 Task: Create a due date automation trigger when advanced on, on the tuesday of the week a card is due add fields without custom field "Resume" set to a number lower or equal to 1 and lower than 10 at 11:00 AM.
Action: Mouse moved to (966, 404)
Screenshot: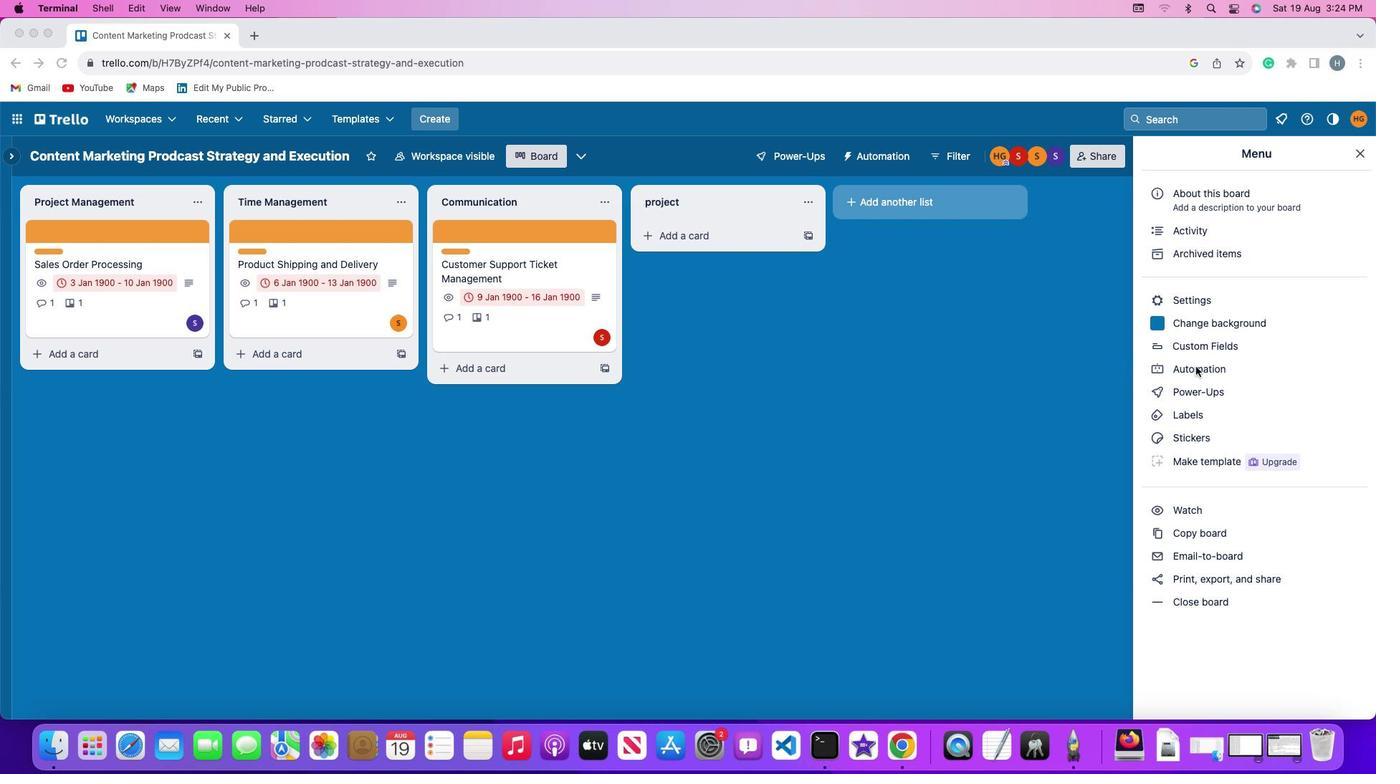 
Action: Mouse pressed left at (966, 404)
Screenshot: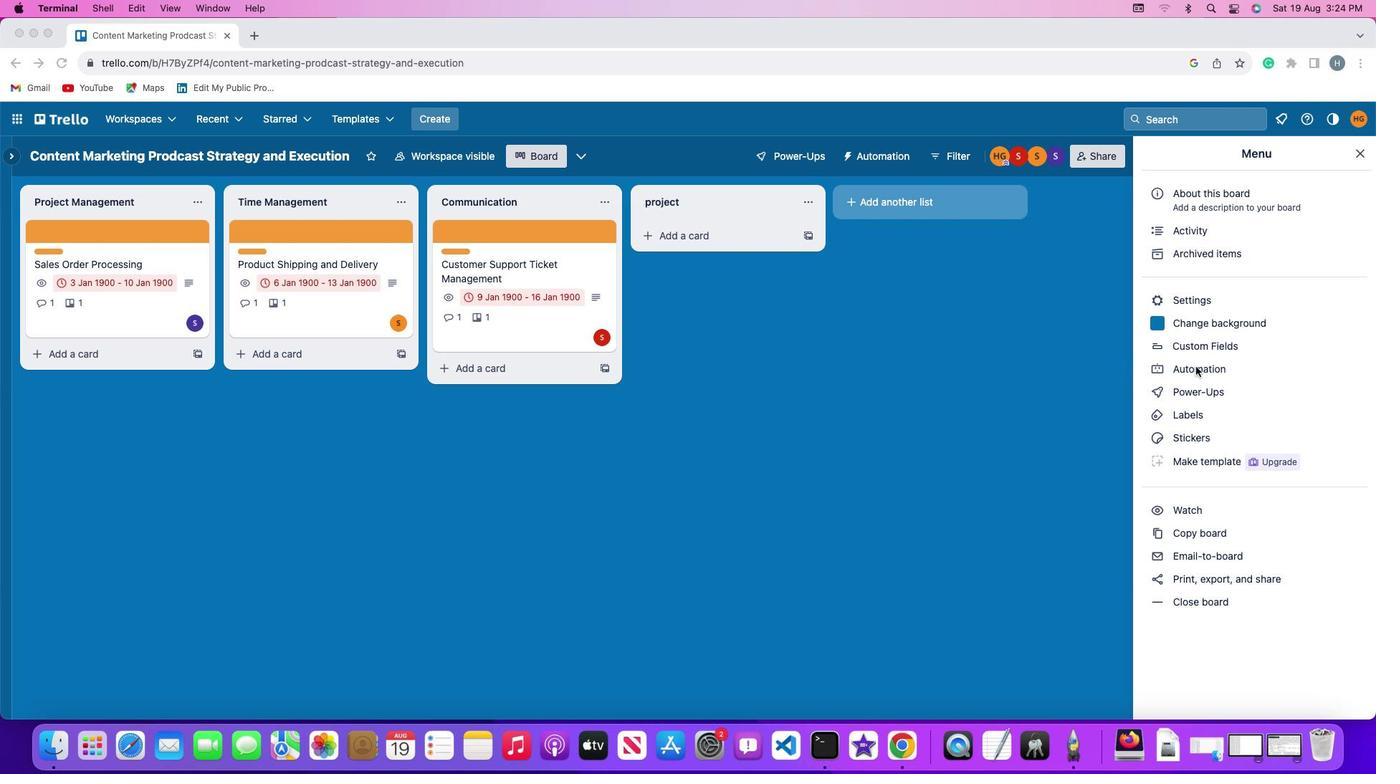 
Action: Mouse moved to (967, 404)
Screenshot: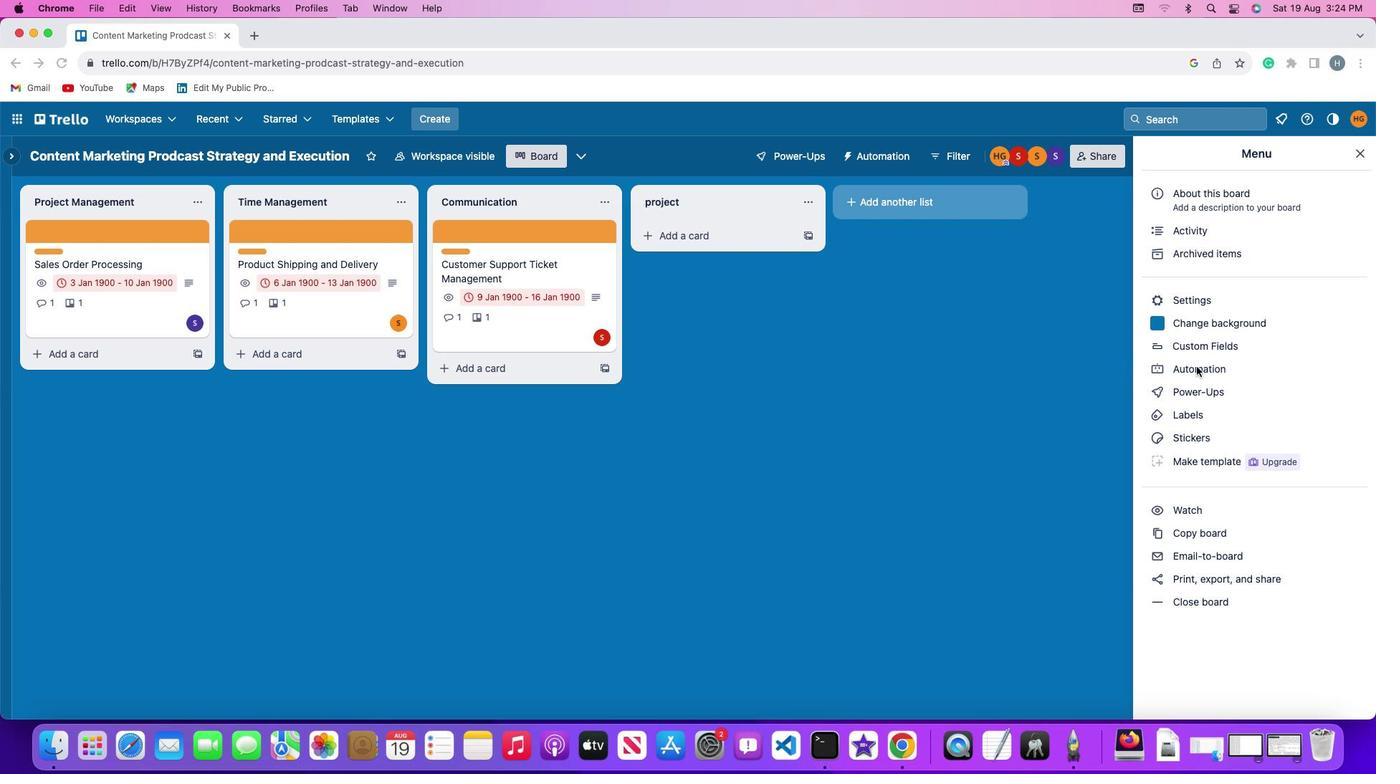 
Action: Mouse pressed left at (967, 404)
Screenshot: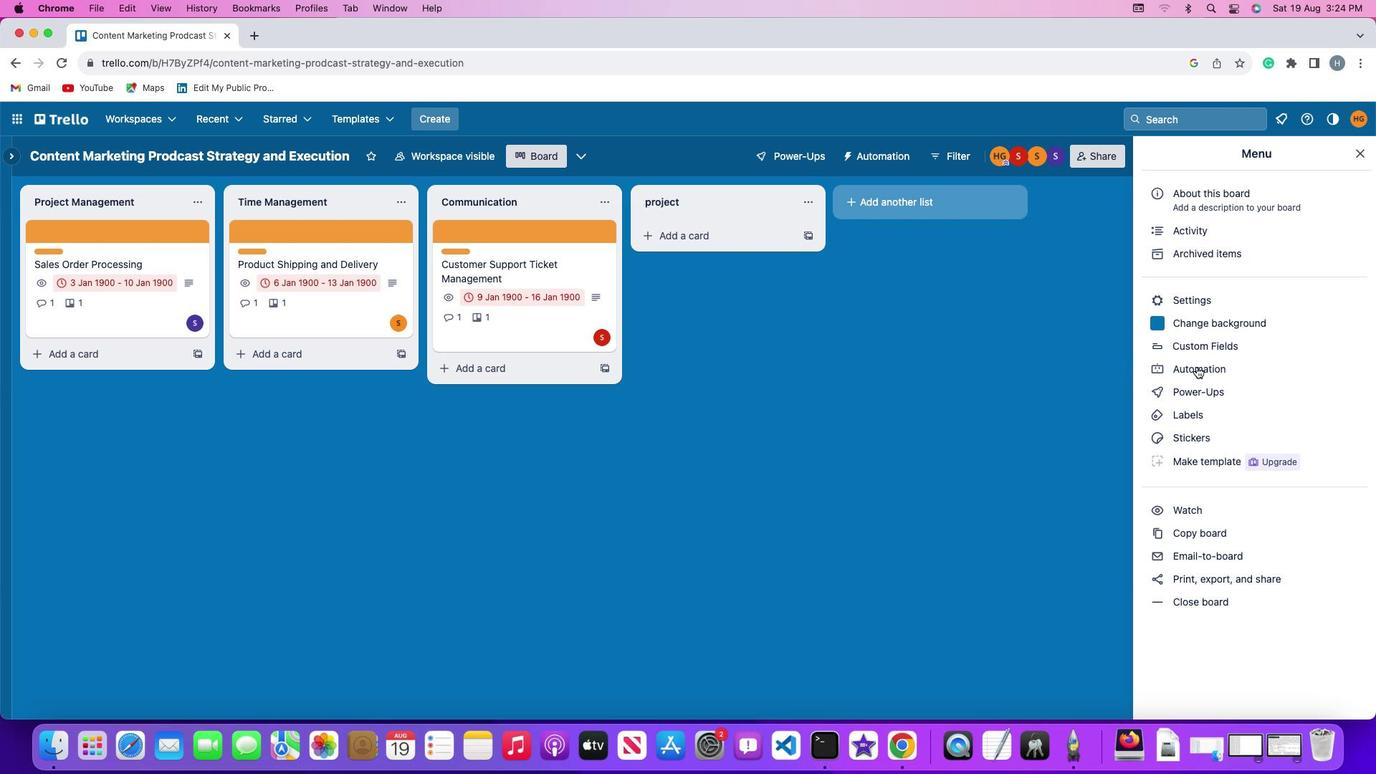 
Action: Mouse moved to (159, 379)
Screenshot: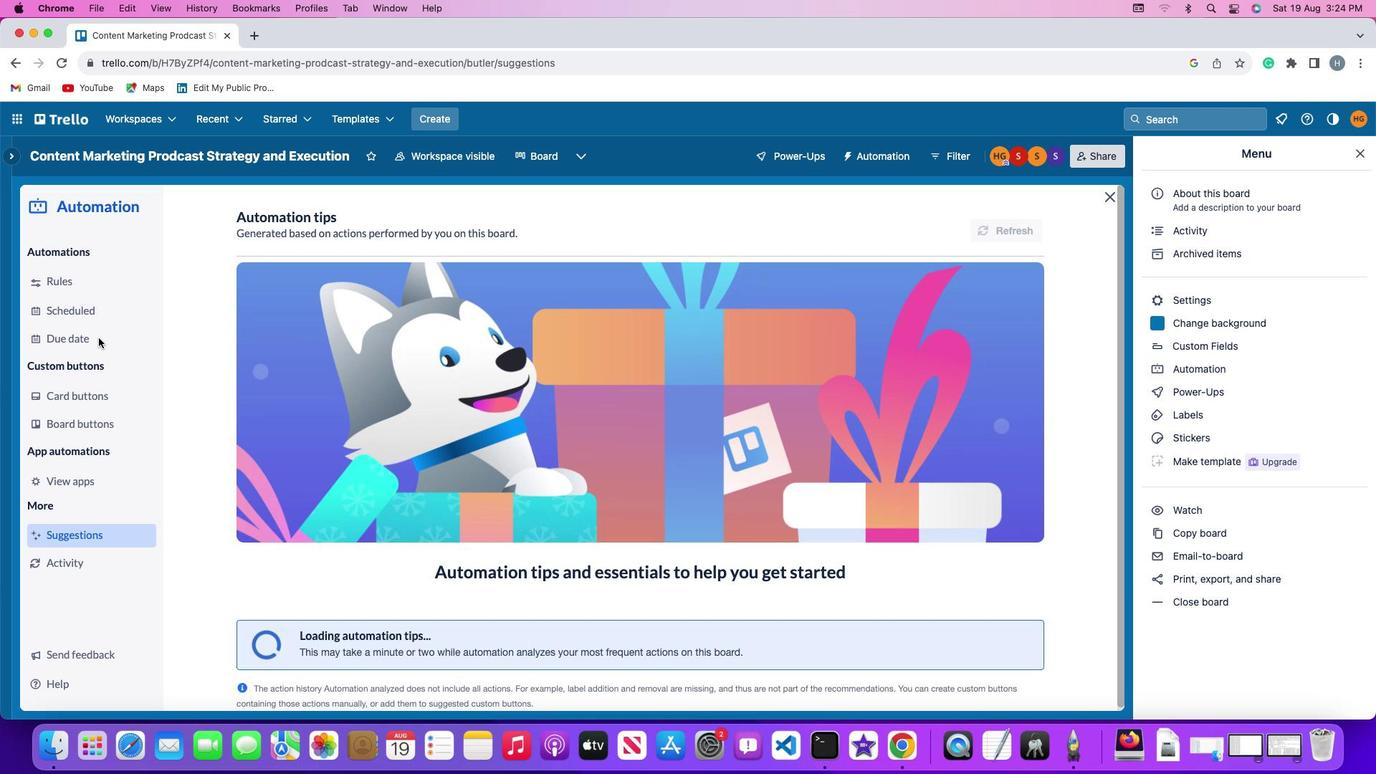 
Action: Mouse pressed left at (159, 379)
Screenshot: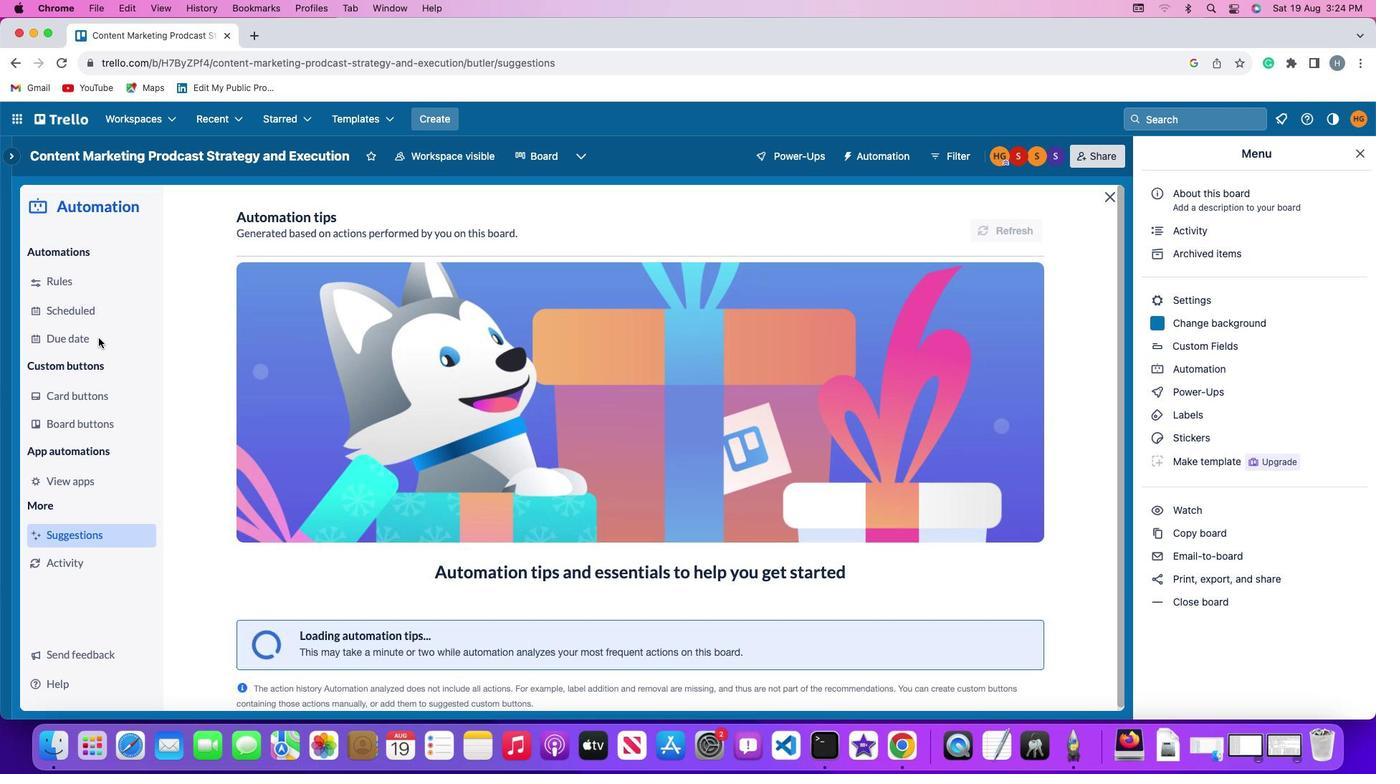 
Action: Mouse moved to (814, 278)
Screenshot: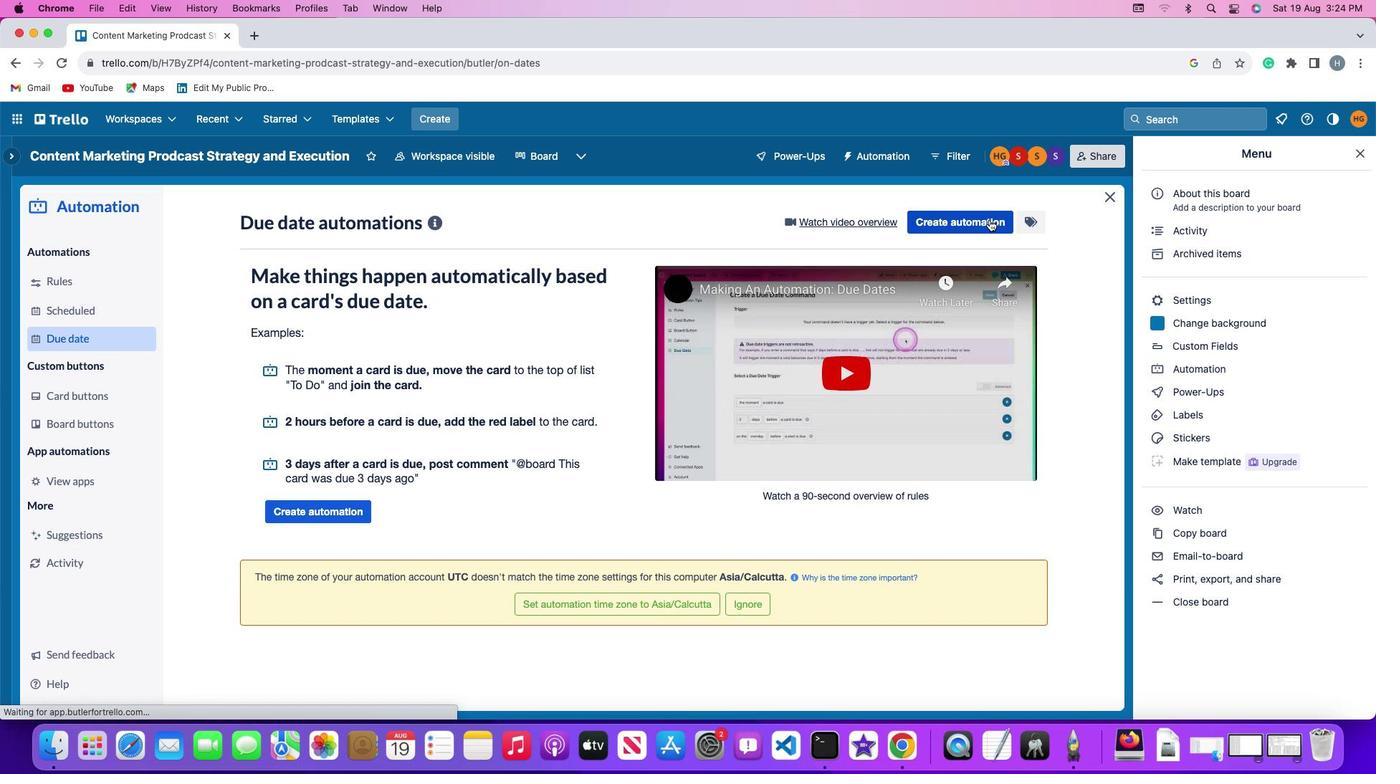 
Action: Mouse pressed left at (814, 278)
Screenshot: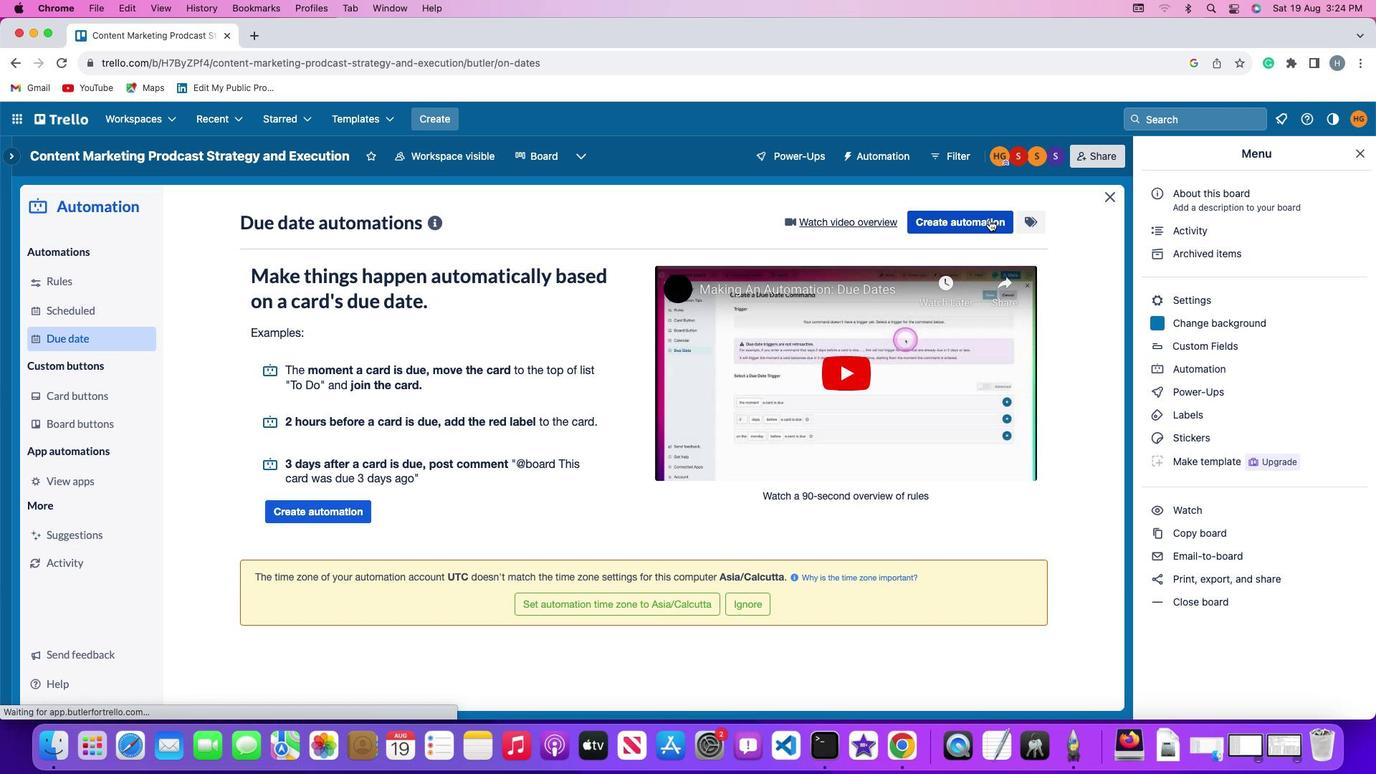 
Action: Mouse moved to (309, 395)
Screenshot: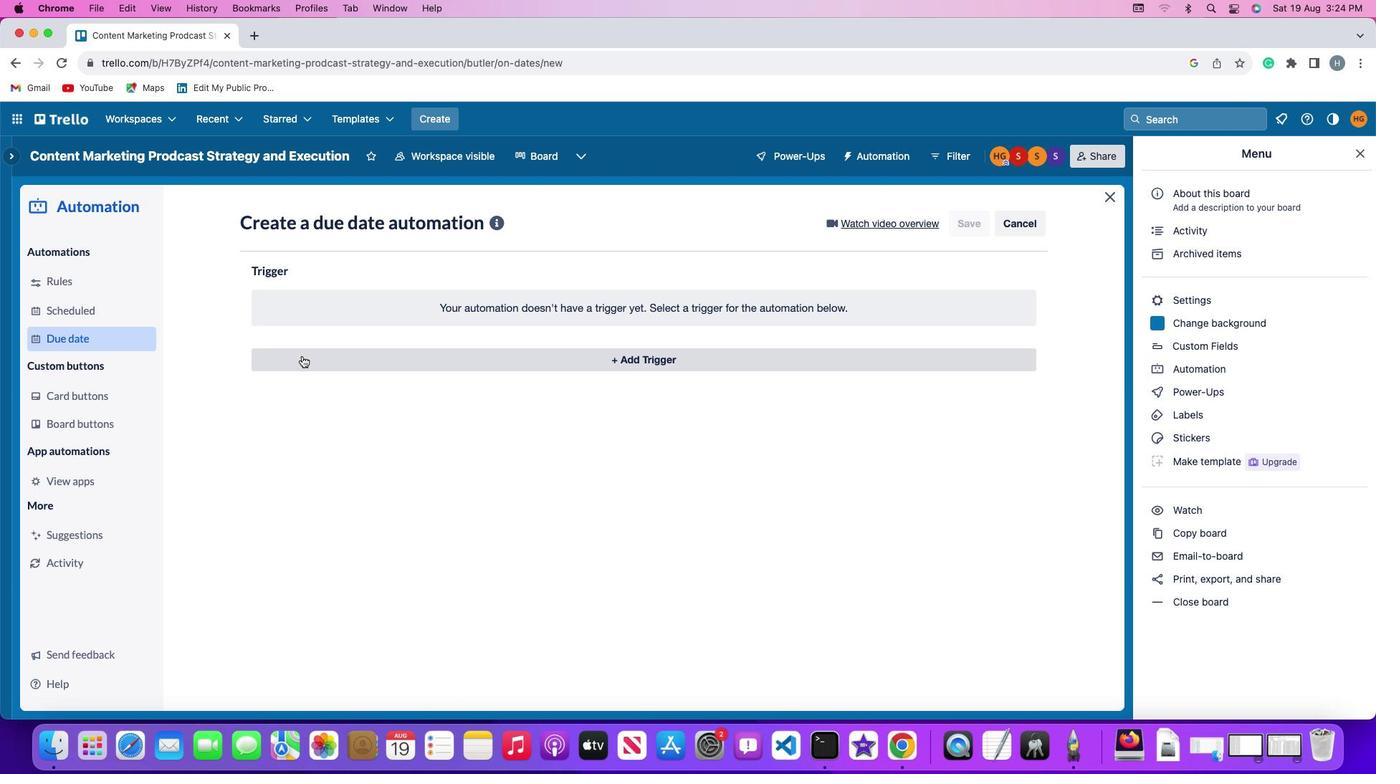 
Action: Mouse pressed left at (309, 395)
Screenshot: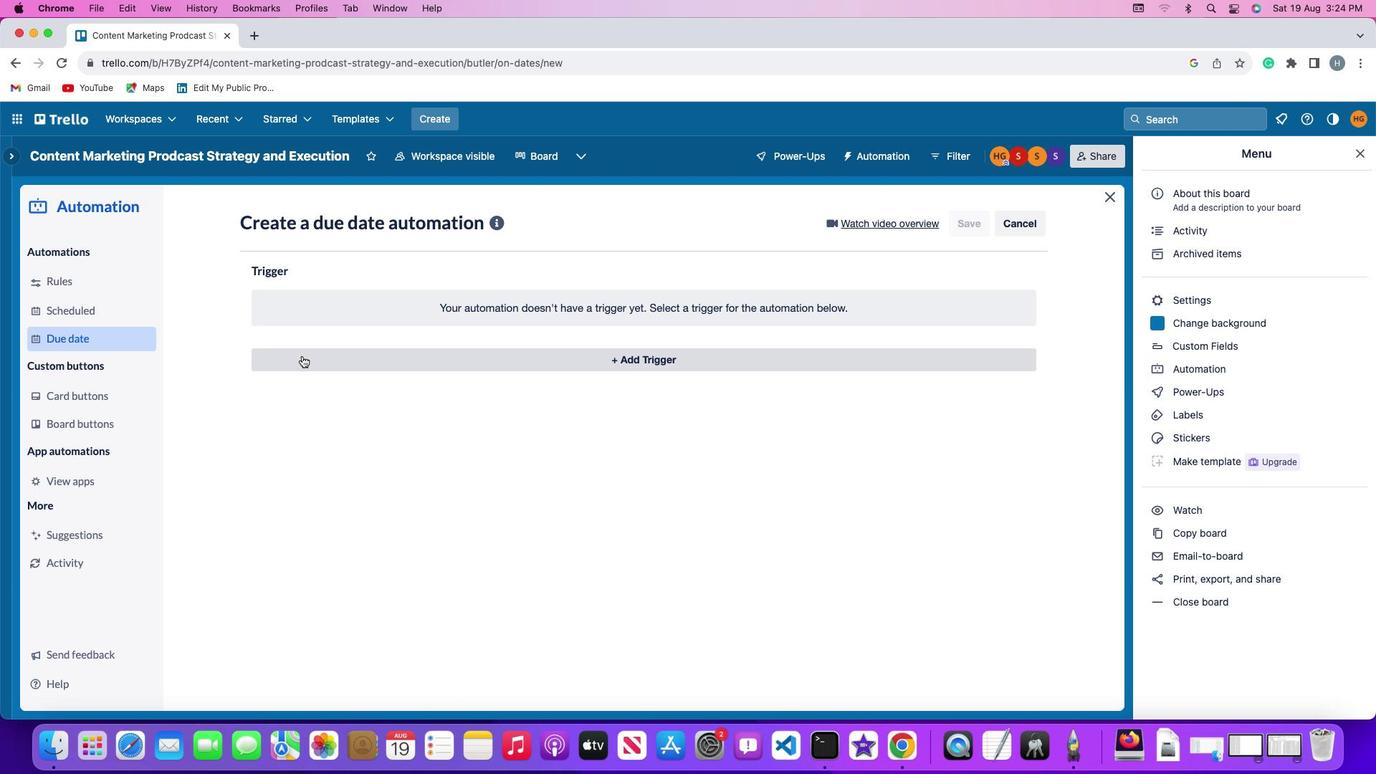 
Action: Mouse moved to (314, 620)
Screenshot: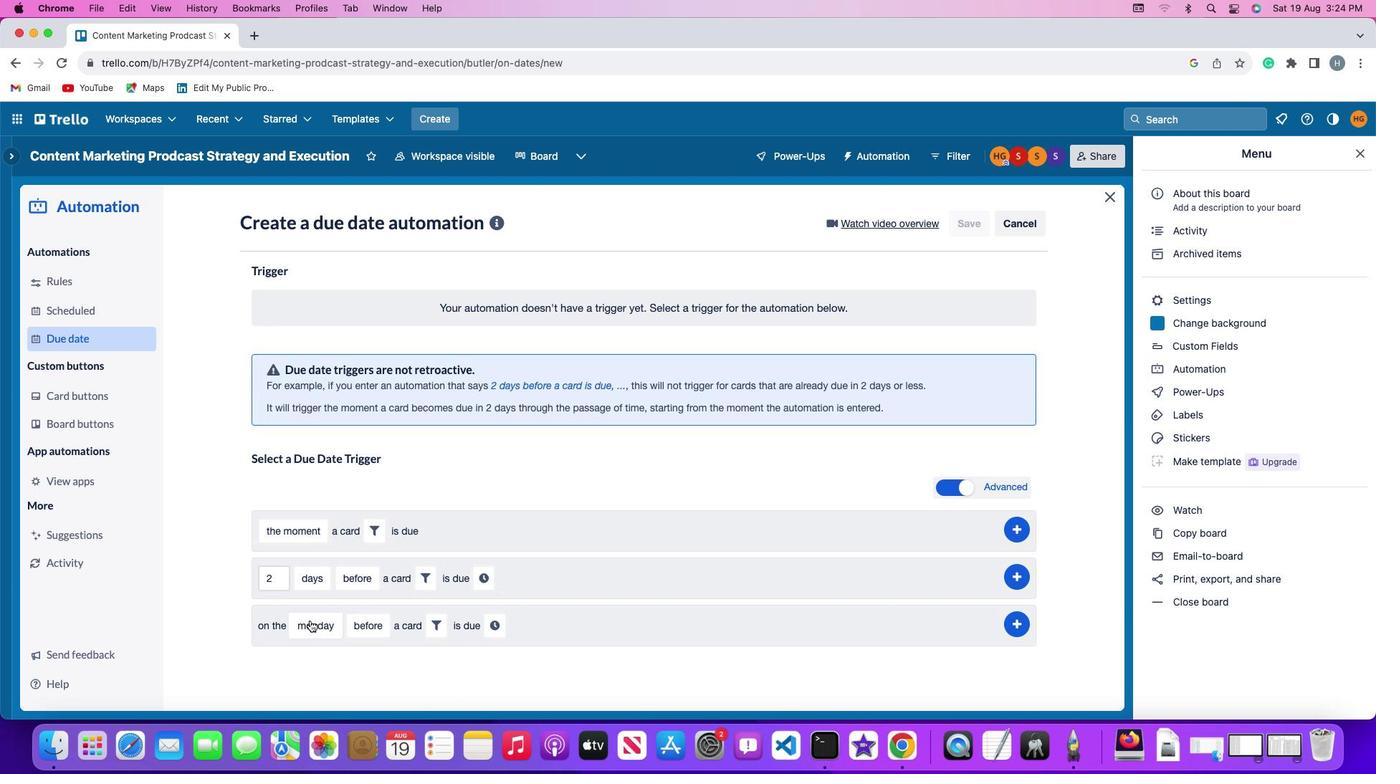 
Action: Mouse pressed left at (314, 620)
Screenshot: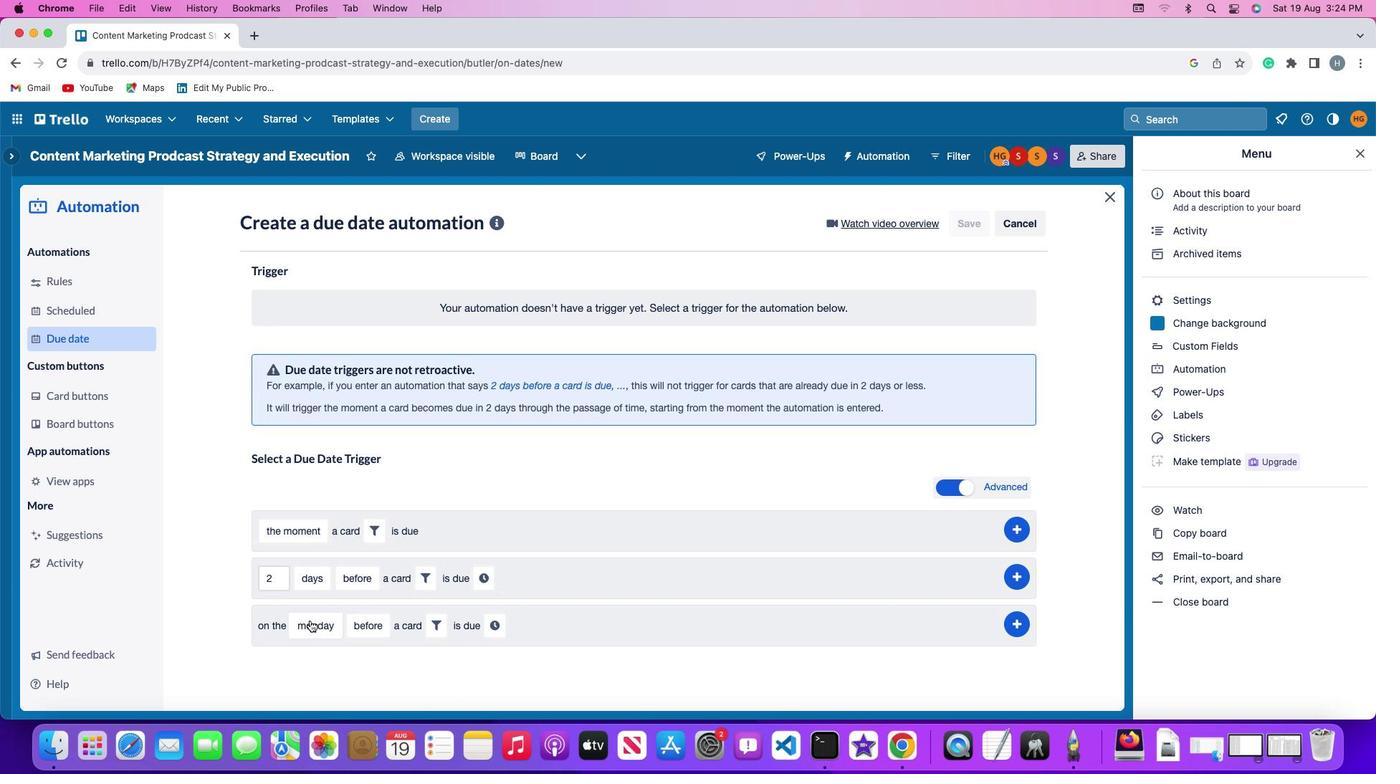 
Action: Mouse moved to (335, 478)
Screenshot: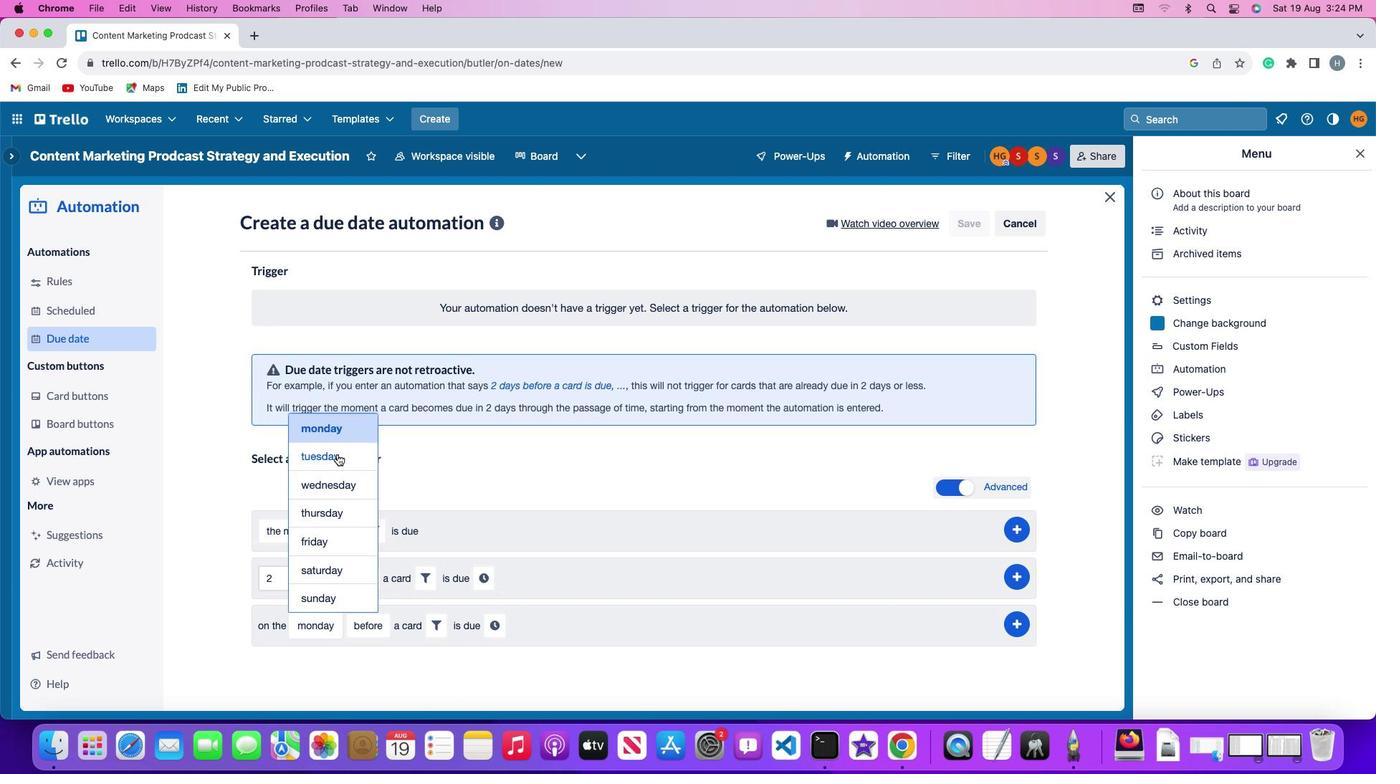 
Action: Mouse pressed left at (335, 478)
Screenshot: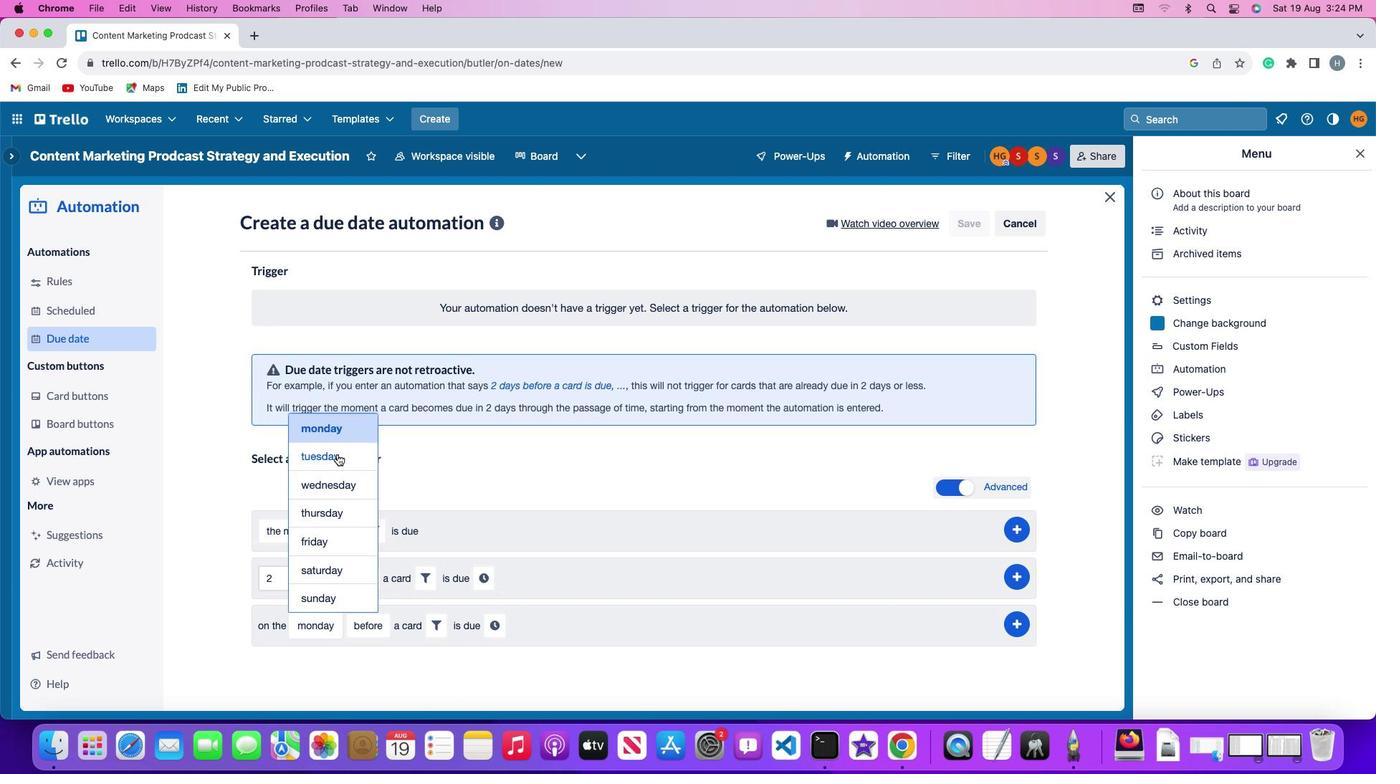 
Action: Mouse moved to (358, 620)
Screenshot: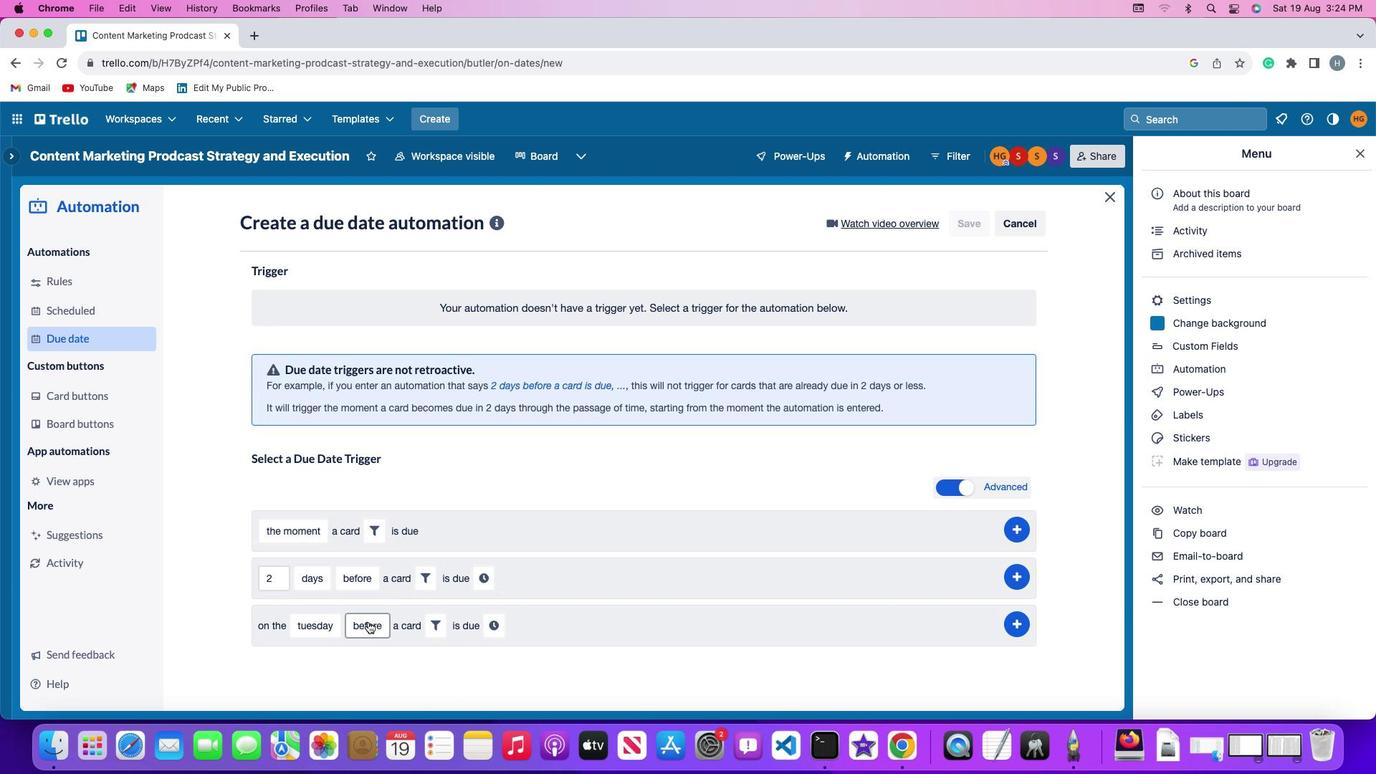 
Action: Mouse pressed left at (358, 620)
Screenshot: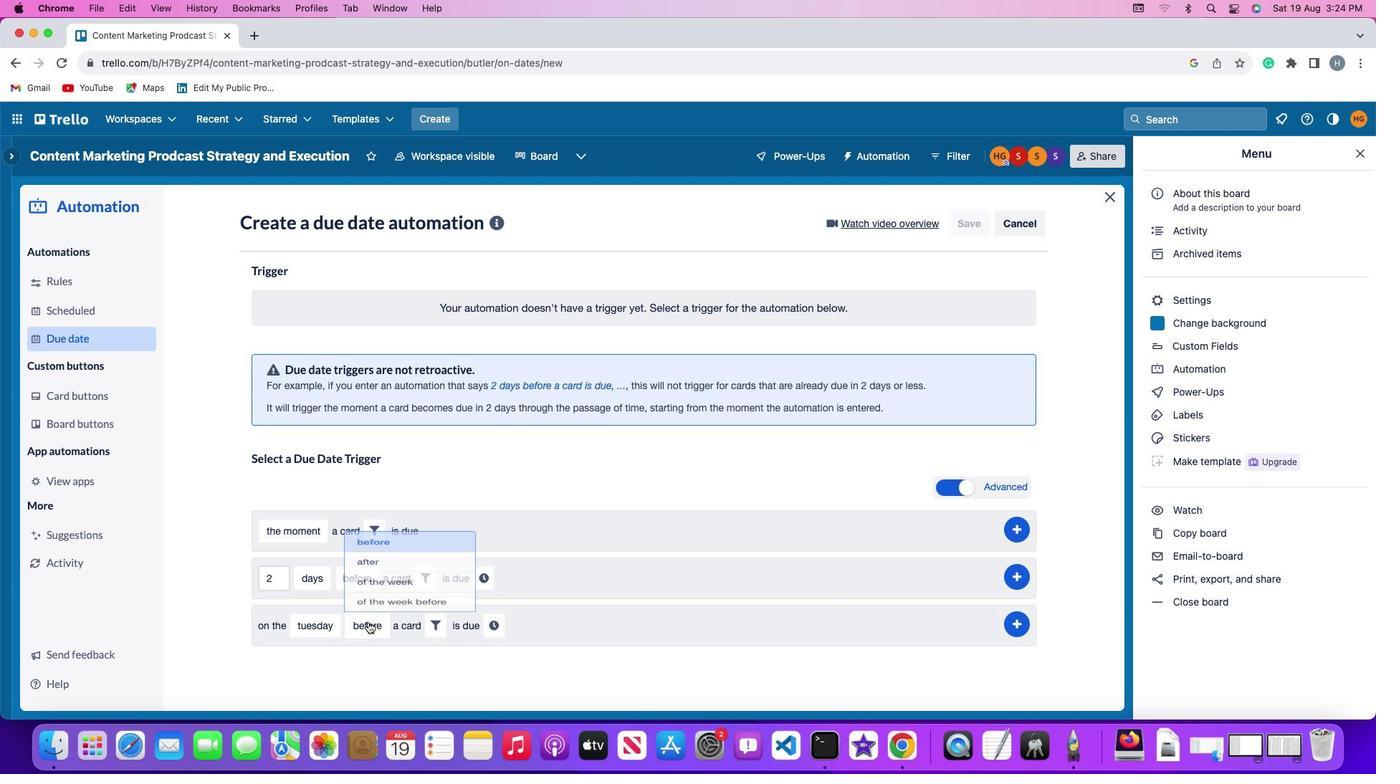 
Action: Mouse moved to (374, 579)
Screenshot: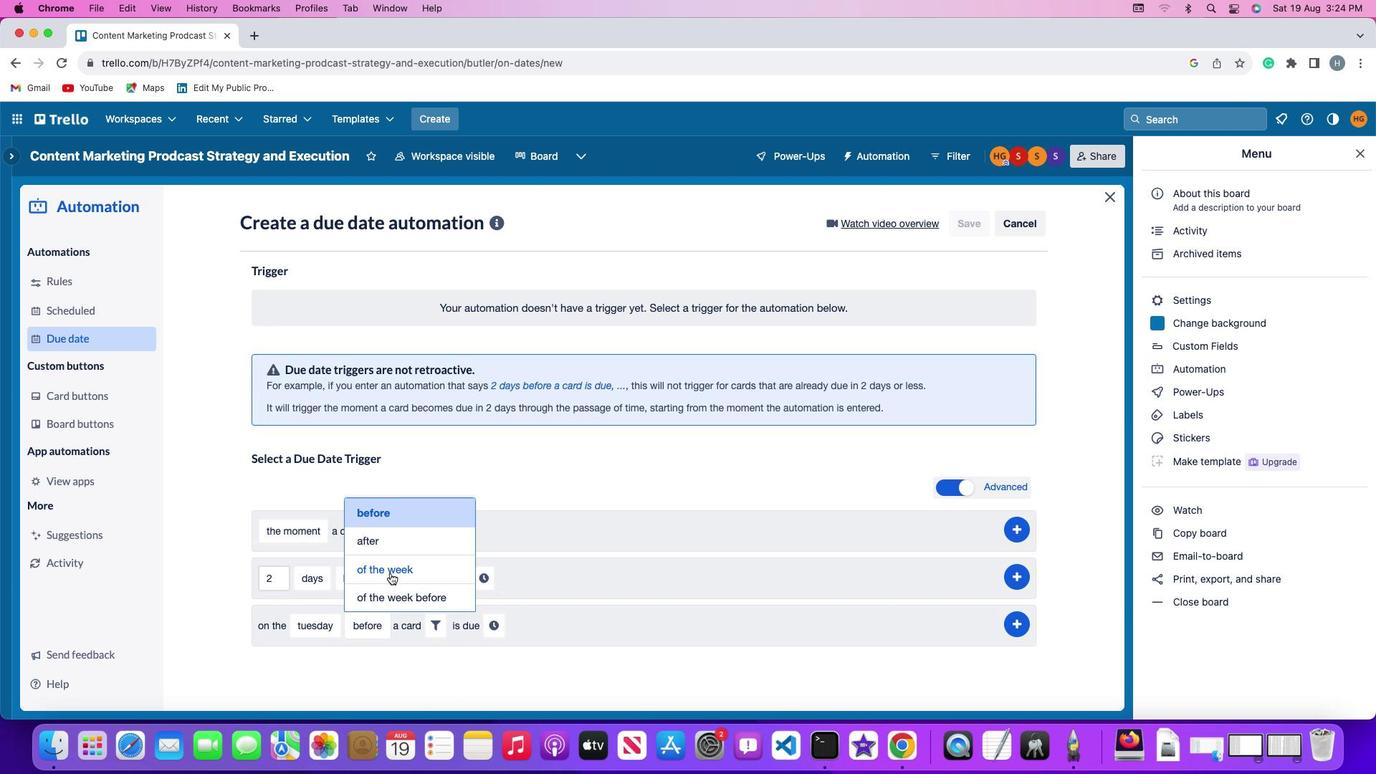 
Action: Mouse pressed left at (374, 579)
Screenshot: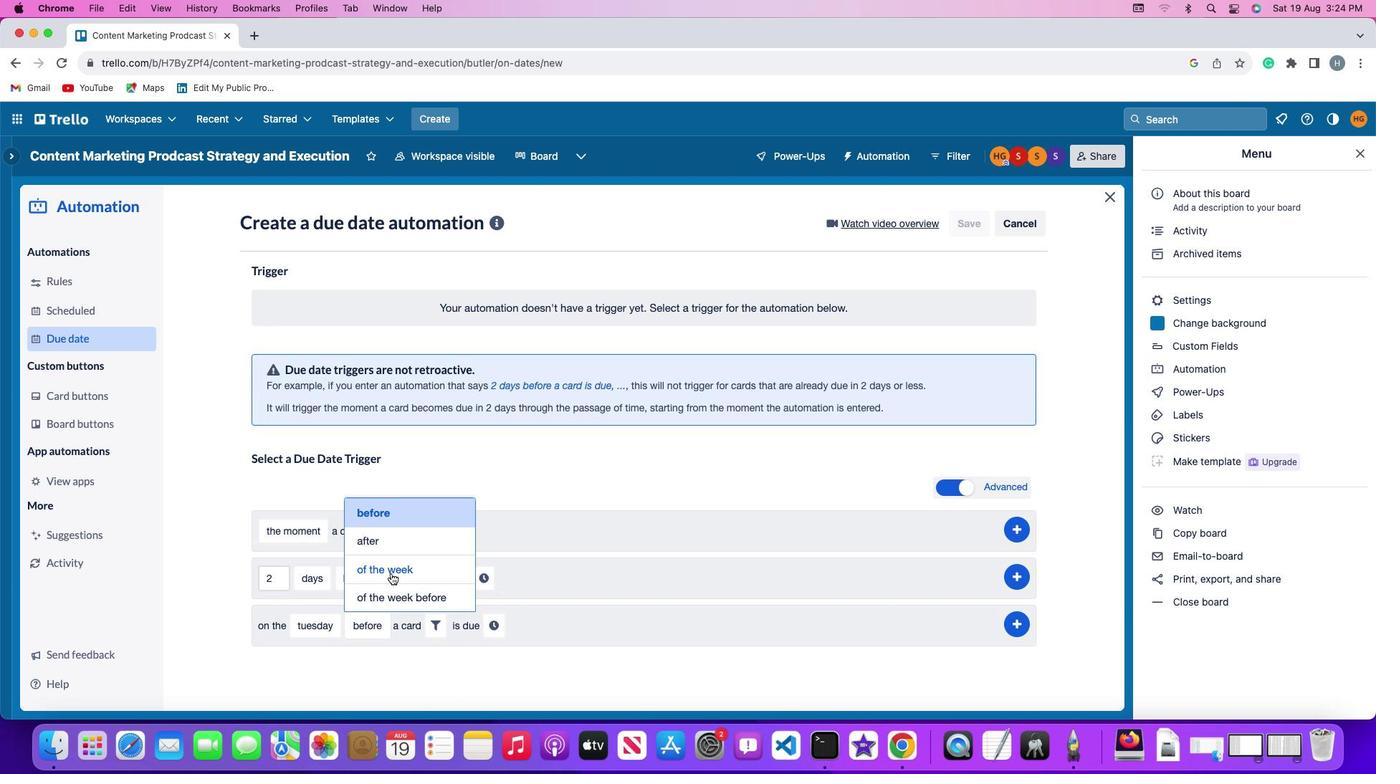 
Action: Mouse moved to (430, 619)
Screenshot: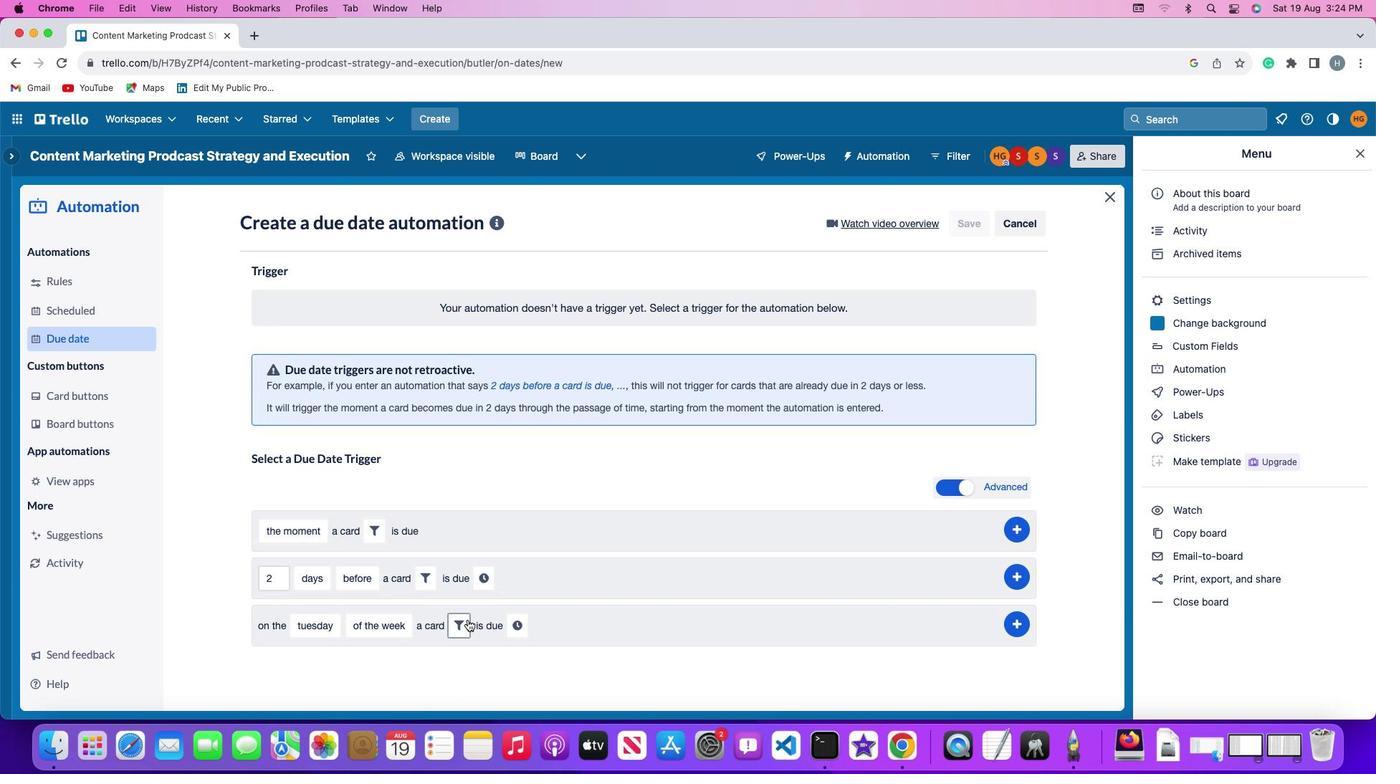 
Action: Mouse pressed left at (430, 619)
Screenshot: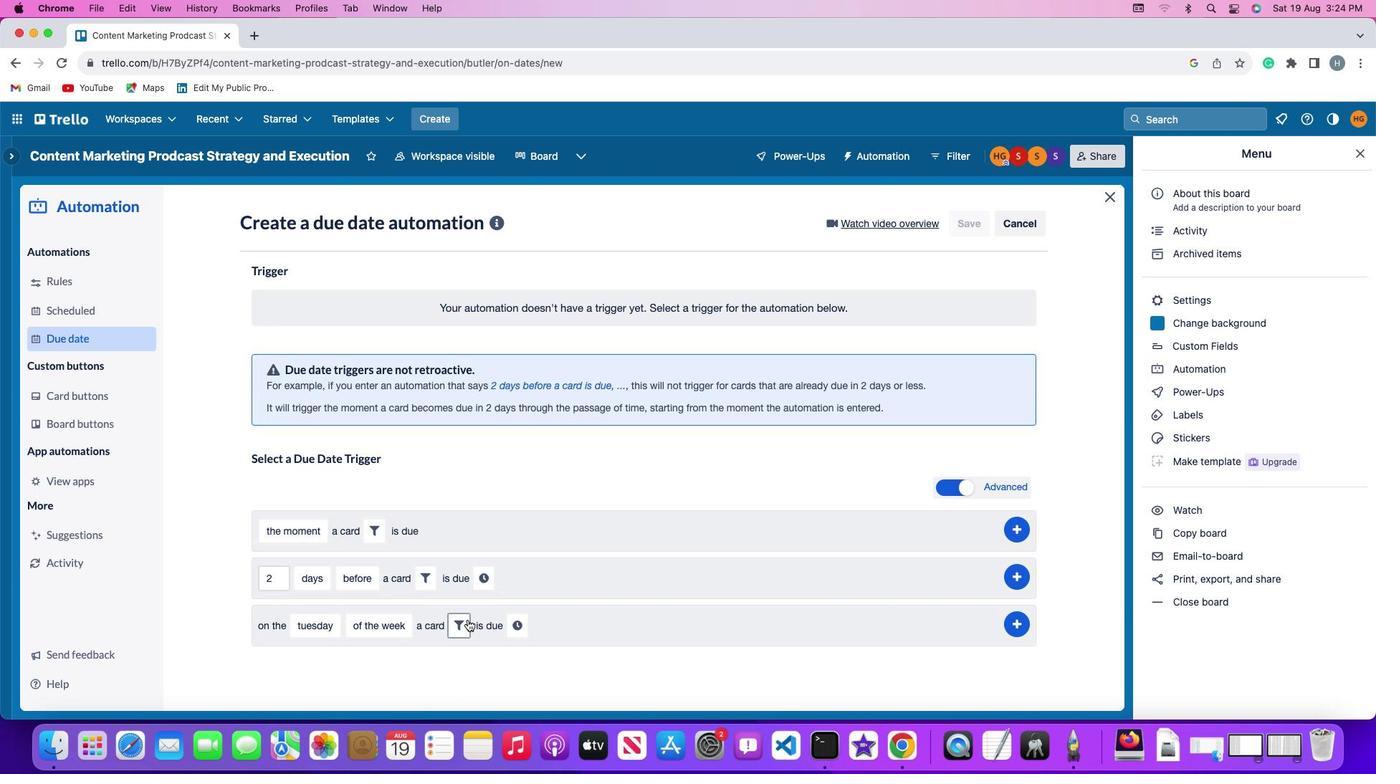 
Action: Mouse moved to (590, 664)
Screenshot: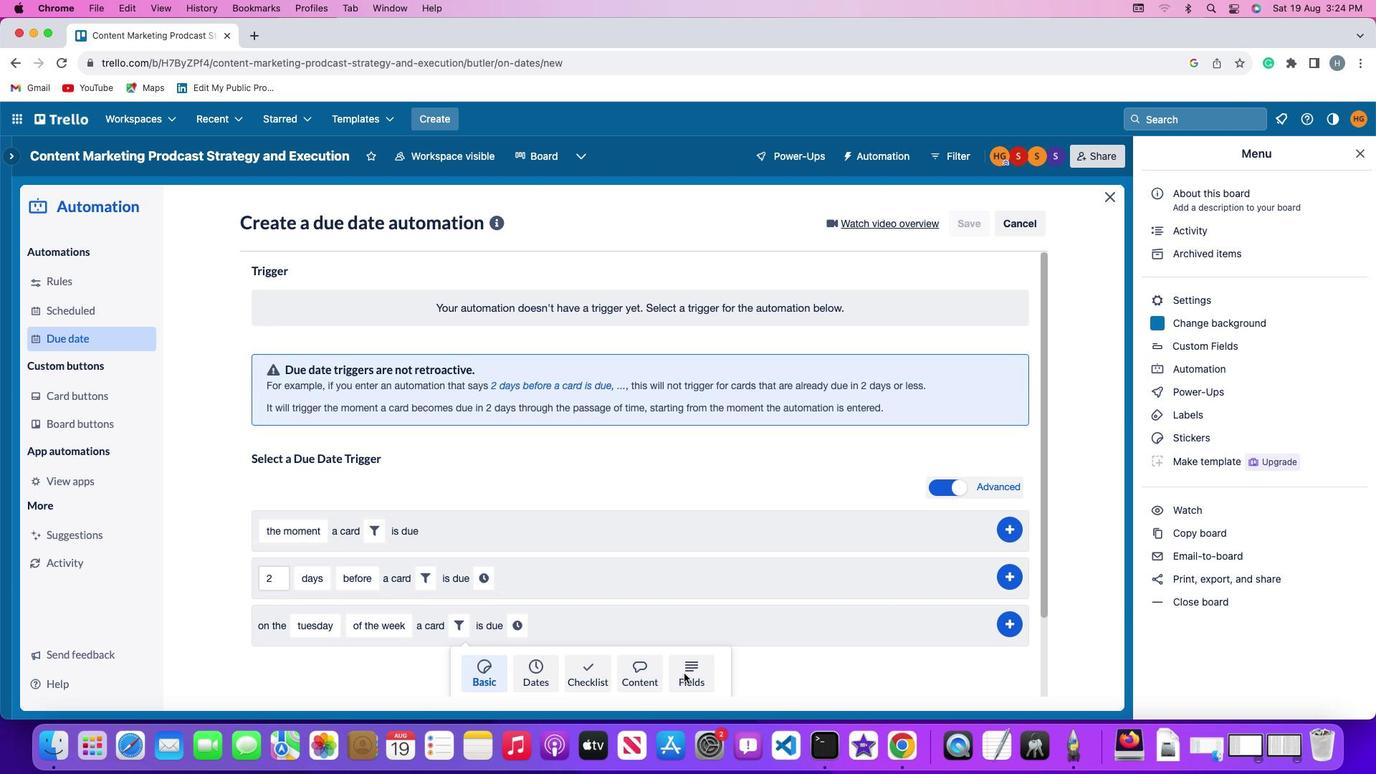 
Action: Mouse pressed left at (590, 664)
Screenshot: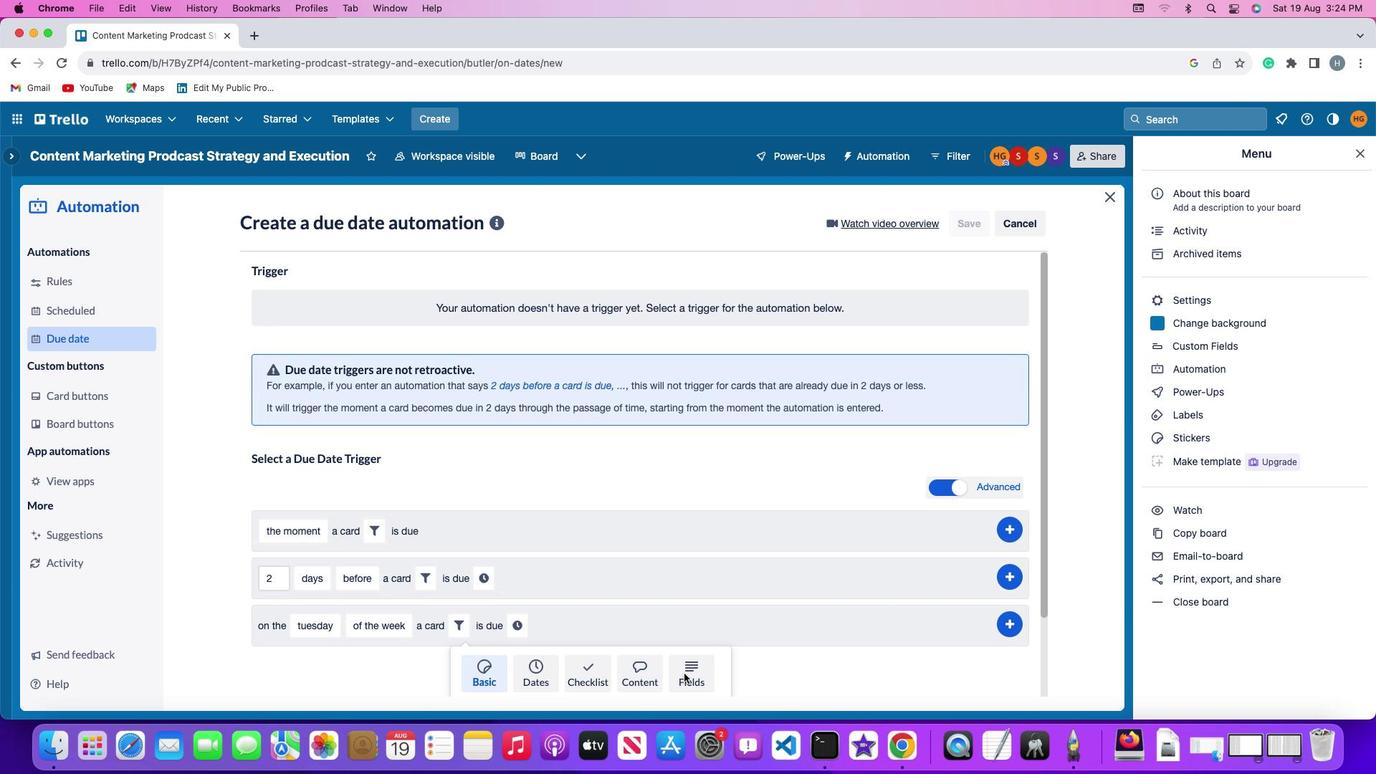
Action: Mouse moved to (389, 655)
Screenshot: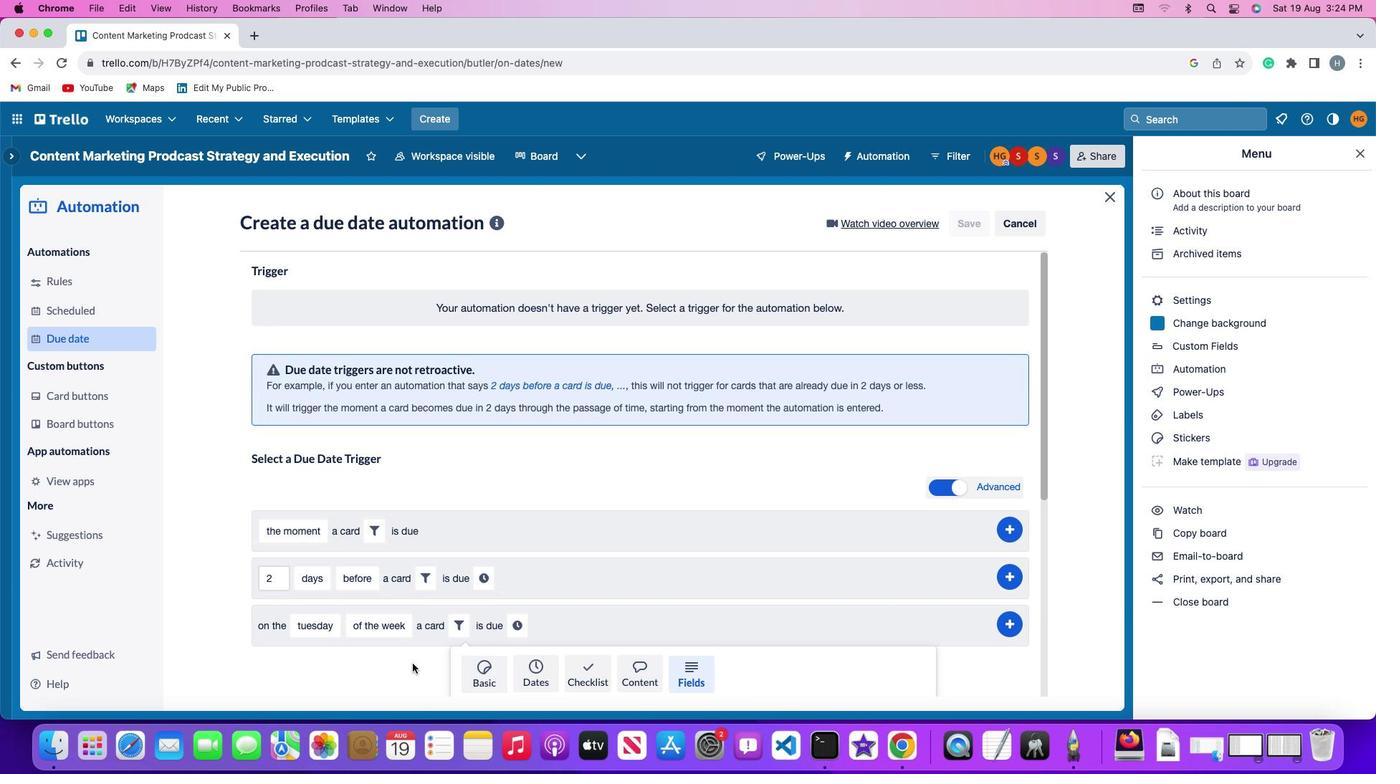 
Action: Mouse scrolled (389, 655) with delta (87, 91)
Screenshot: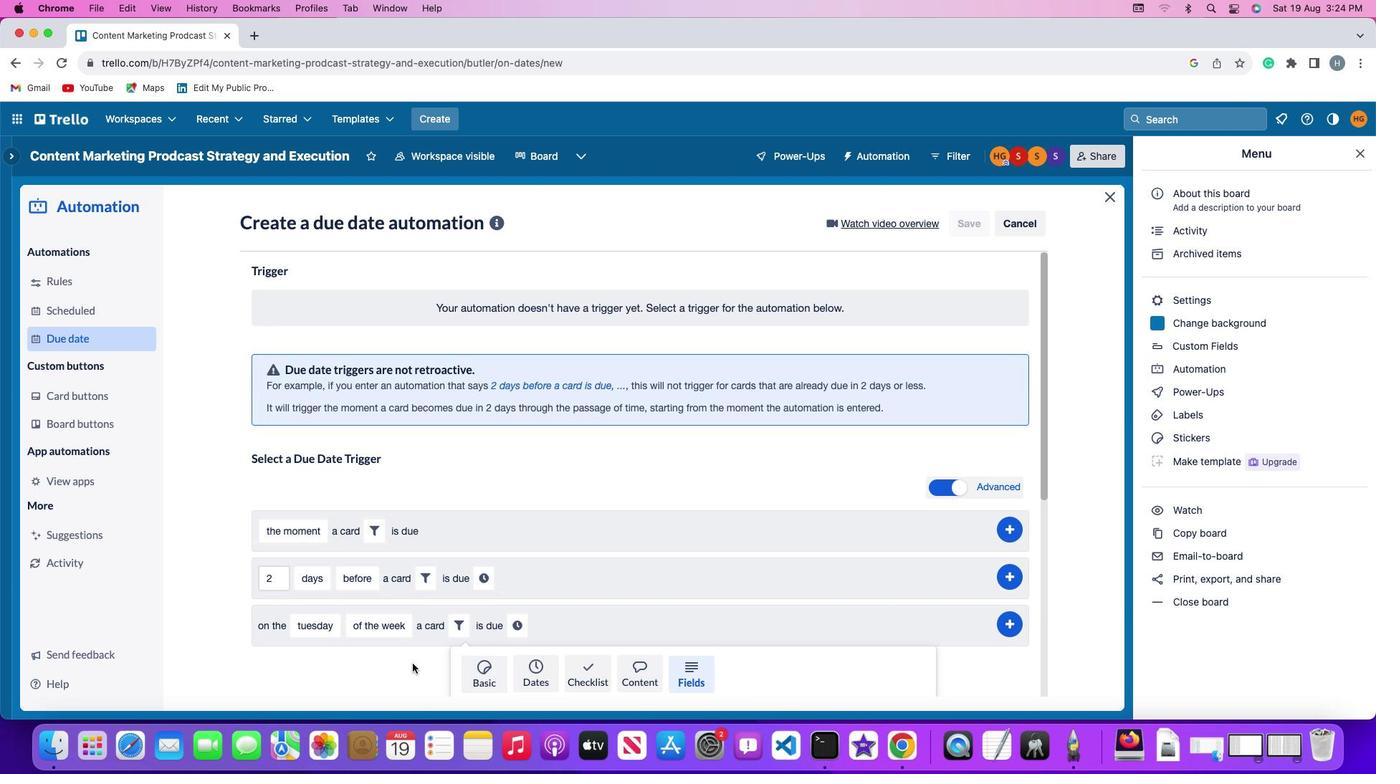
Action: Mouse scrolled (389, 655) with delta (87, 91)
Screenshot: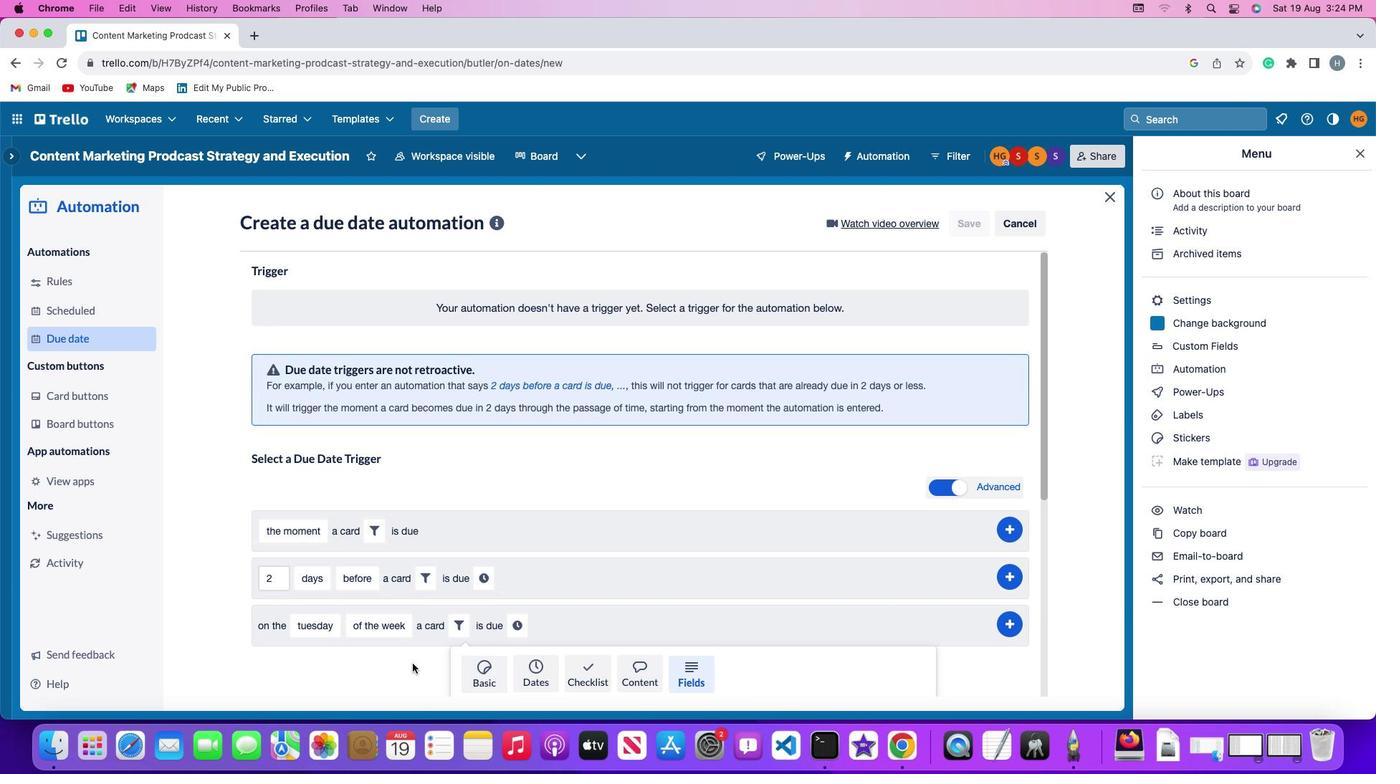 
Action: Mouse scrolled (389, 655) with delta (87, 90)
Screenshot: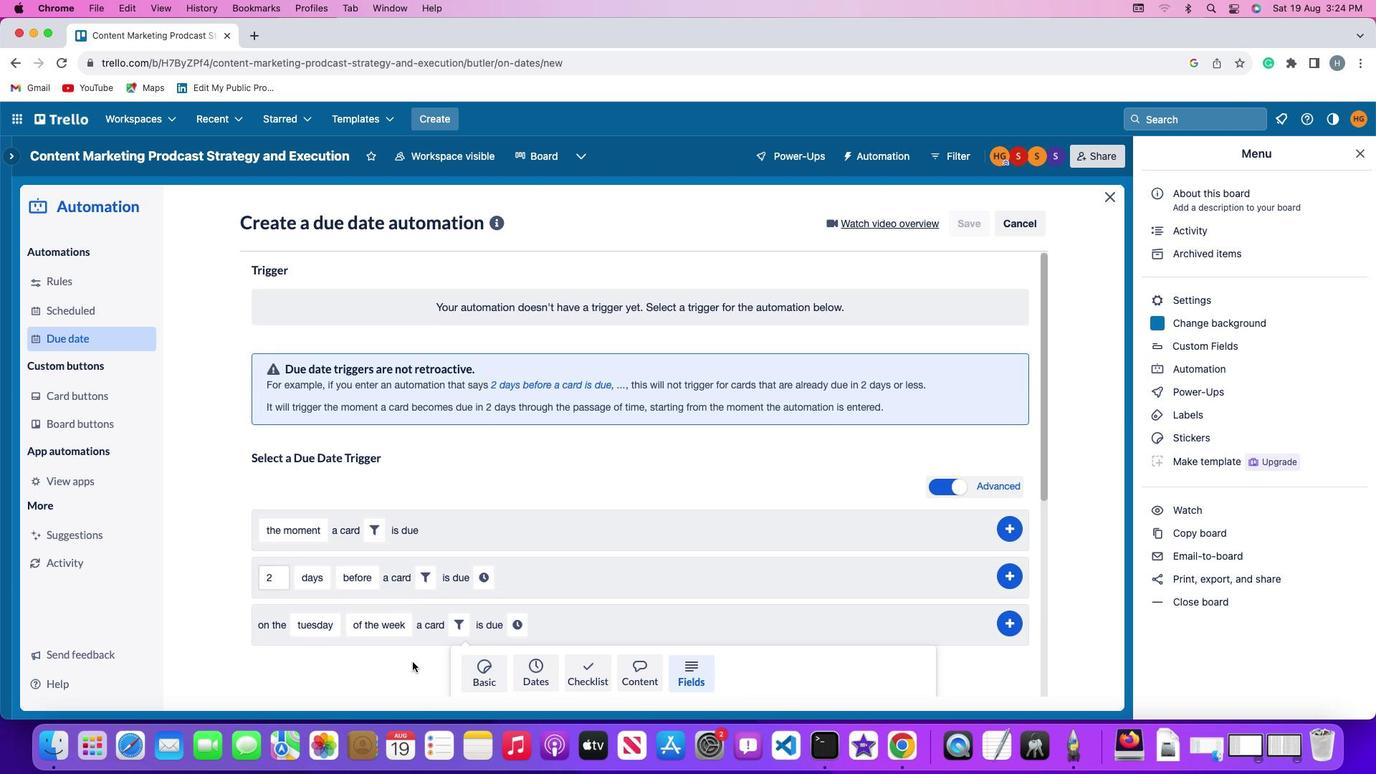 
Action: Mouse moved to (389, 655)
Screenshot: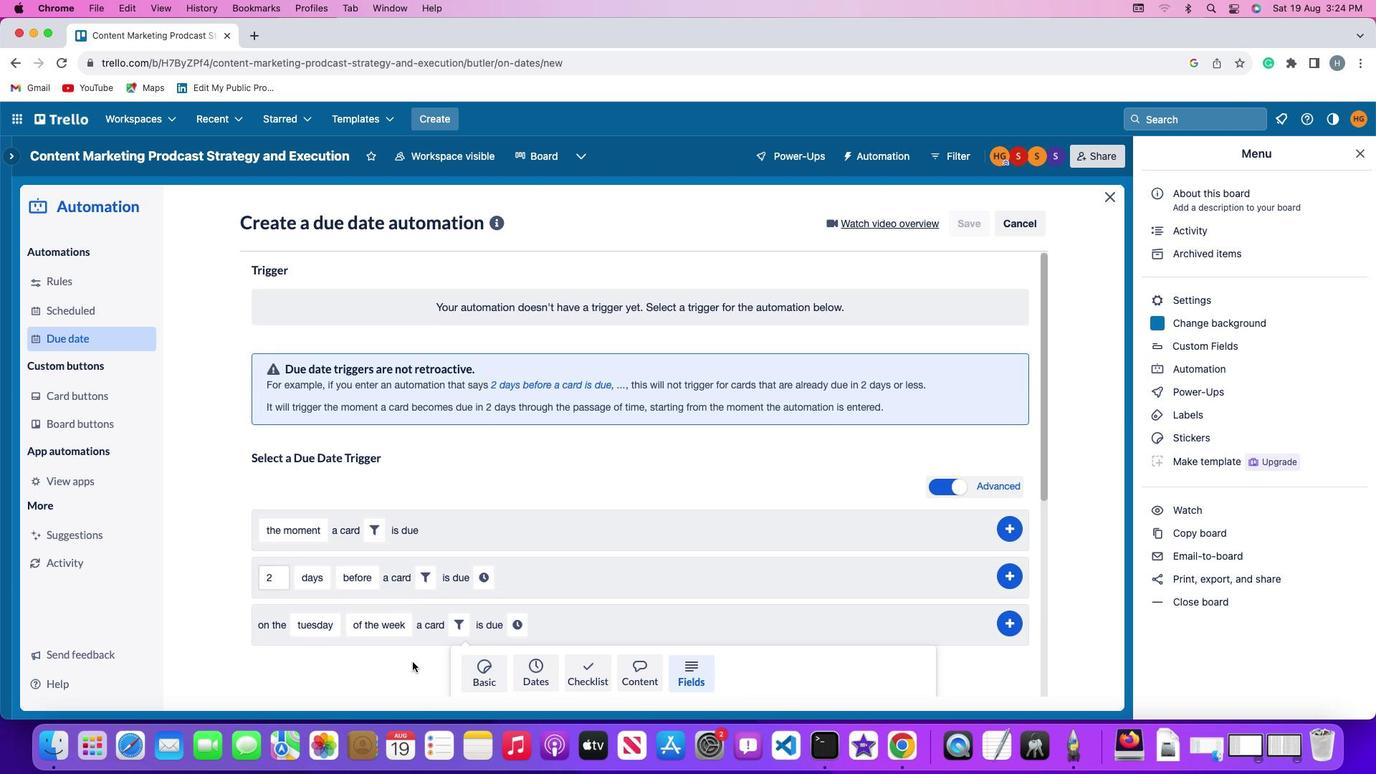 
Action: Mouse scrolled (389, 655) with delta (87, 89)
Screenshot: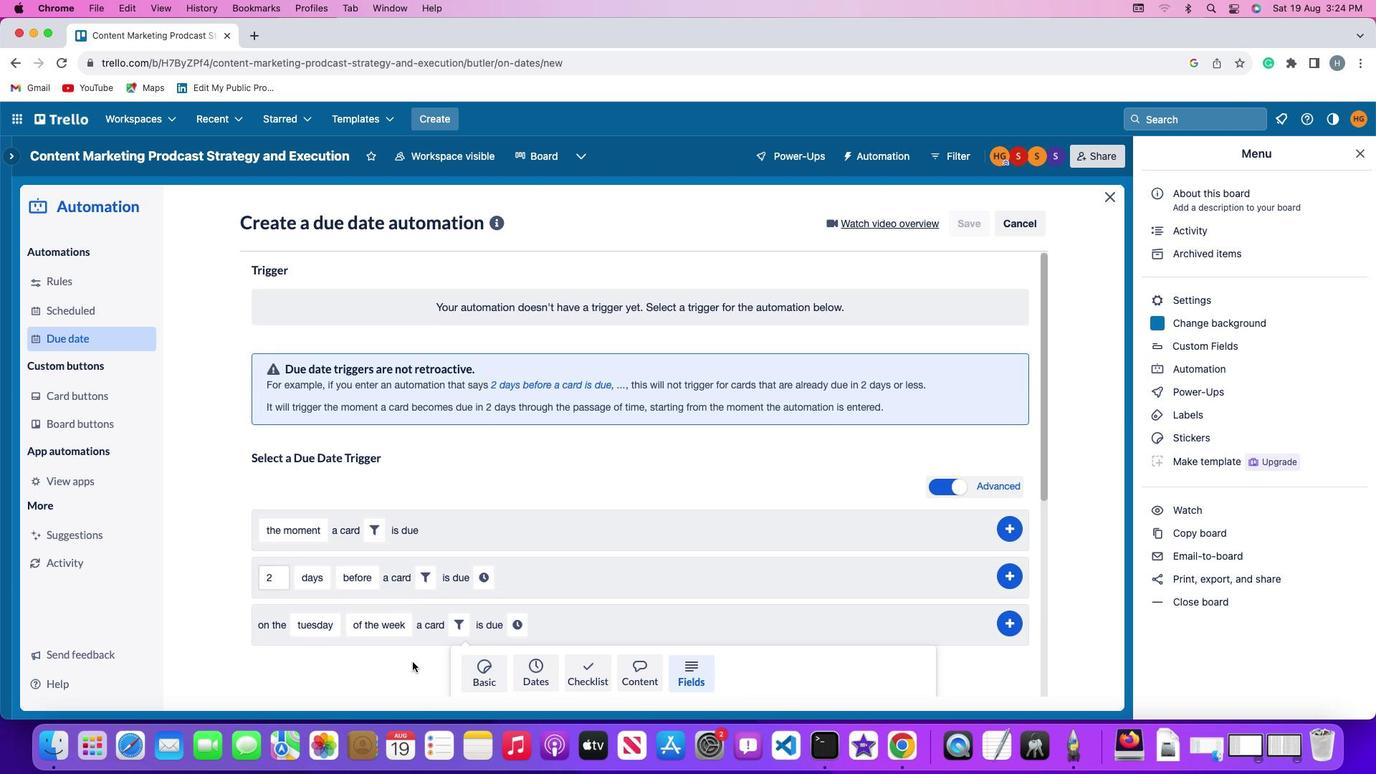 
Action: Mouse moved to (389, 653)
Screenshot: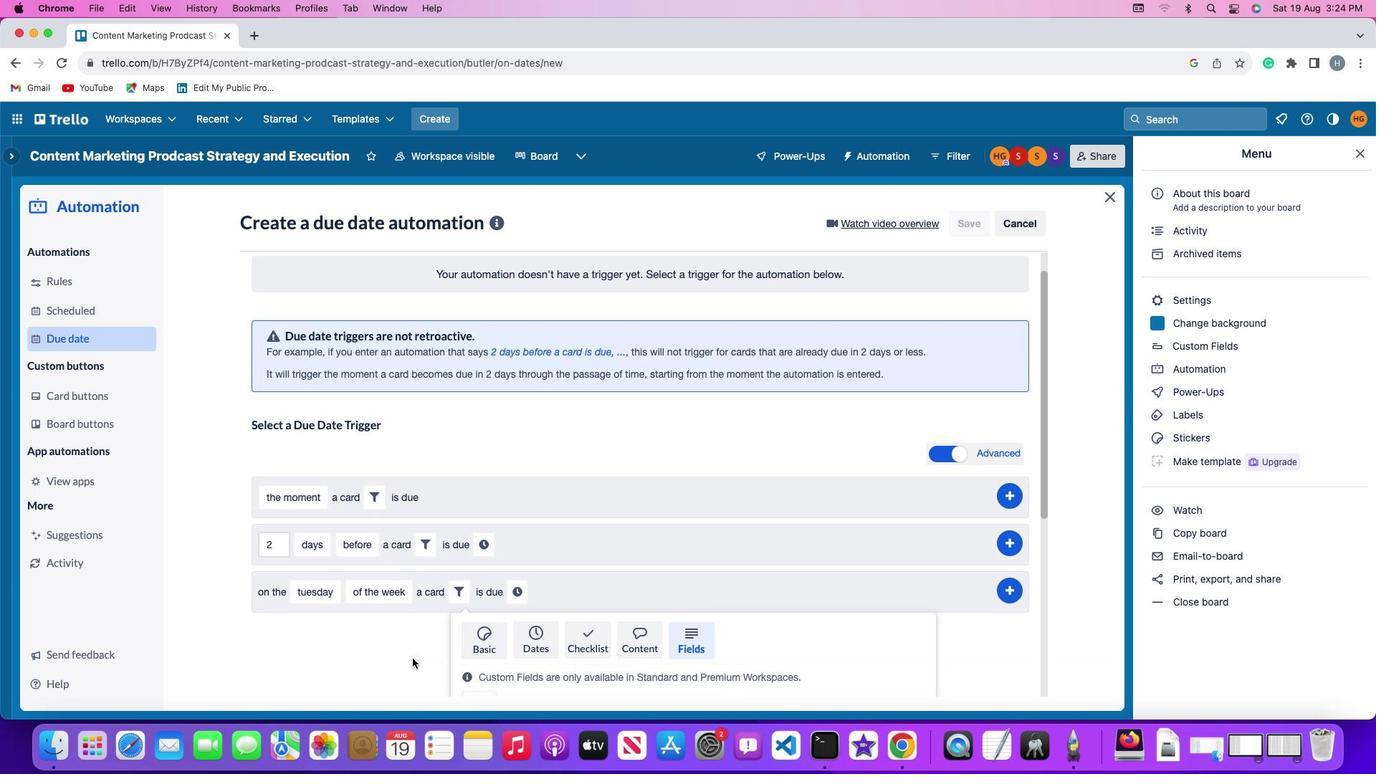 
Action: Mouse scrolled (389, 653) with delta (87, 88)
Screenshot: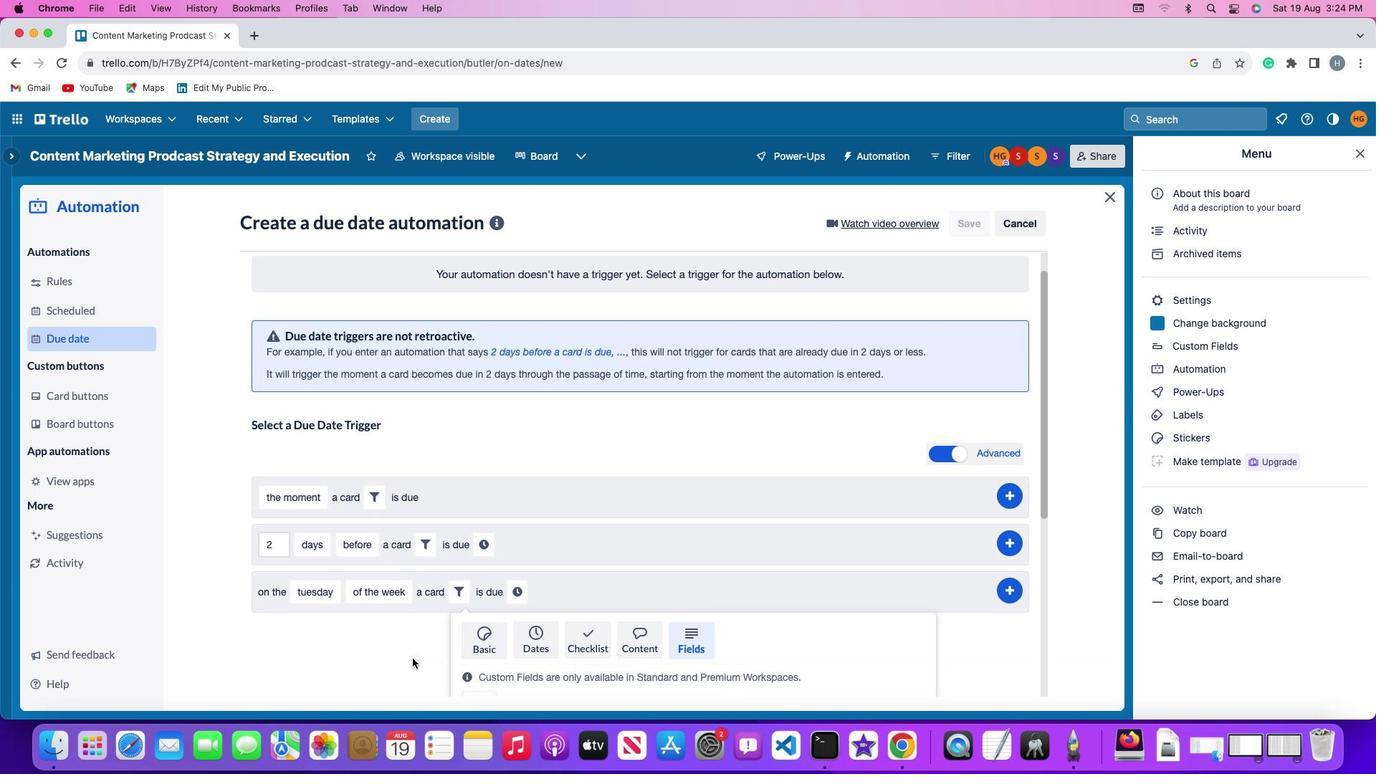 
Action: Mouse moved to (389, 650)
Screenshot: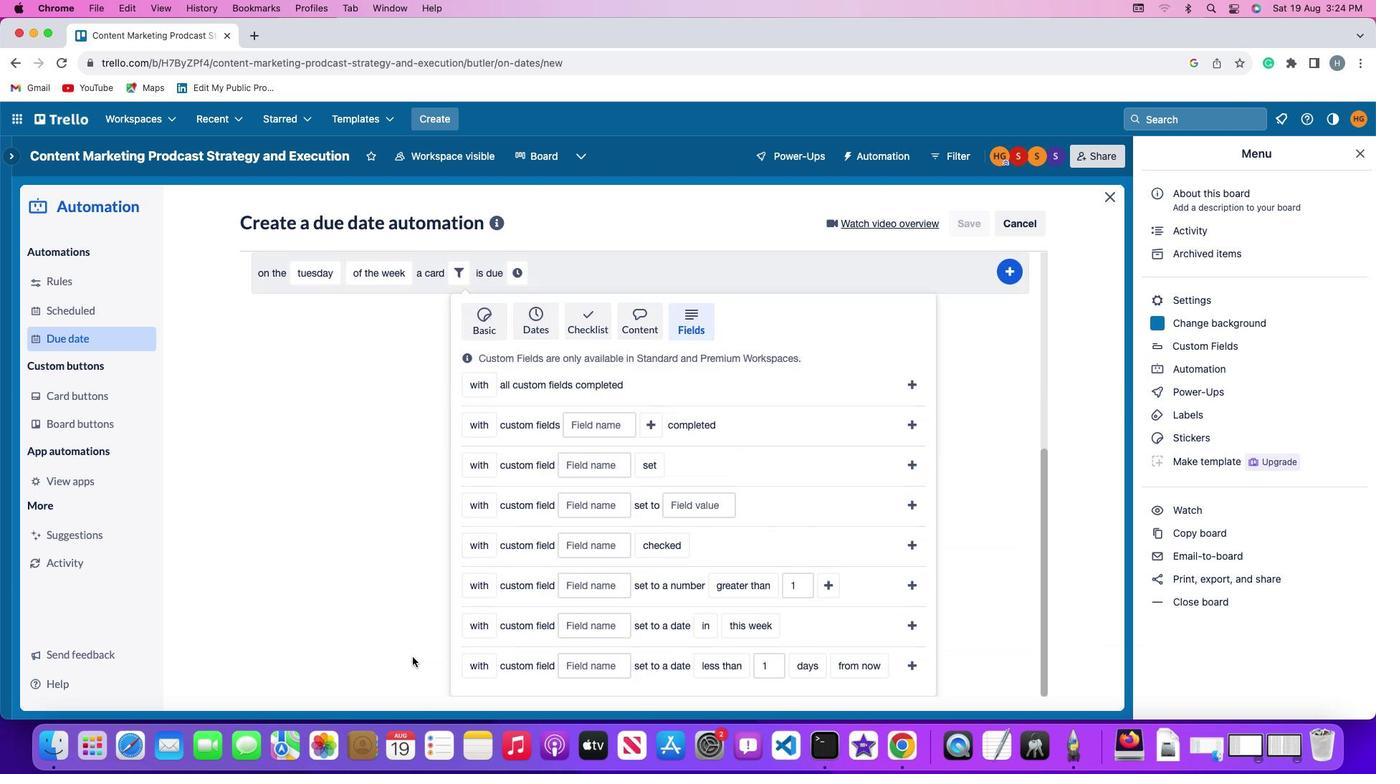 
Action: Mouse scrolled (389, 650) with delta (87, 91)
Screenshot: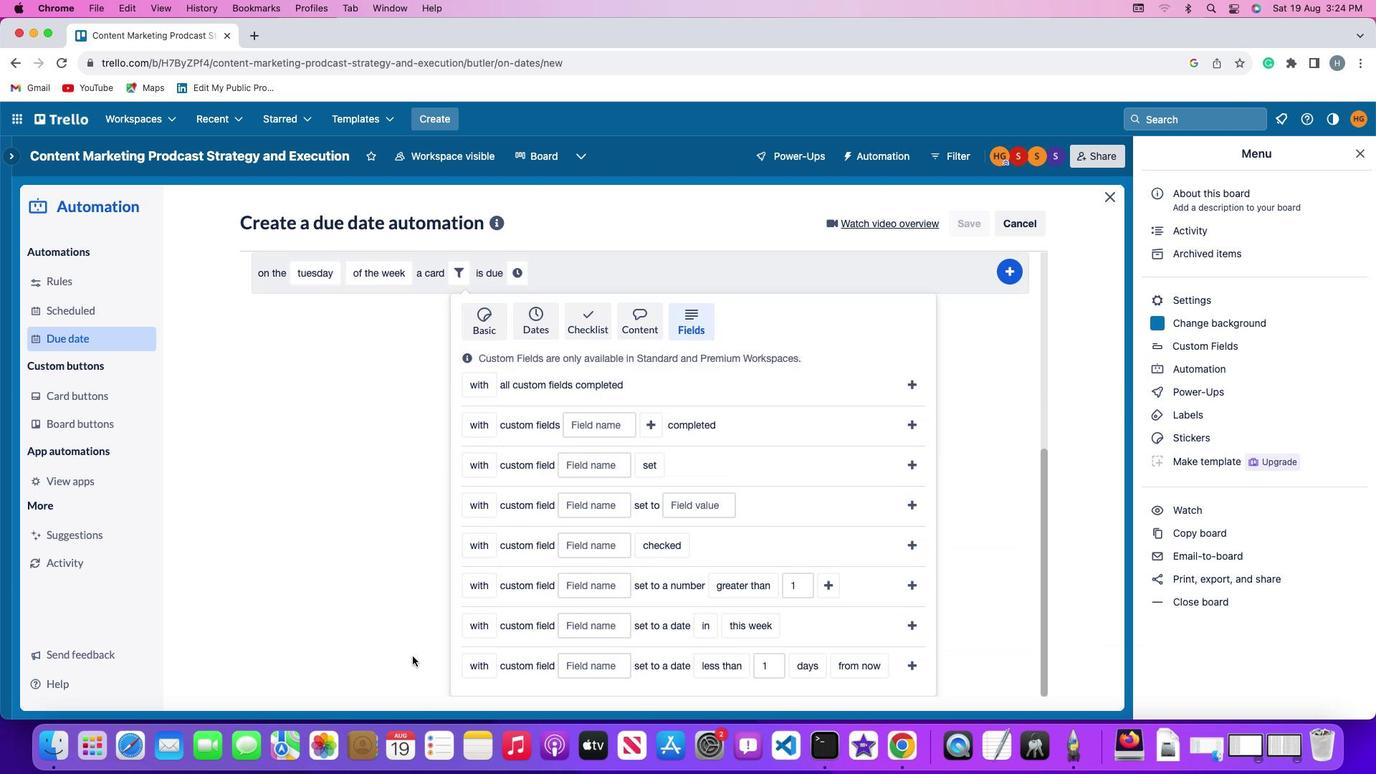 
Action: Mouse scrolled (389, 650) with delta (87, 91)
Screenshot: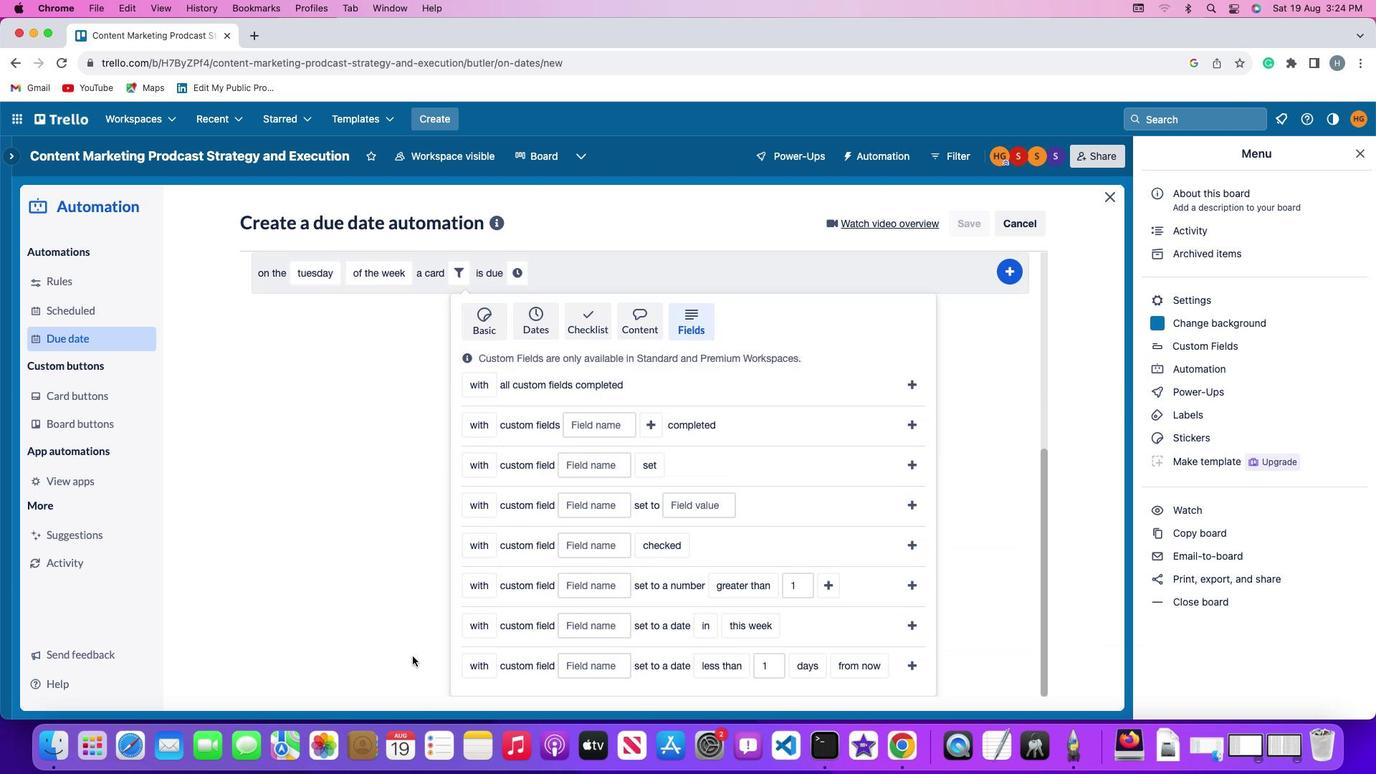 
Action: Mouse moved to (389, 650)
Screenshot: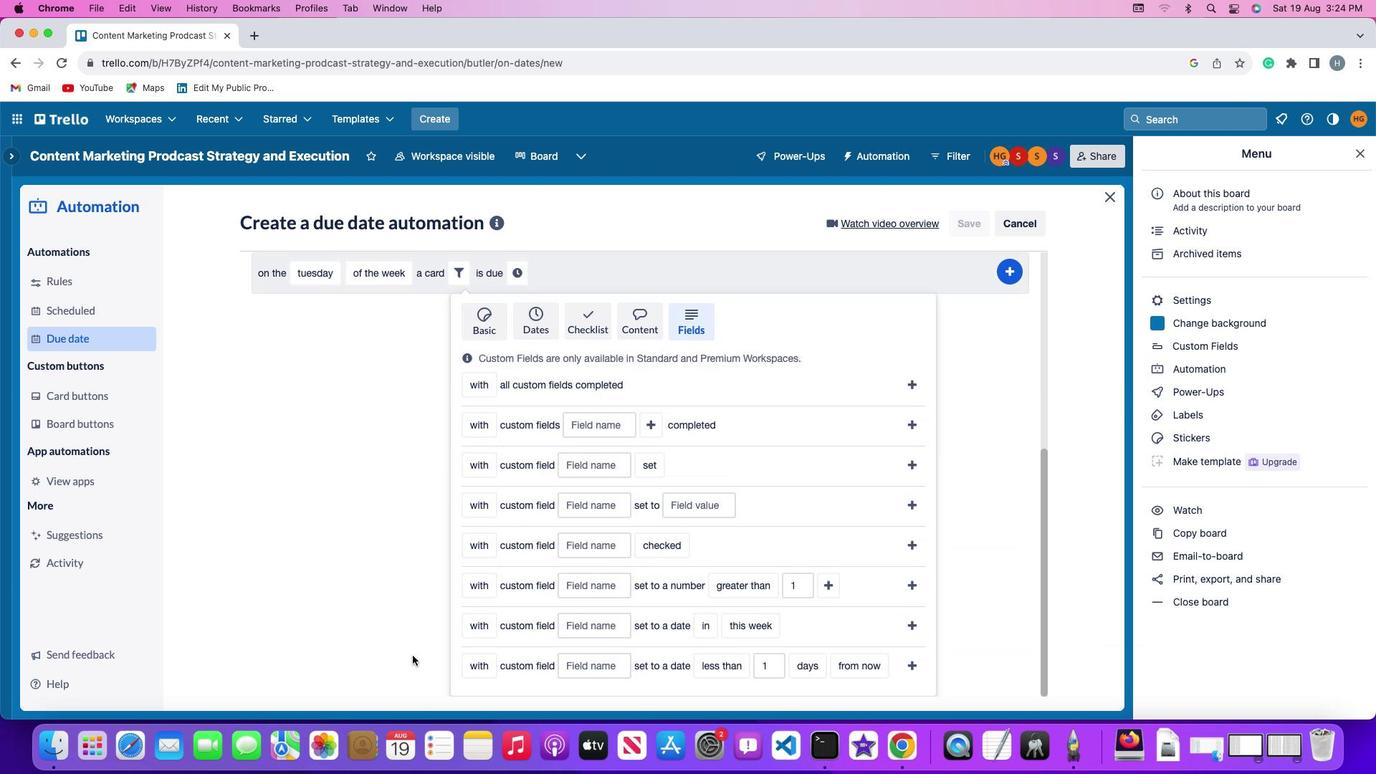
Action: Mouse scrolled (389, 650) with delta (87, 91)
Screenshot: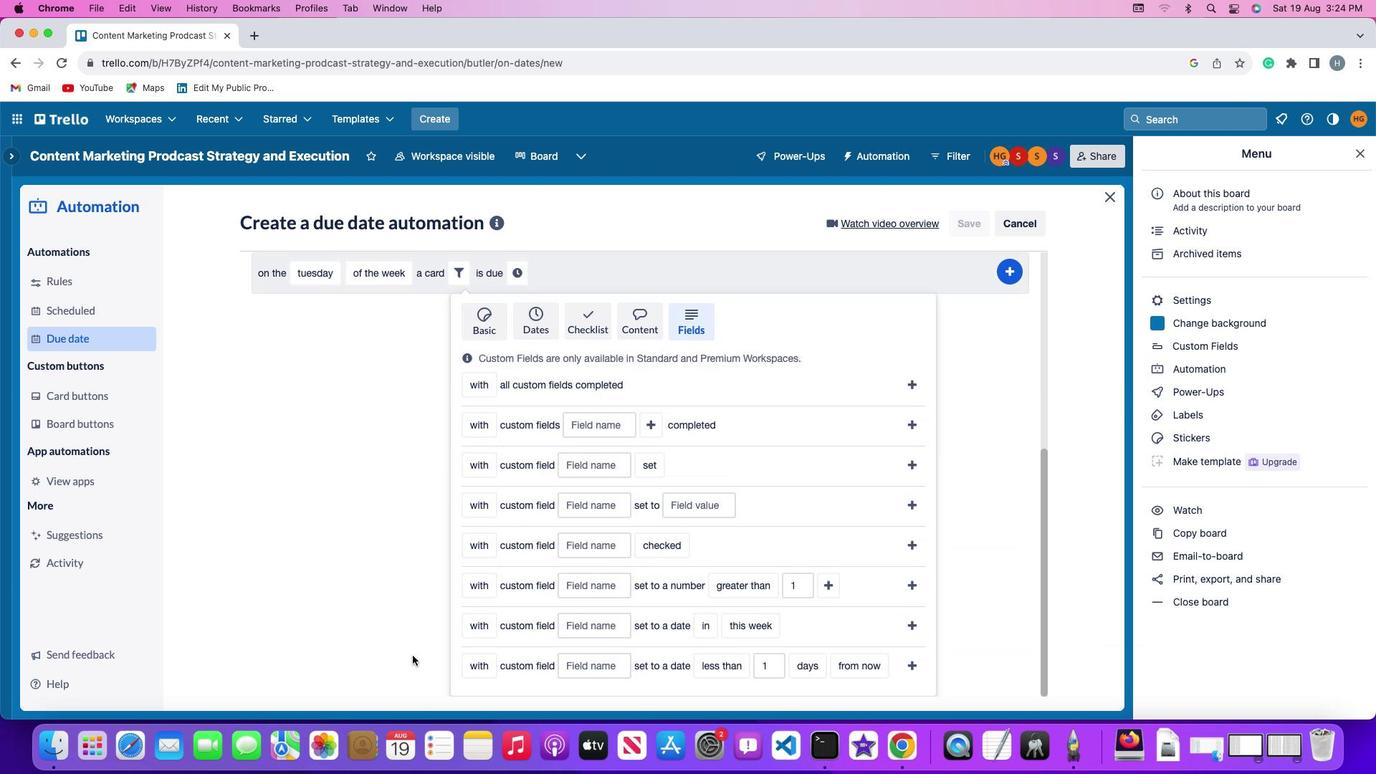
Action: Mouse moved to (389, 650)
Screenshot: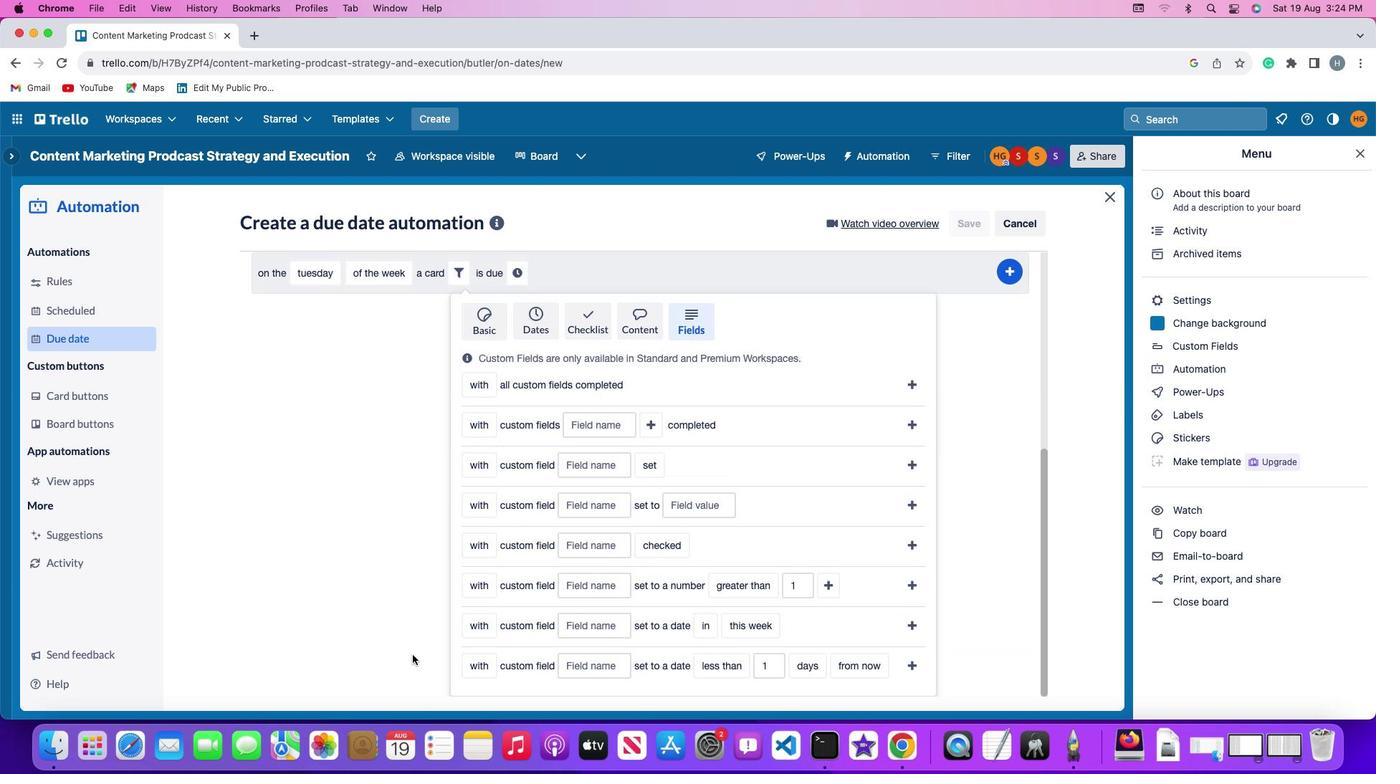 
Action: Mouse scrolled (389, 650) with delta (87, 89)
Screenshot: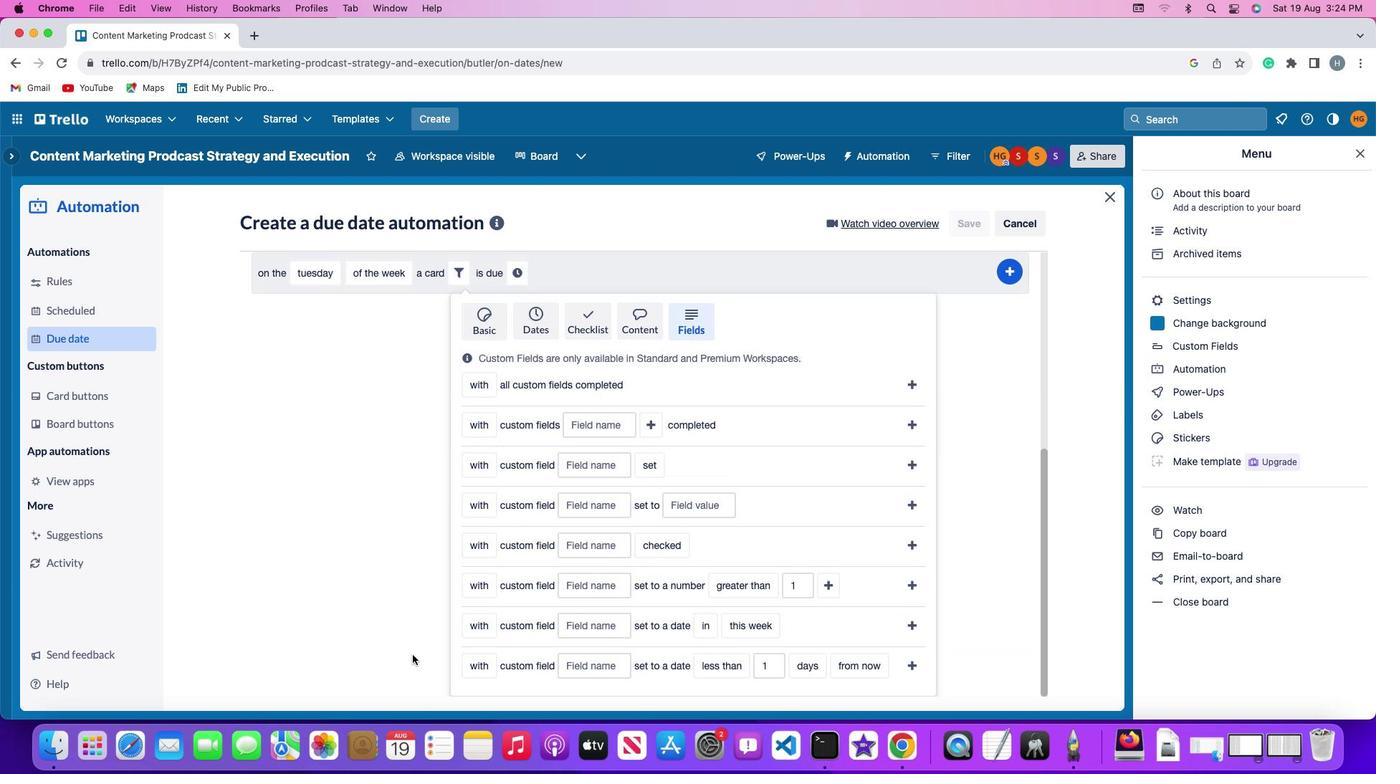 
Action: Mouse moved to (389, 649)
Screenshot: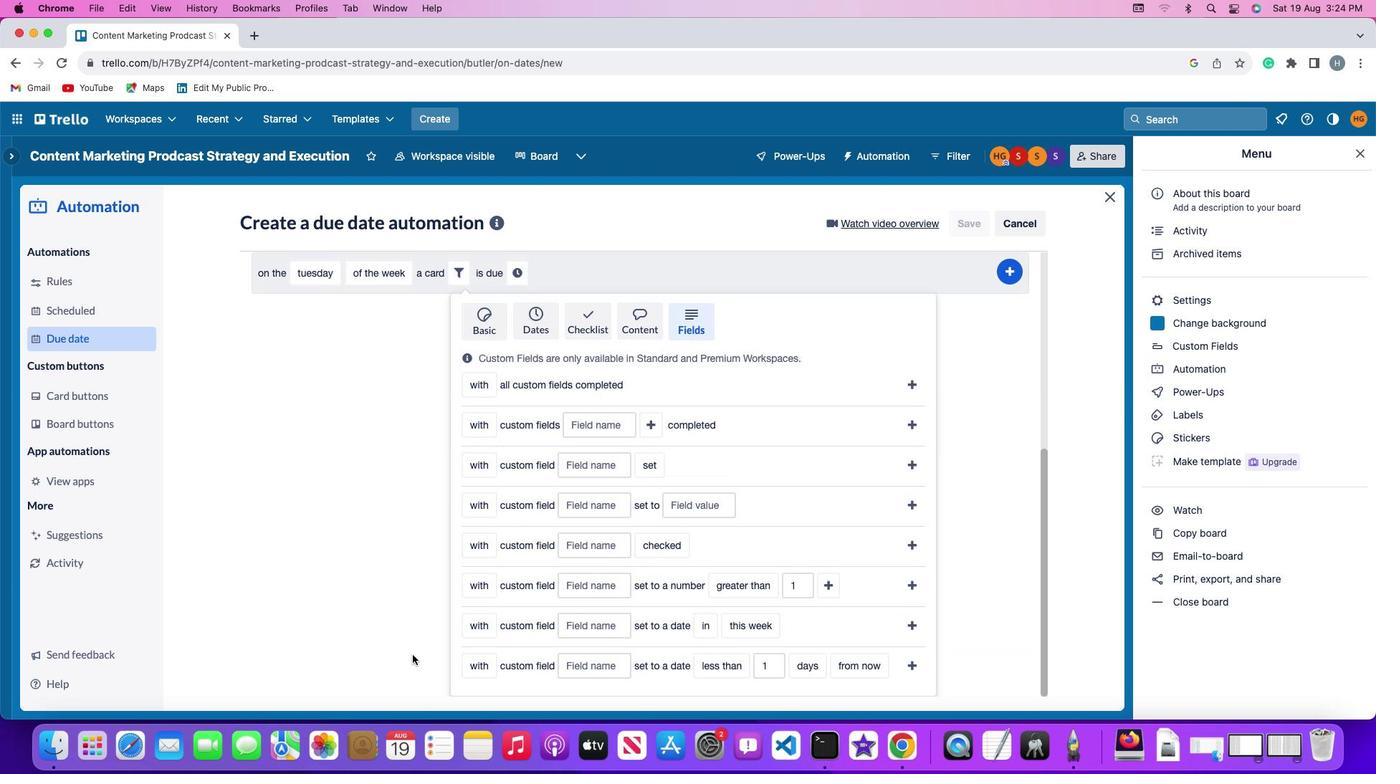 
Action: Mouse scrolled (389, 649) with delta (87, 89)
Screenshot: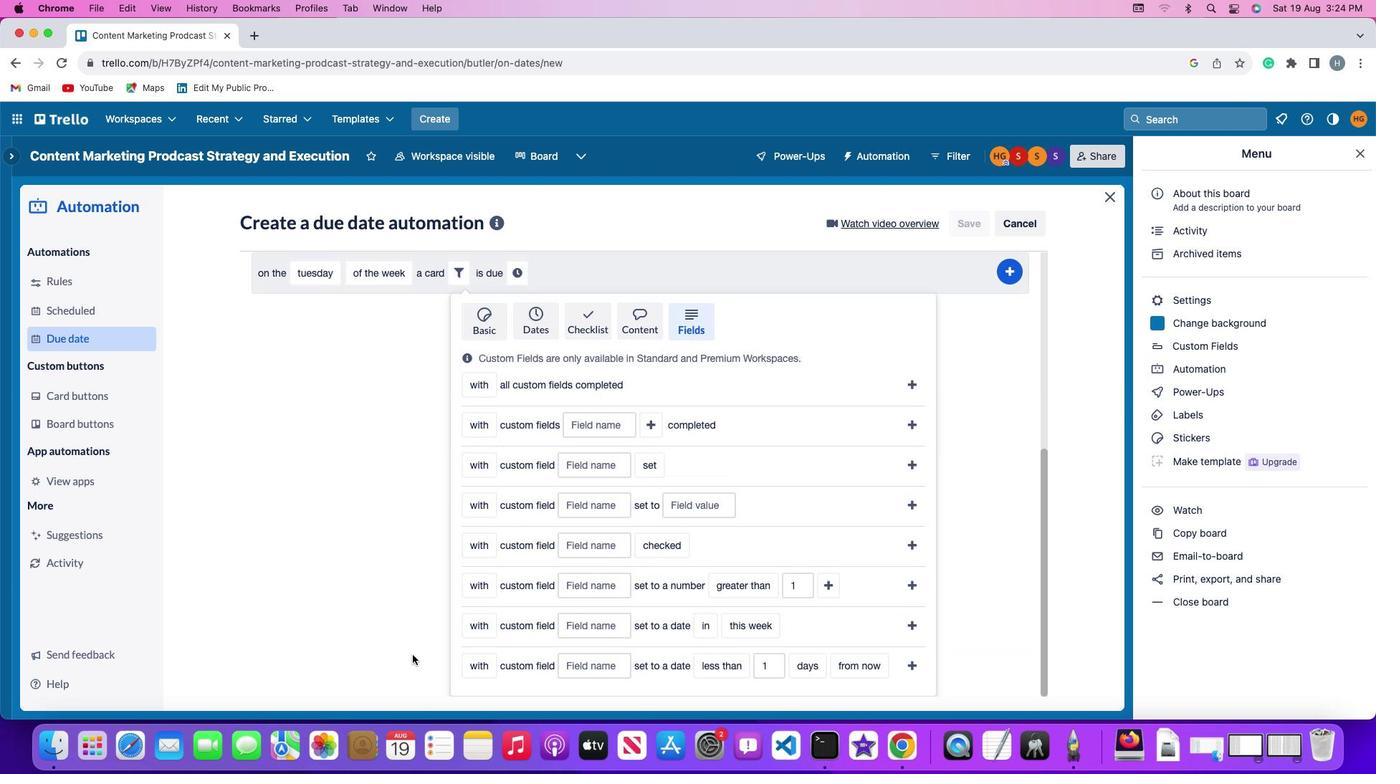 
Action: Mouse moved to (445, 590)
Screenshot: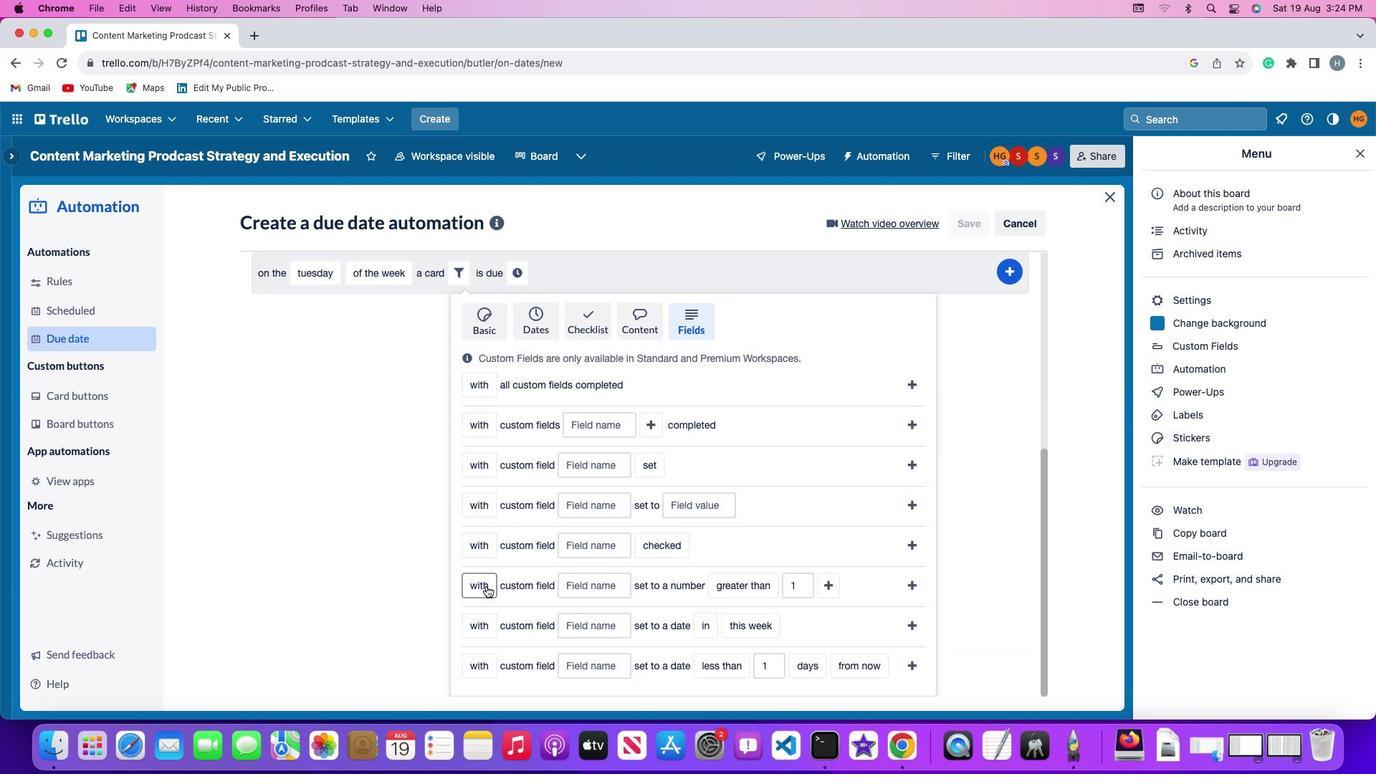 
Action: Mouse pressed left at (445, 590)
Screenshot: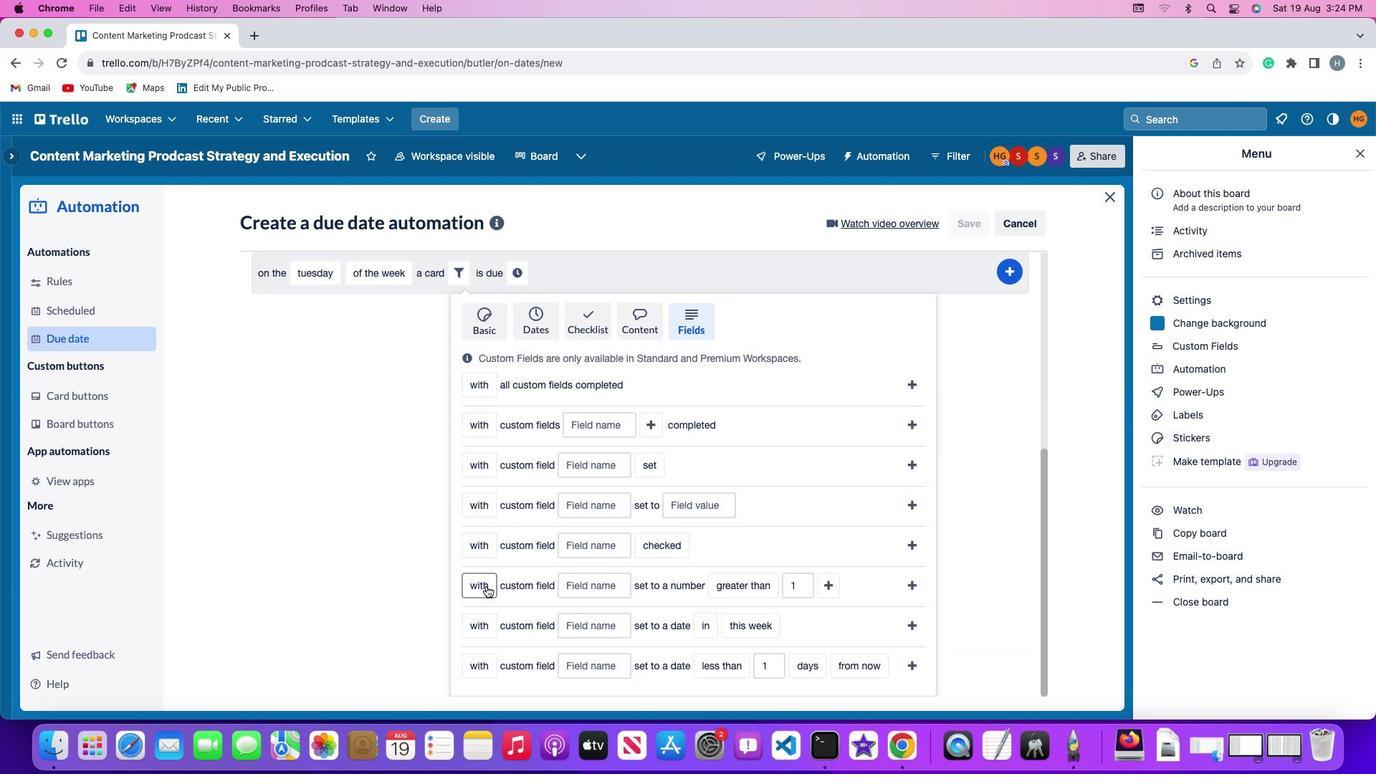 
Action: Mouse moved to (448, 636)
Screenshot: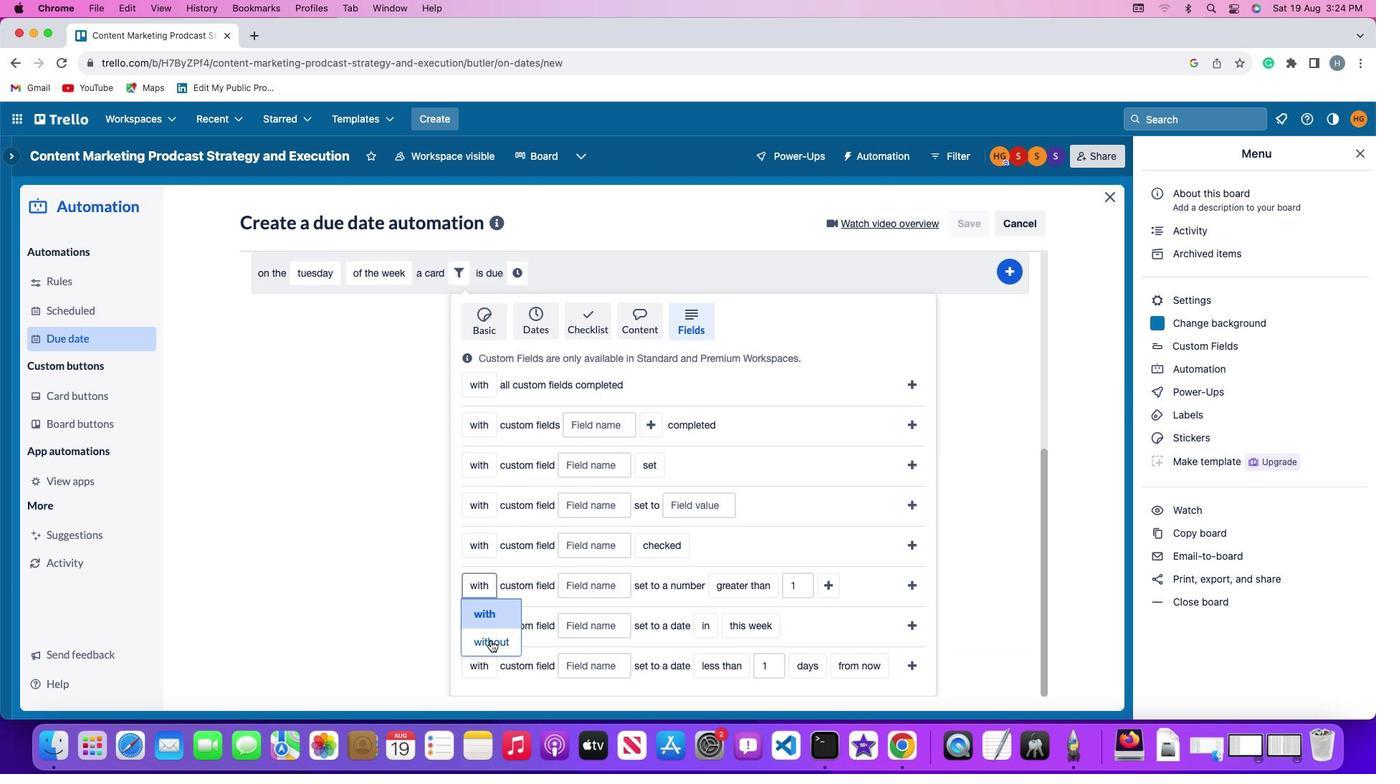 
Action: Mouse pressed left at (448, 636)
Screenshot: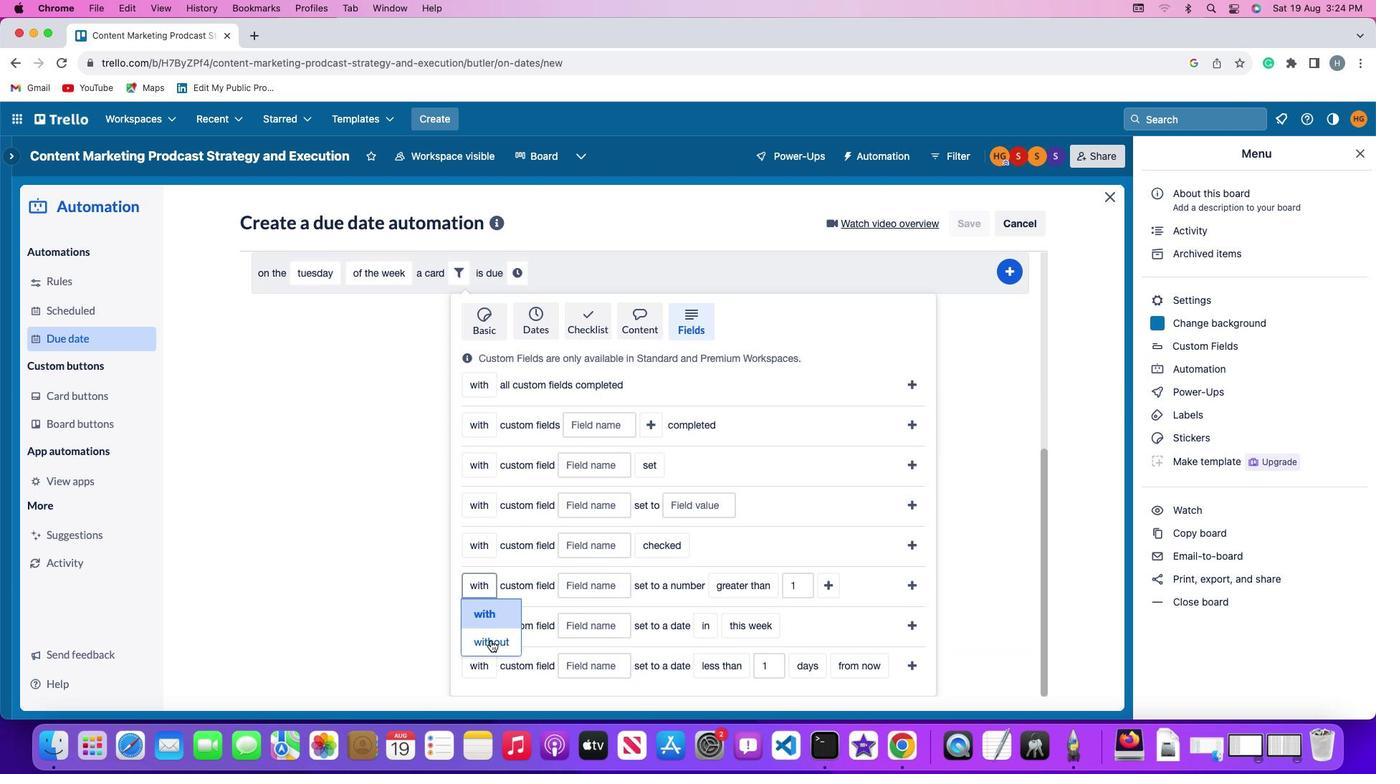 
Action: Mouse moved to (527, 599)
Screenshot: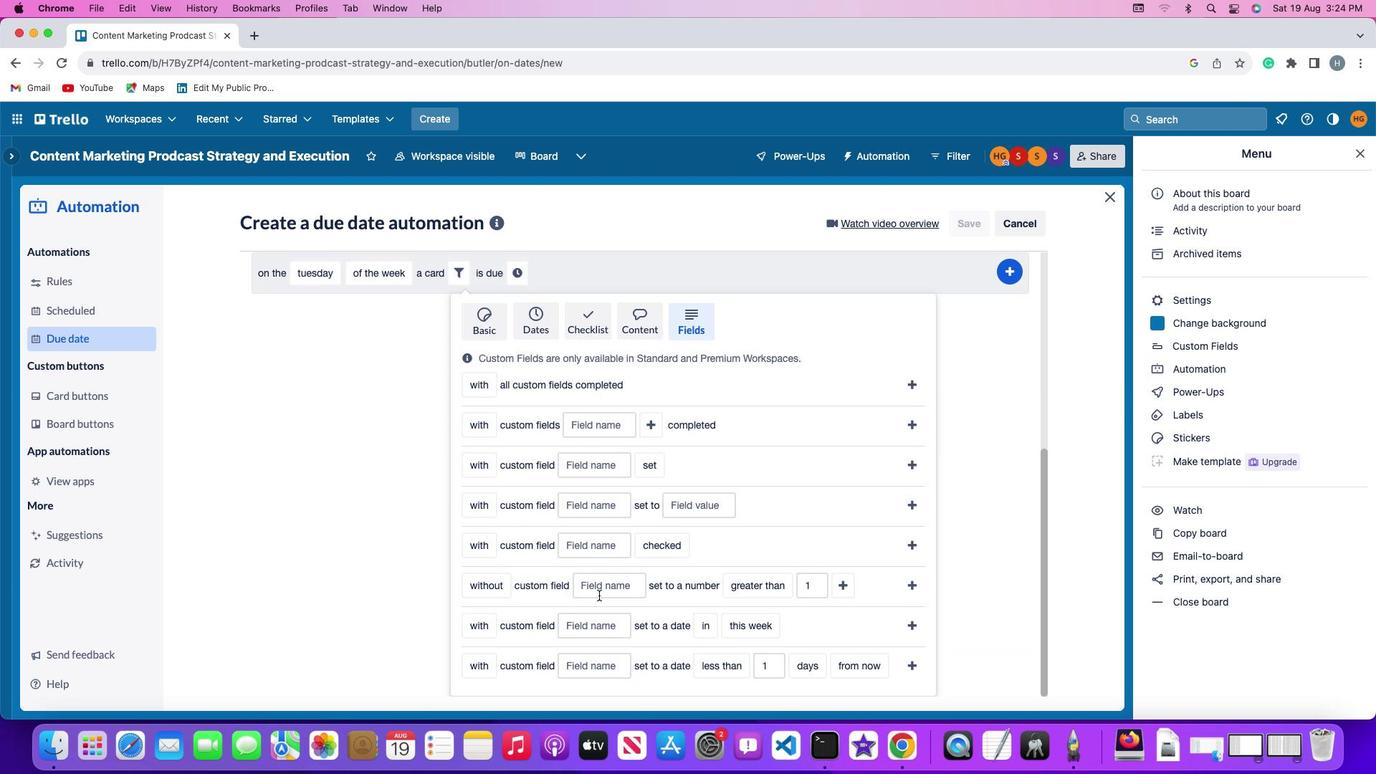
Action: Mouse pressed left at (527, 599)
Screenshot: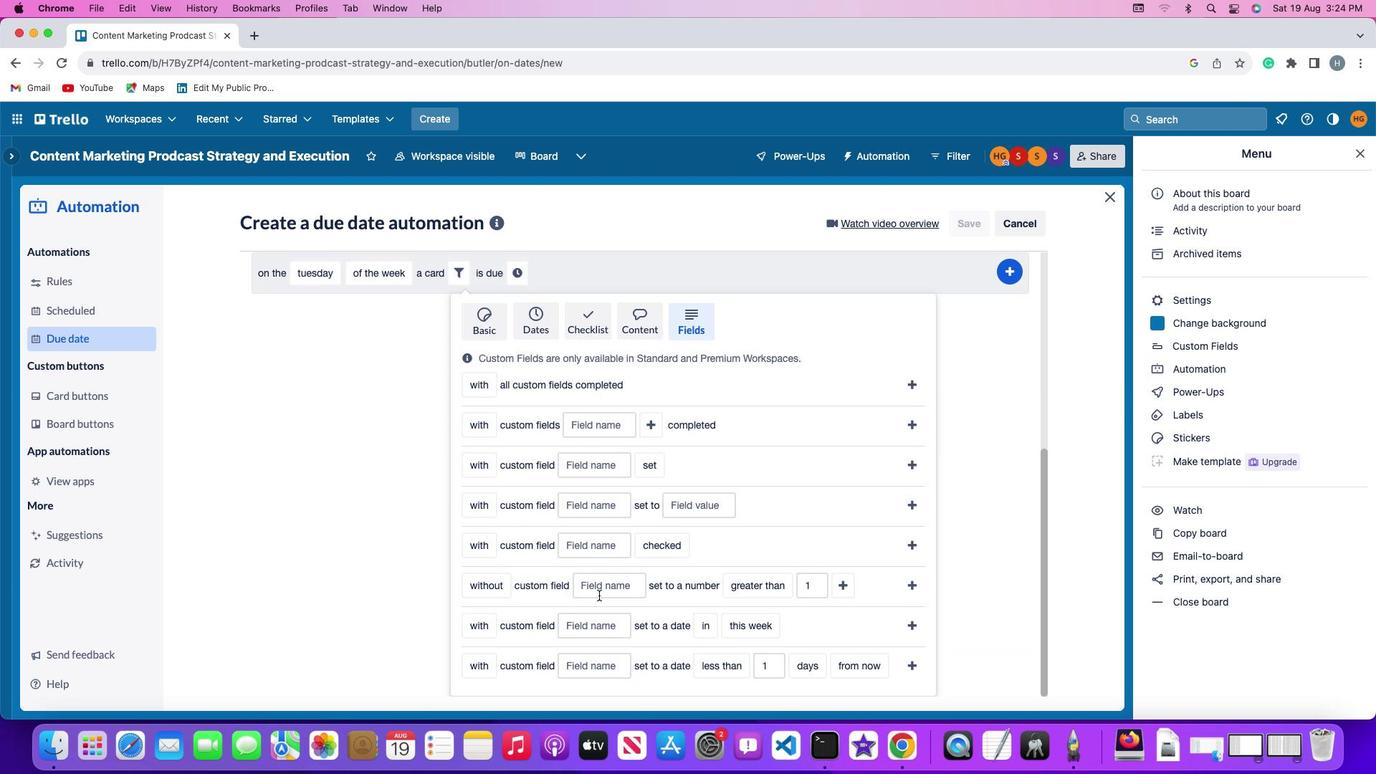 
Action: Mouse moved to (527, 594)
Screenshot: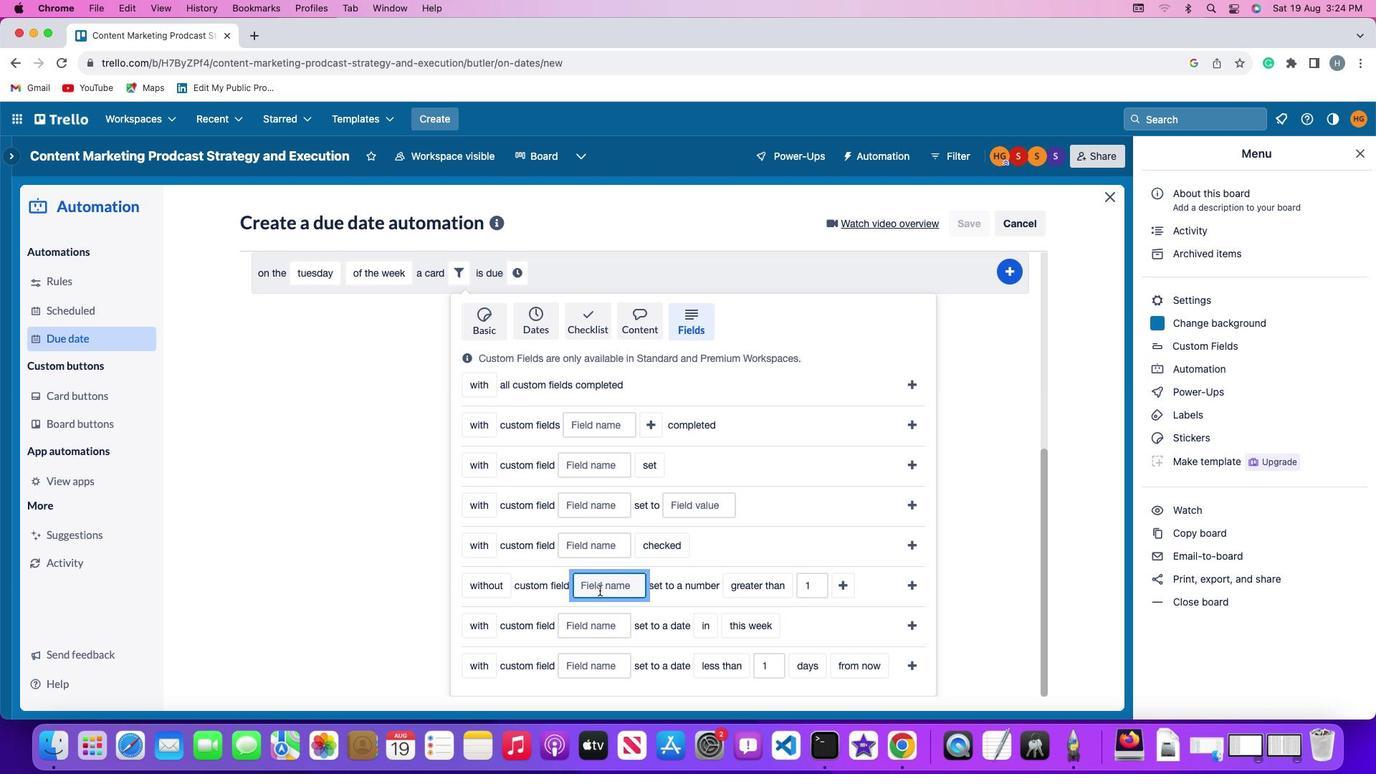 
Action: Key pressed Key.shift'R''e''s''u''m''e'
Screenshot: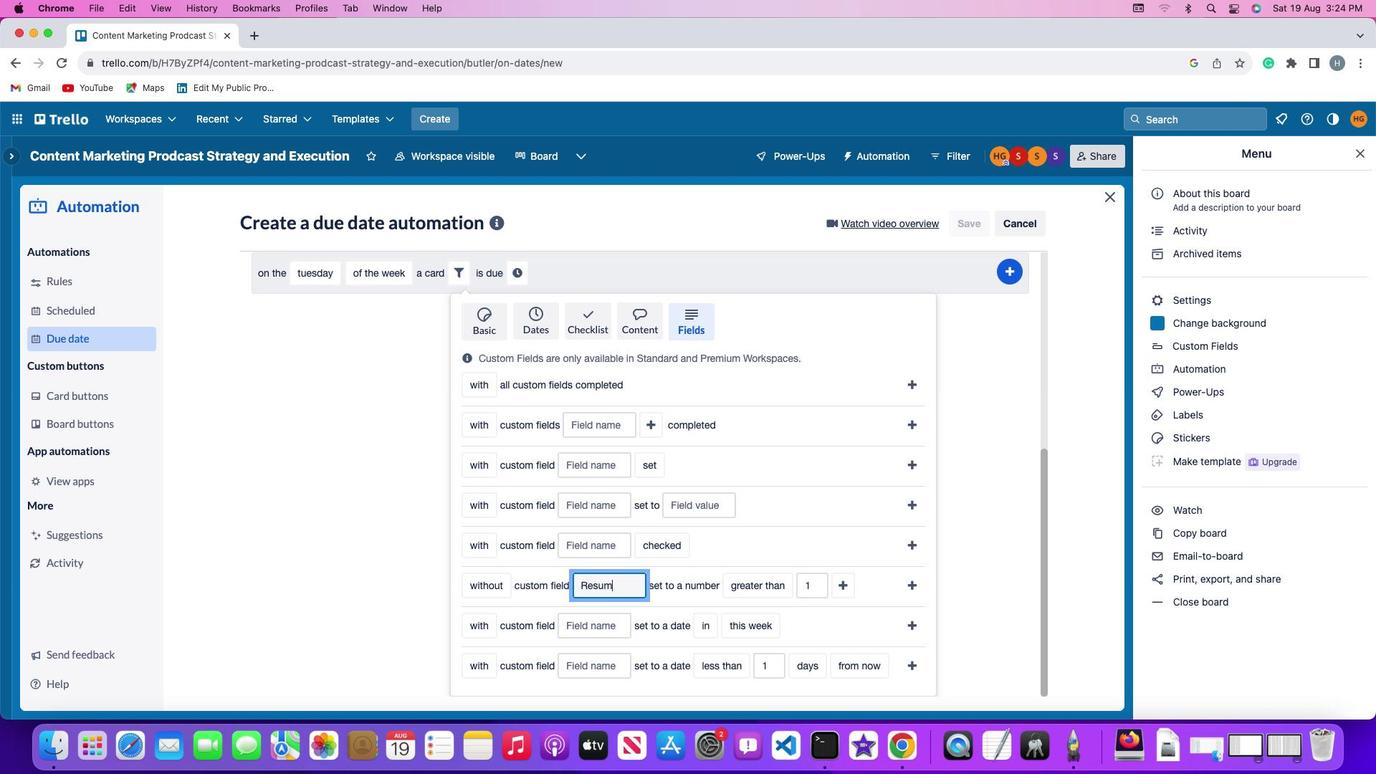 
Action: Mouse moved to (638, 586)
Screenshot: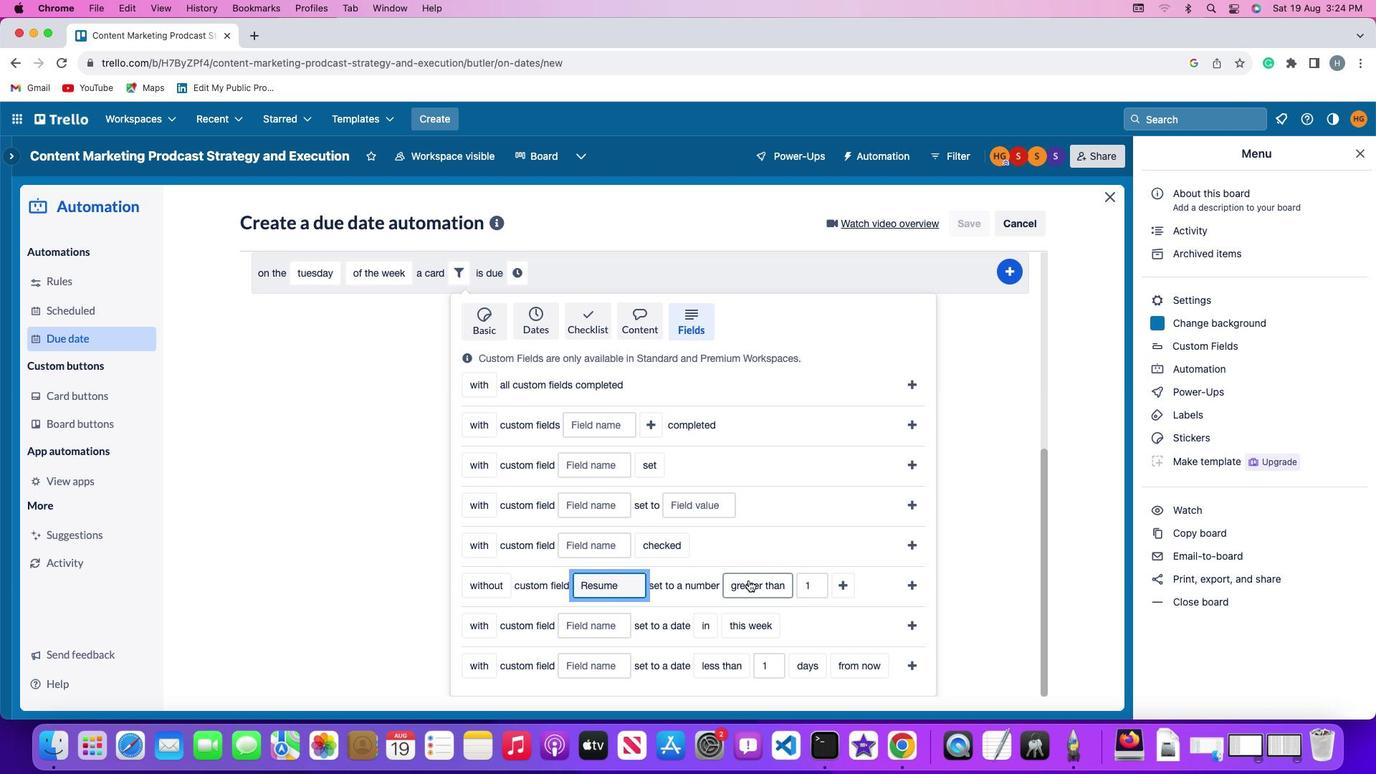 
Action: Mouse pressed left at (638, 586)
Screenshot: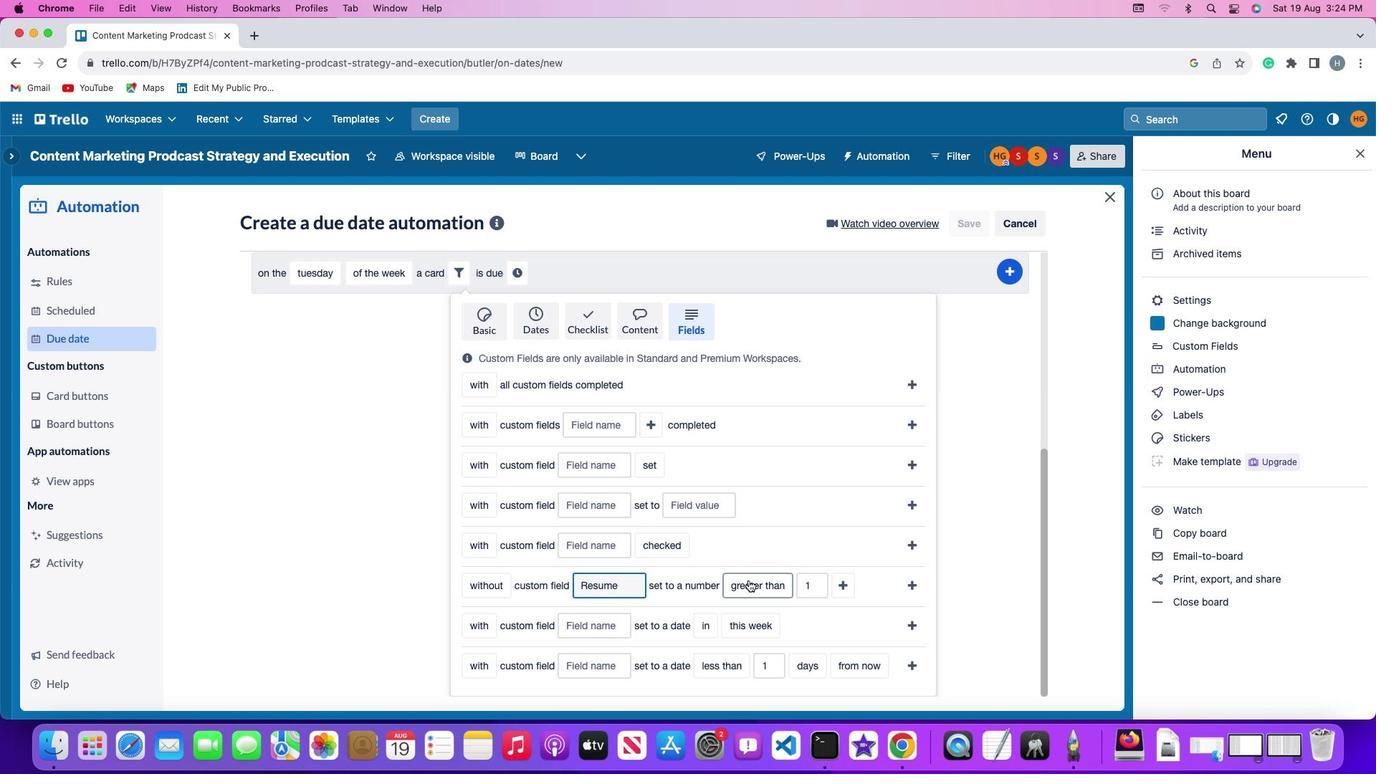 
Action: Mouse moved to (638, 567)
Screenshot: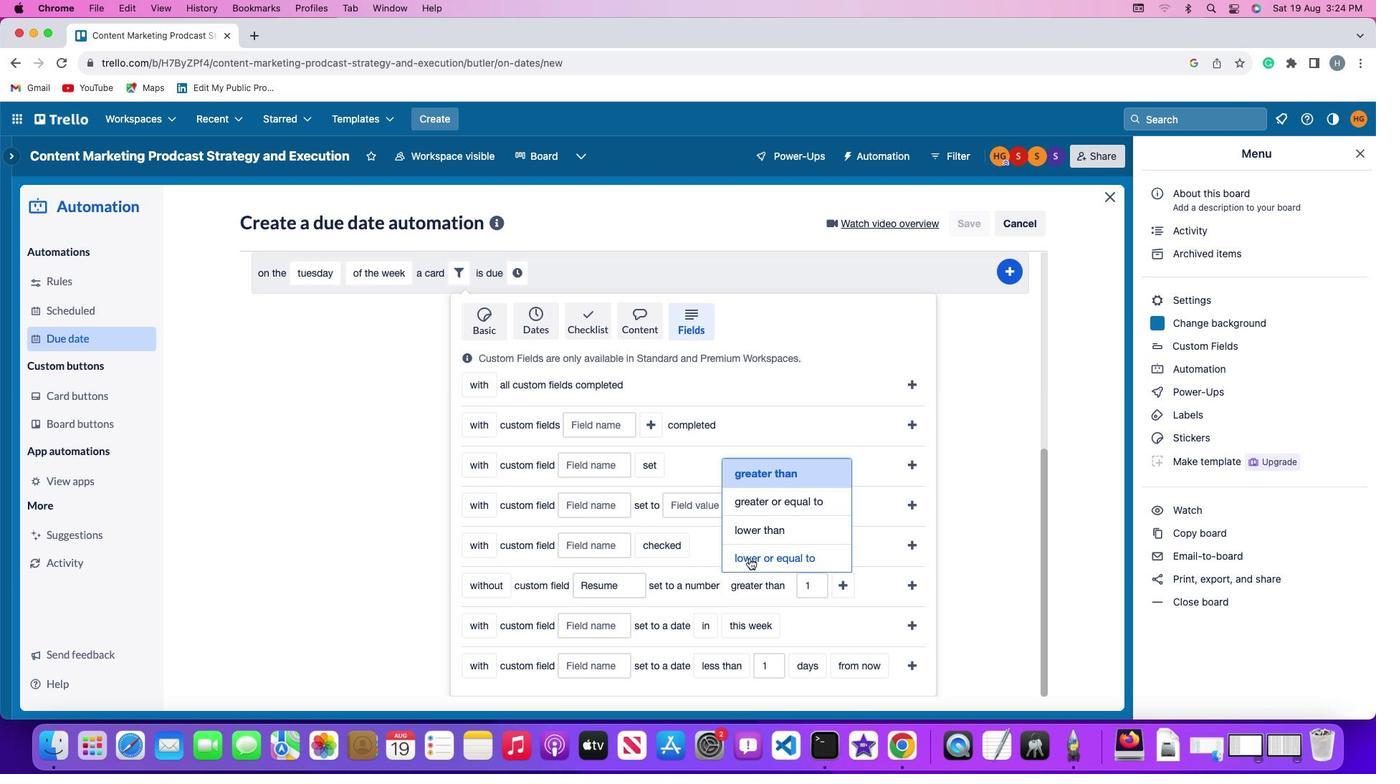 
Action: Mouse pressed left at (638, 567)
Screenshot: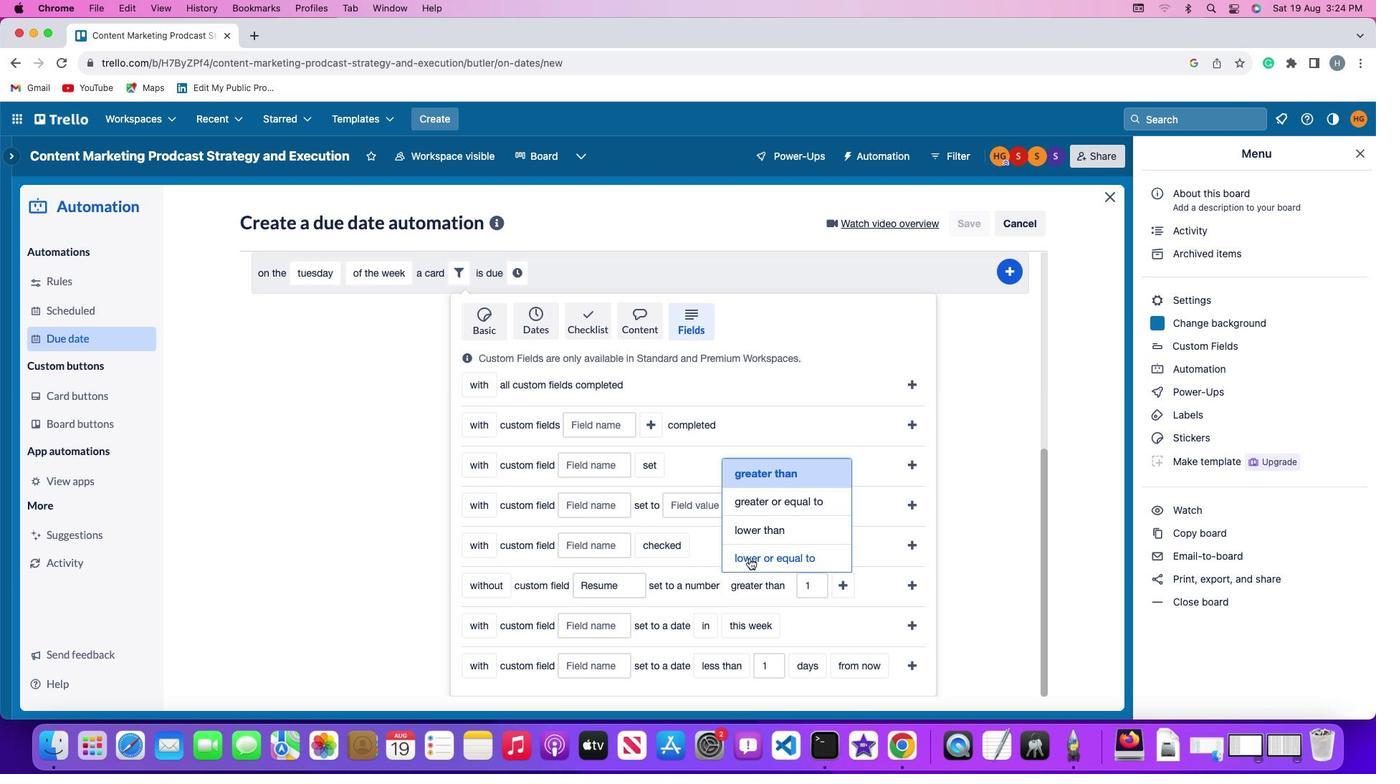
Action: Mouse moved to (701, 587)
Screenshot: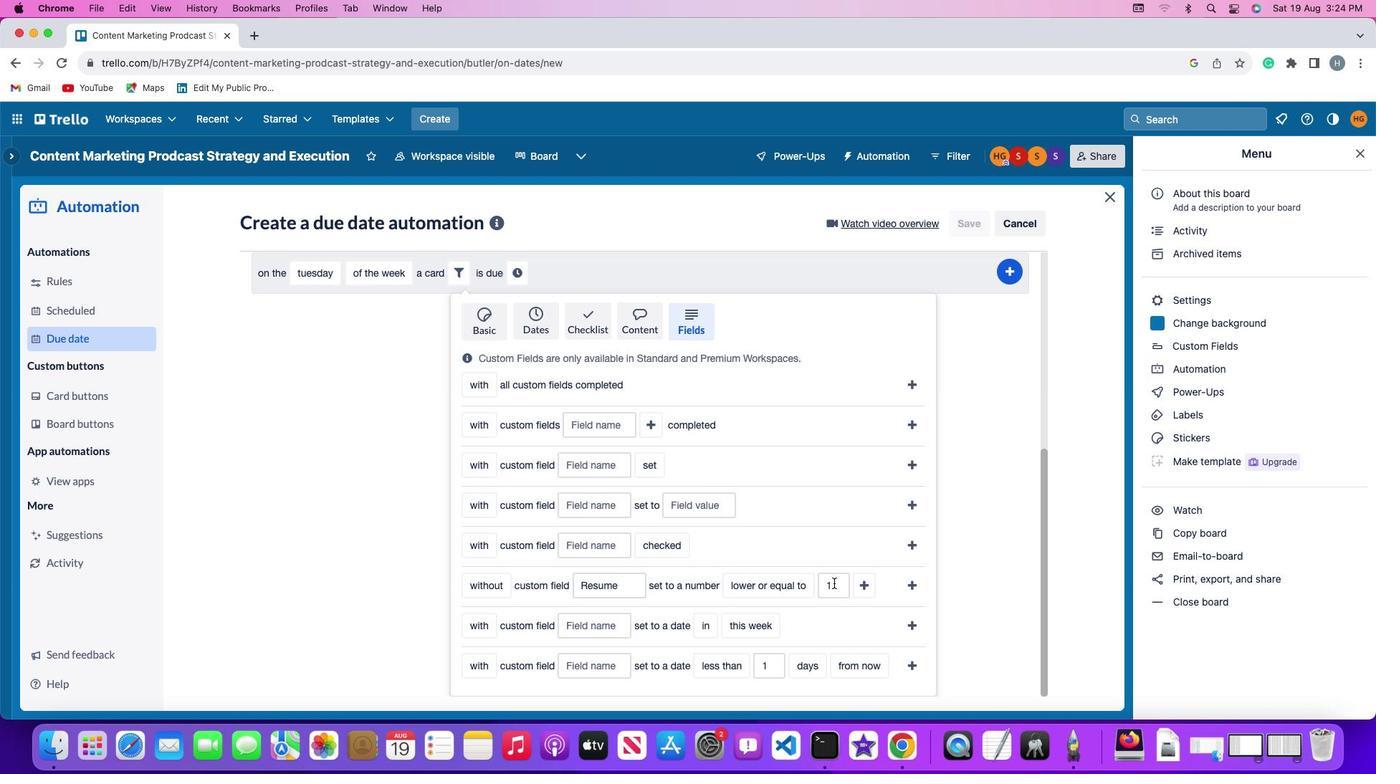 
Action: Mouse pressed left at (701, 587)
Screenshot: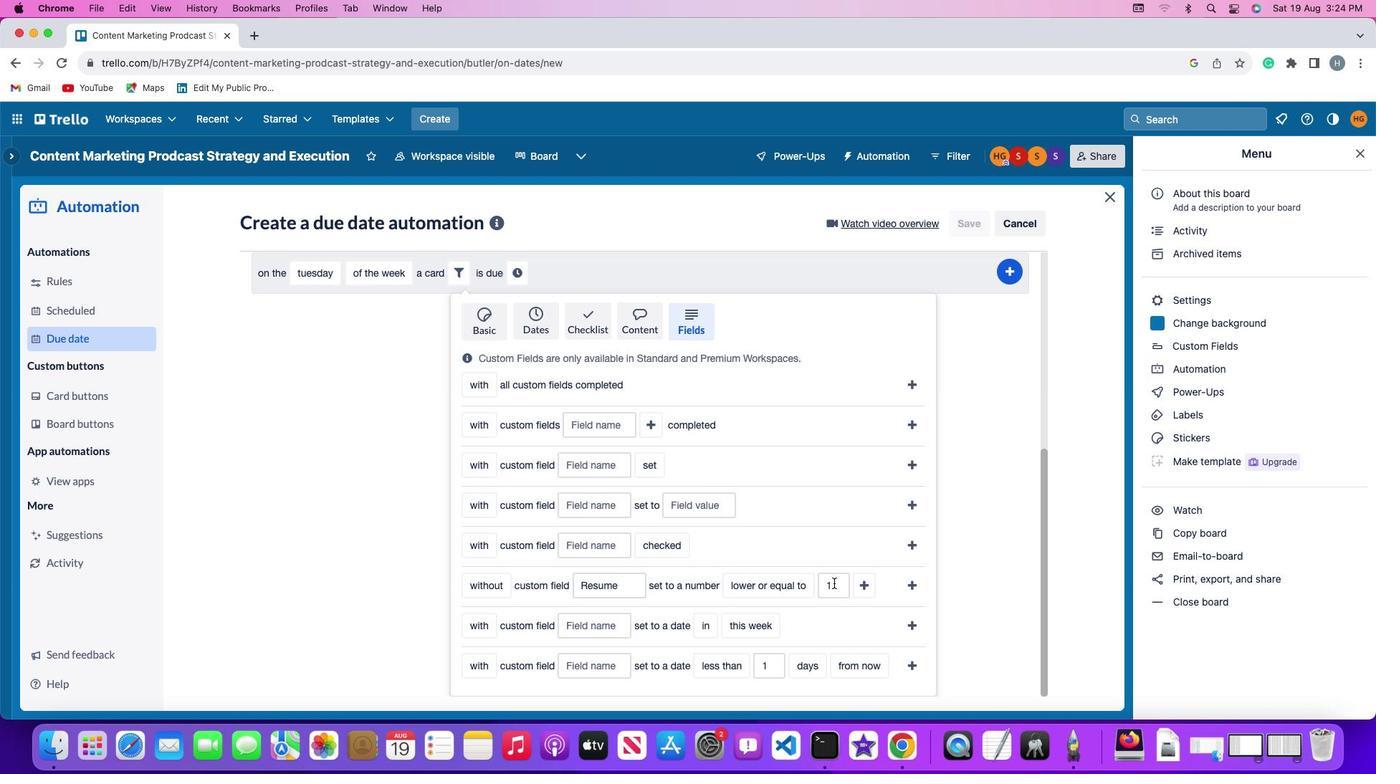 
Action: Key pressed Key.backspace'1'
Screenshot: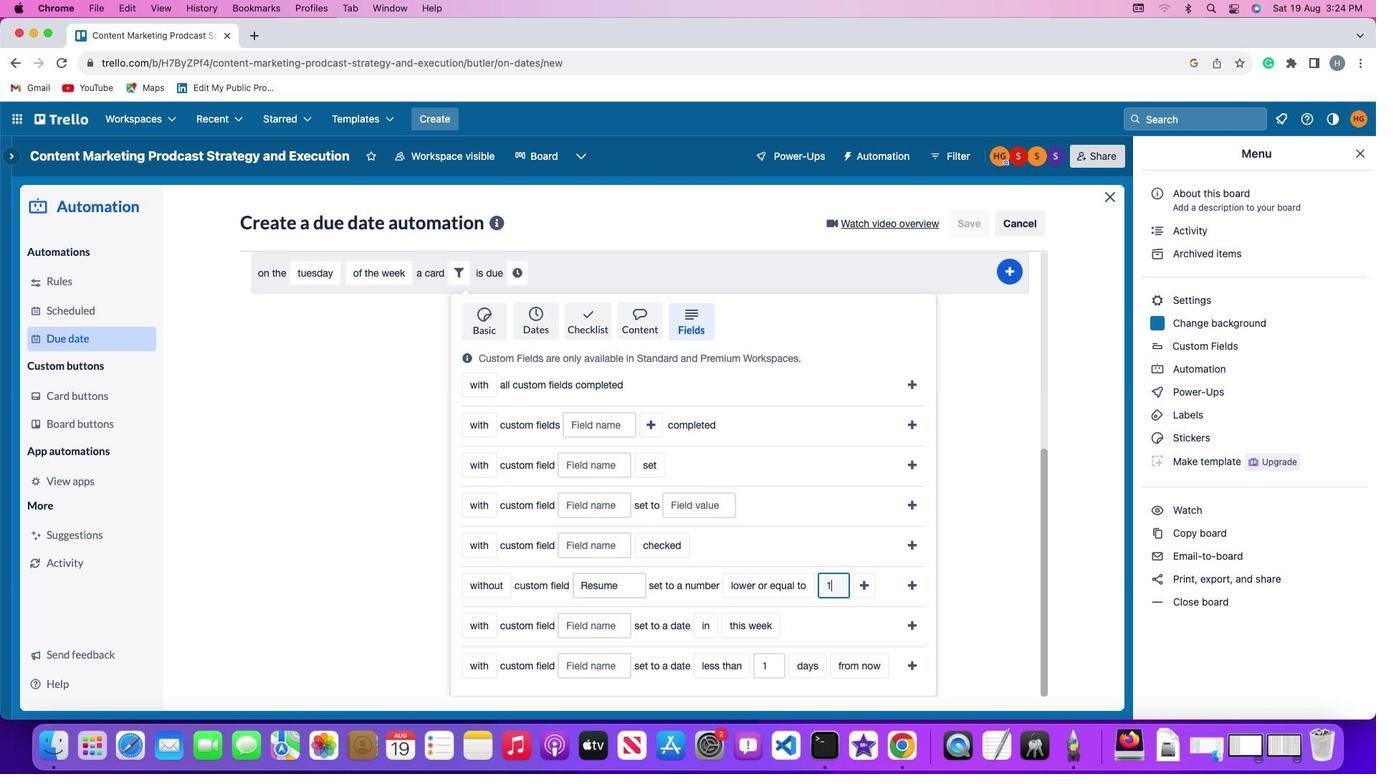 
Action: Mouse moved to (716, 587)
Screenshot: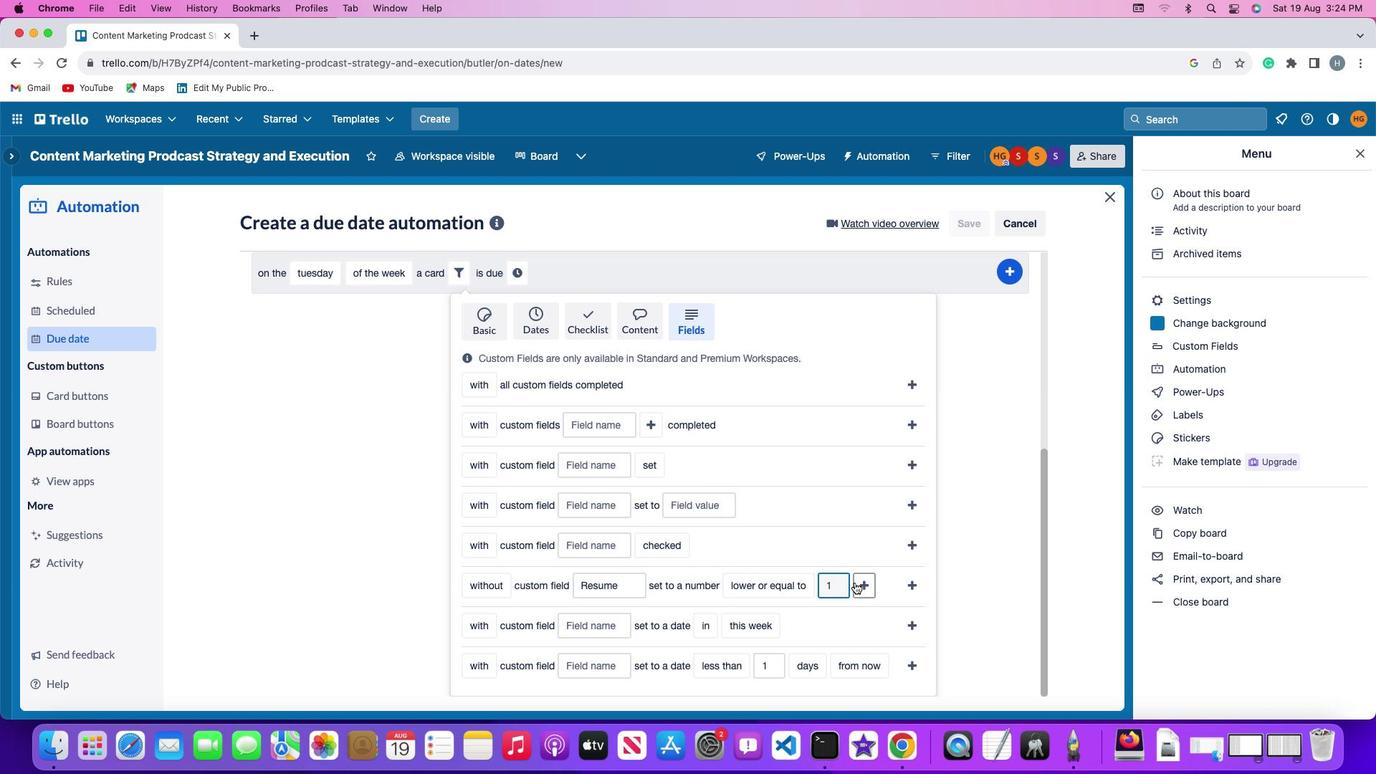 
Action: Mouse pressed left at (716, 587)
Screenshot: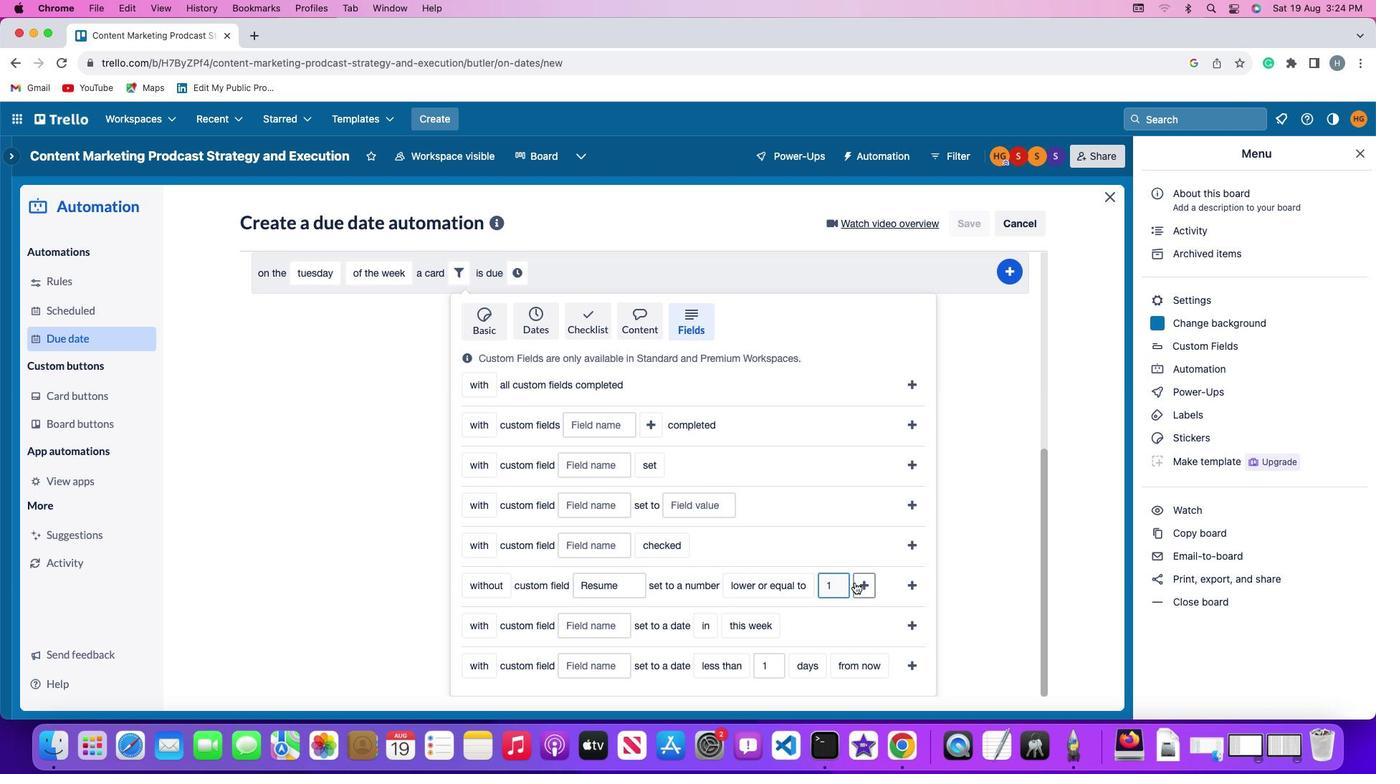 
Action: Mouse moved to (476, 615)
Screenshot: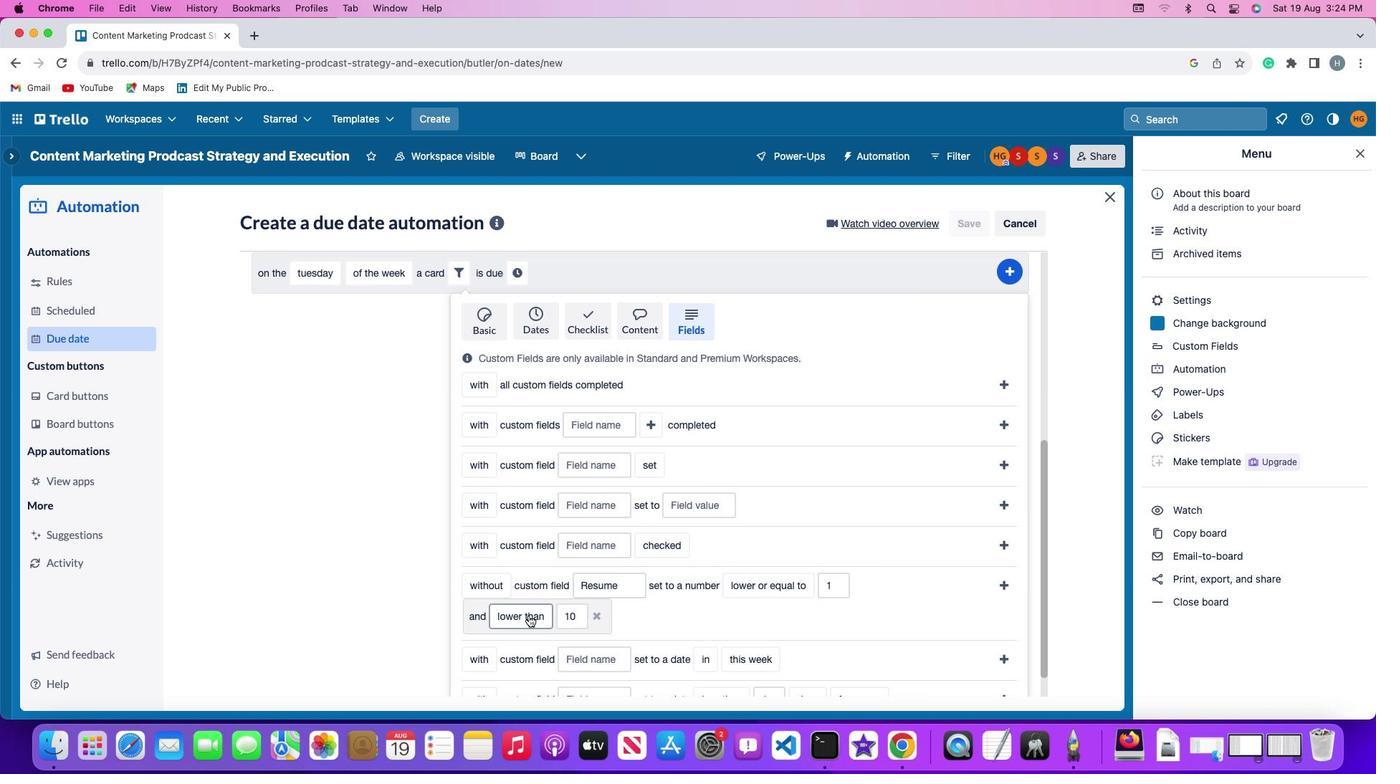 
Action: Mouse pressed left at (476, 615)
Screenshot: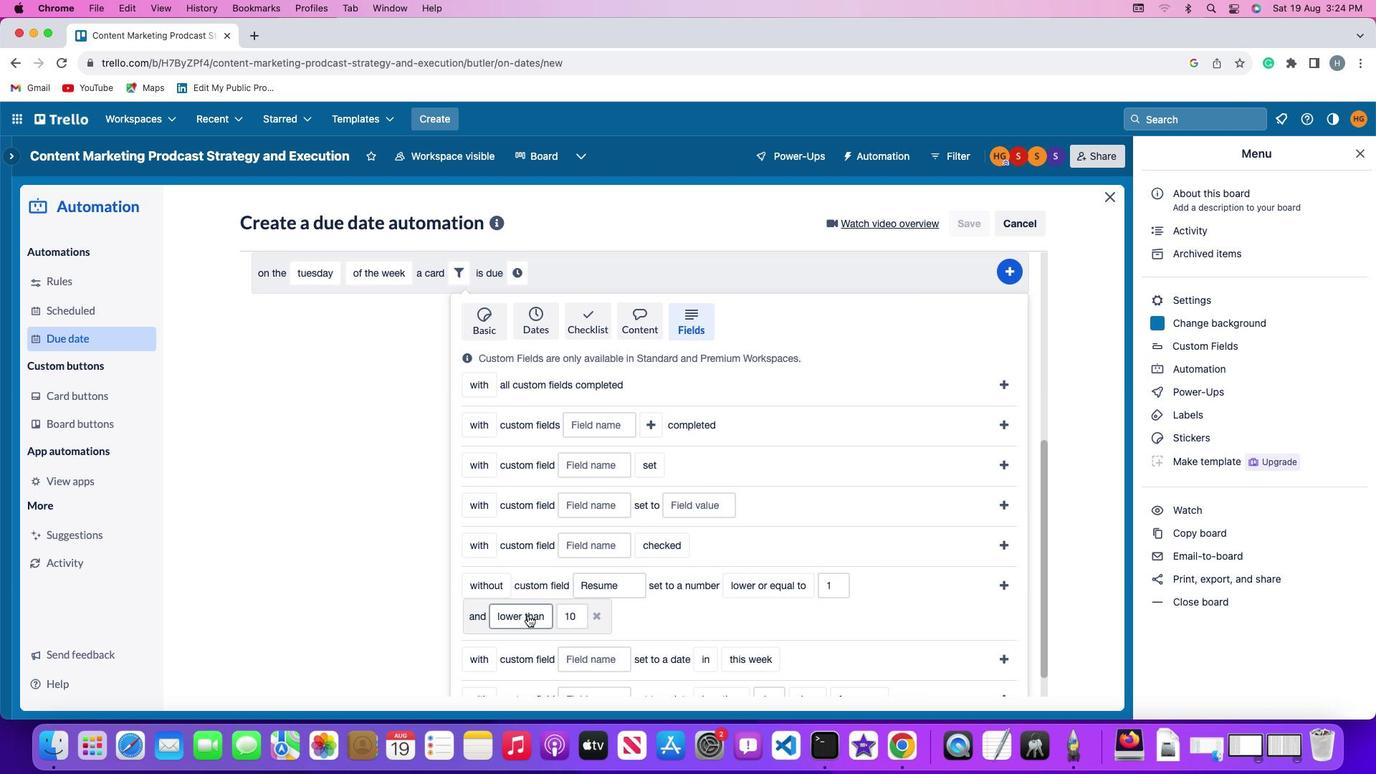 
Action: Mouse moved to (493, 522)
Screenshot: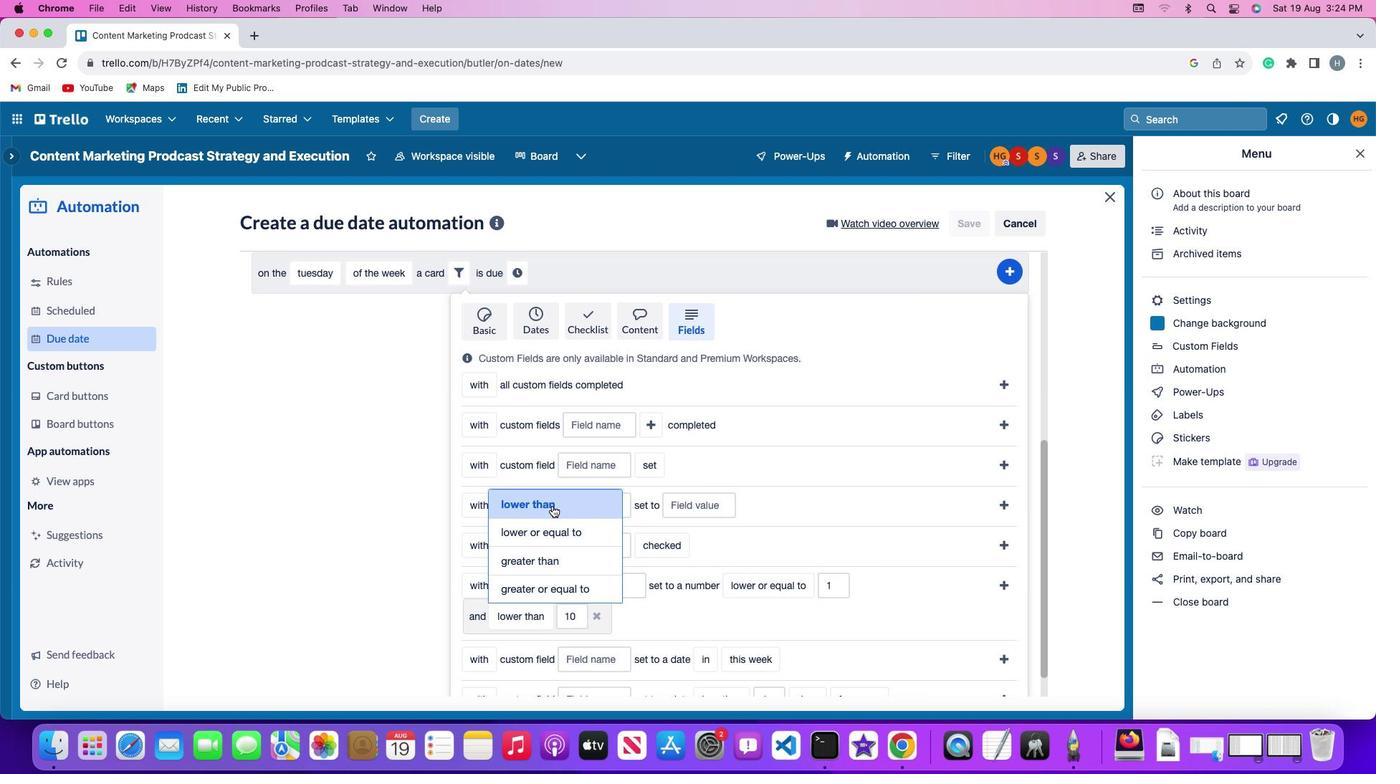 
Action: Mouse pressed left at (493, 522)
Screenshot: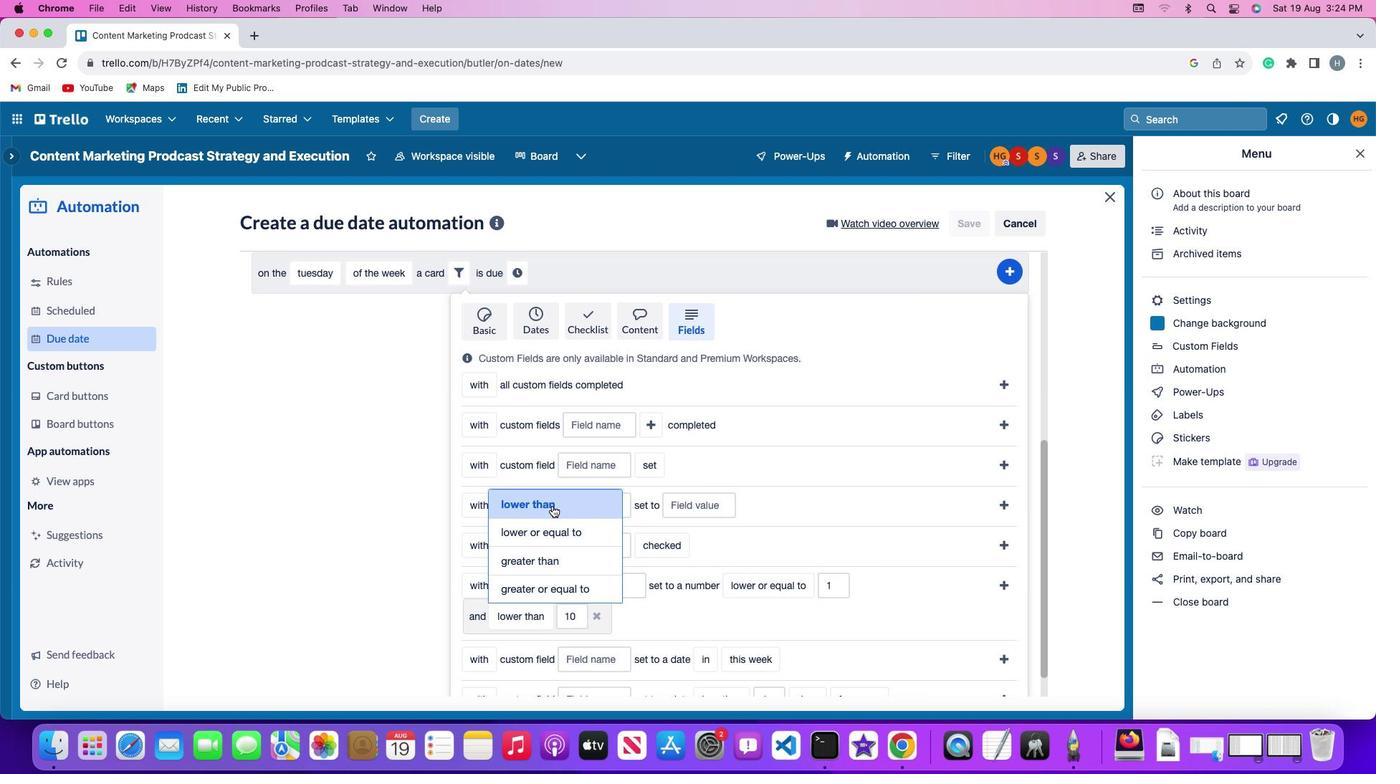 
Action: Mouse moved to (518, 615)
Screenshot: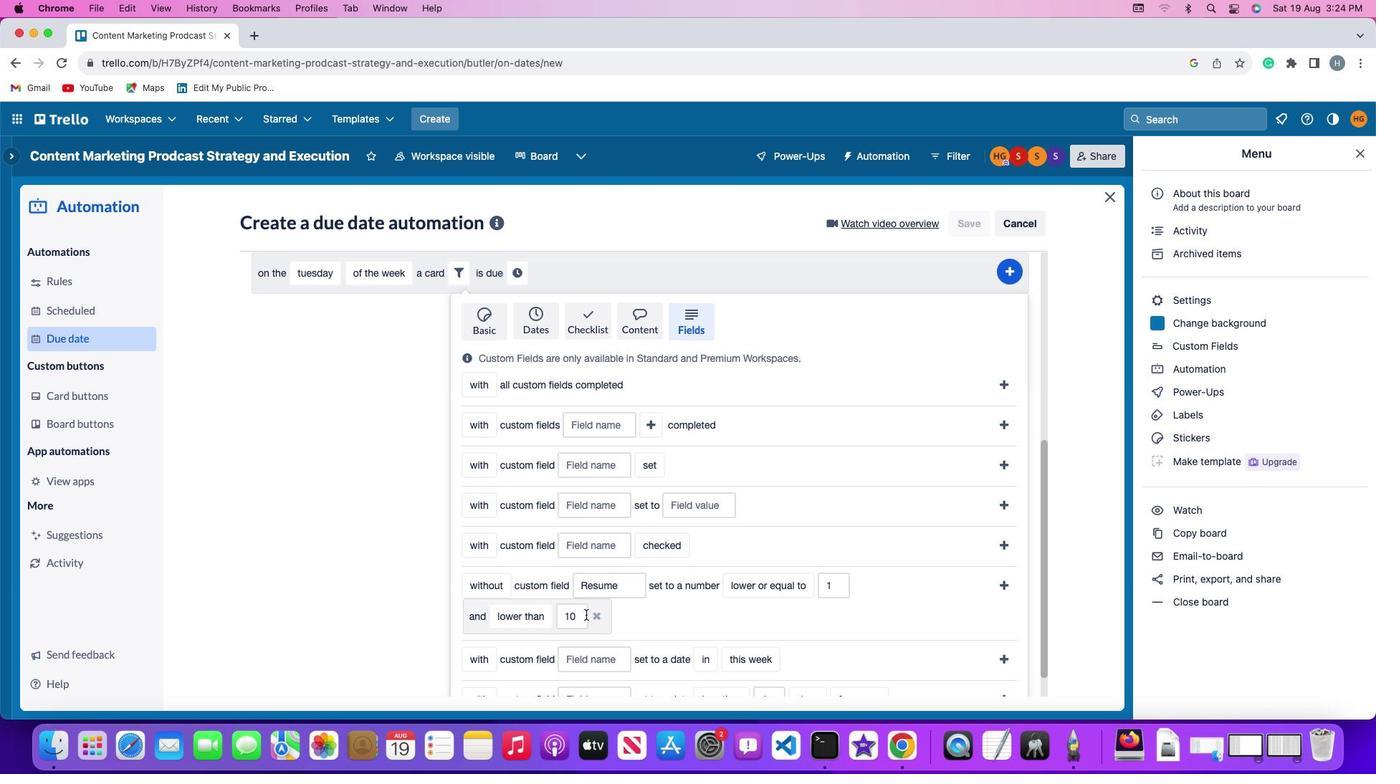 
Action: Mouse pressed left at (518, 615)
Screenshot: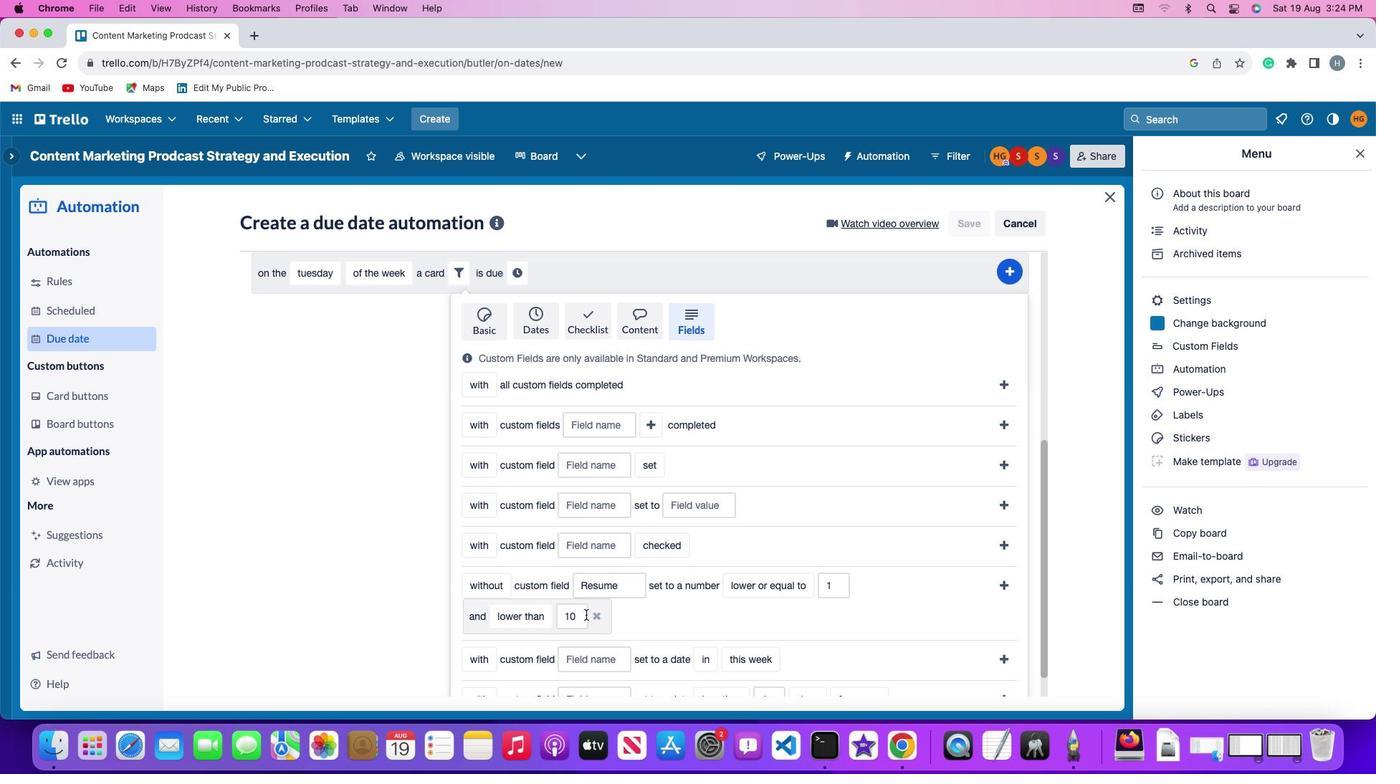 
Action: Key pressed Key.backspaceKey.backspace'1''0'
Screenshot: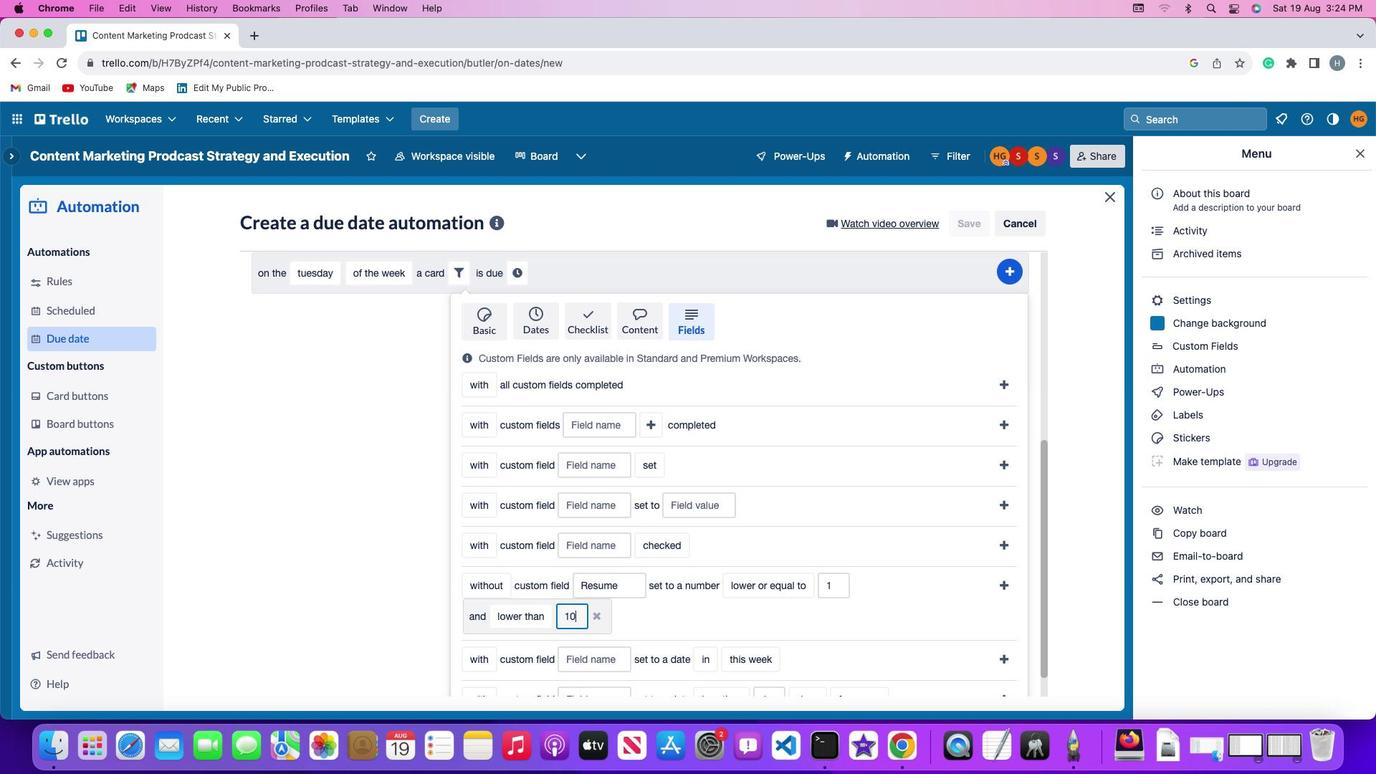 
Action: Mouse moved to (830, 586)
Screenshot: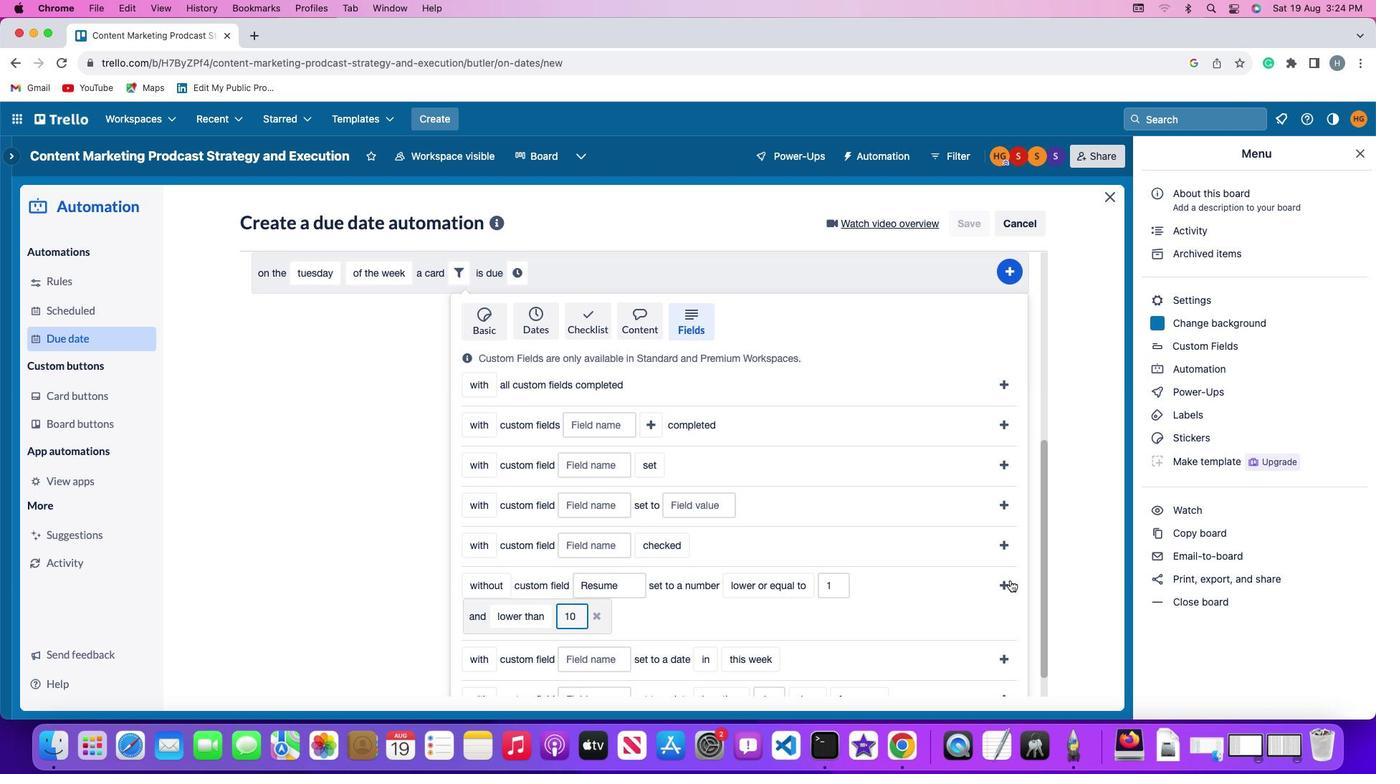 
Action: Mouse pressed left at (830, 586)
Screenshot: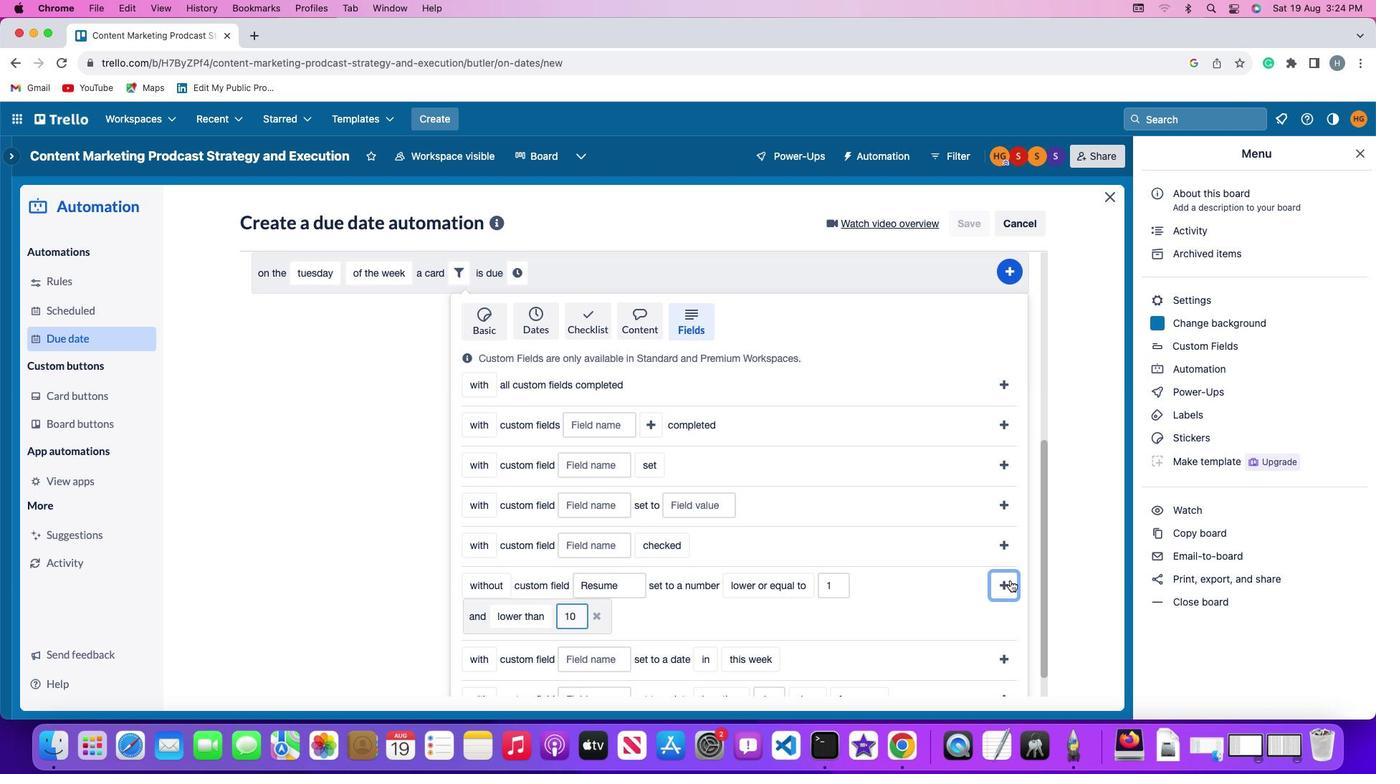 
Action: Mouse moved to (774, 621)
Screenshot: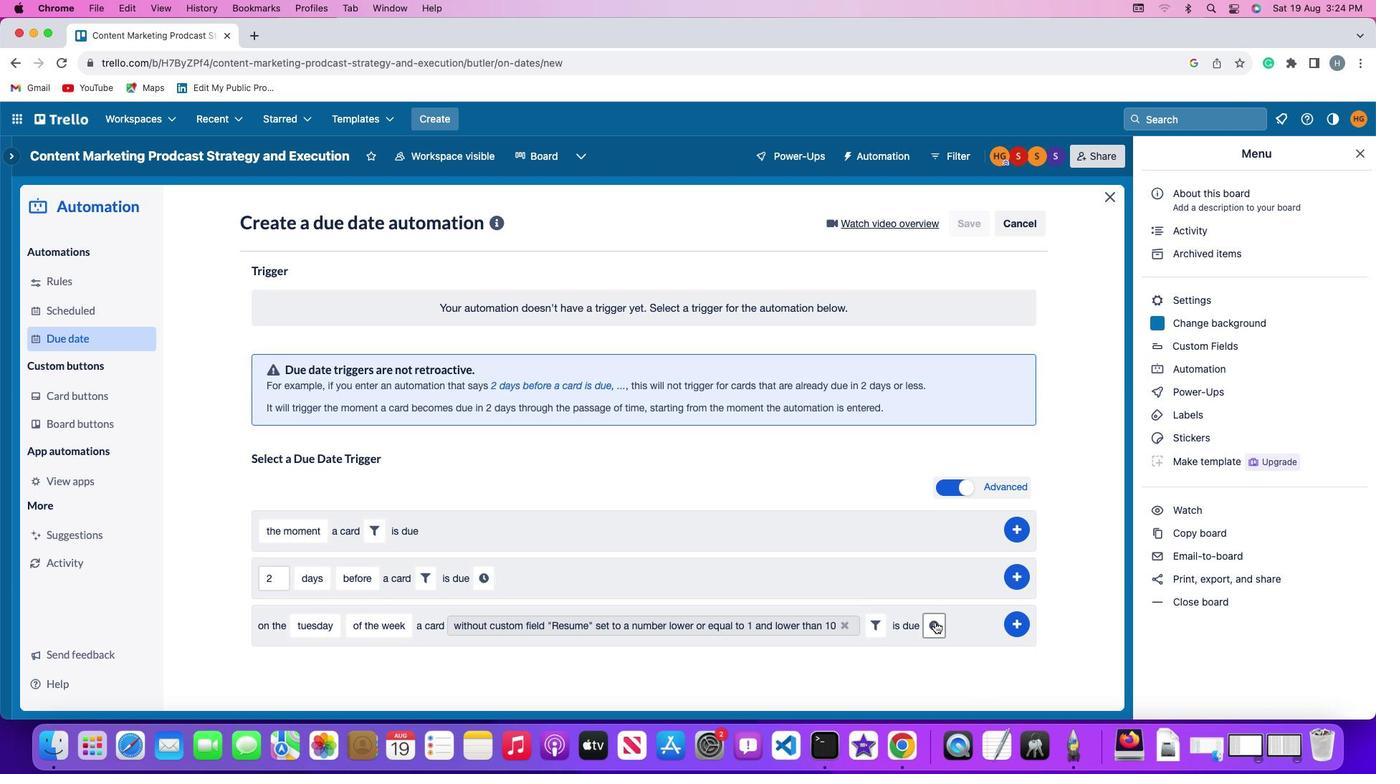 
Action: Mouse pressed left at (774, 621)
Screenshot: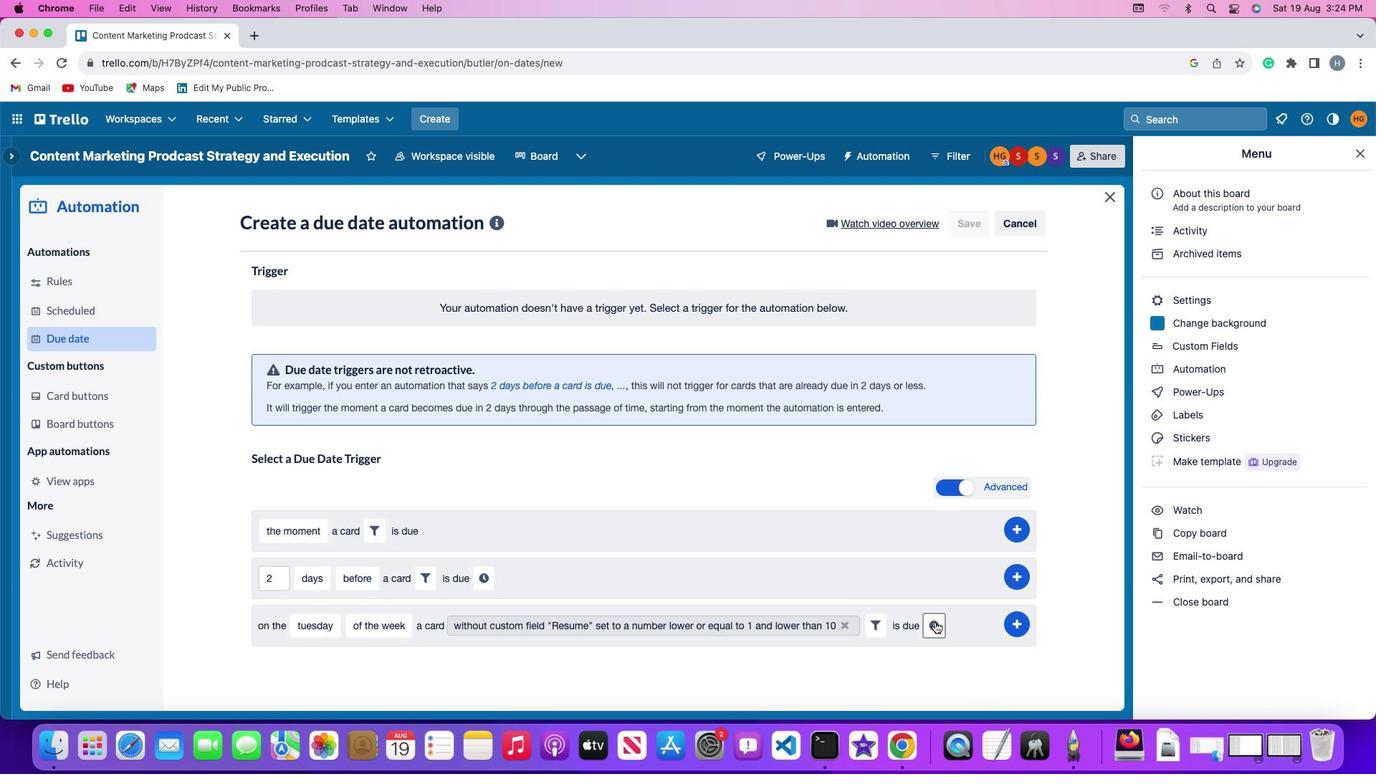 
Action: Mouse moved to (303, 652)
Screenshot: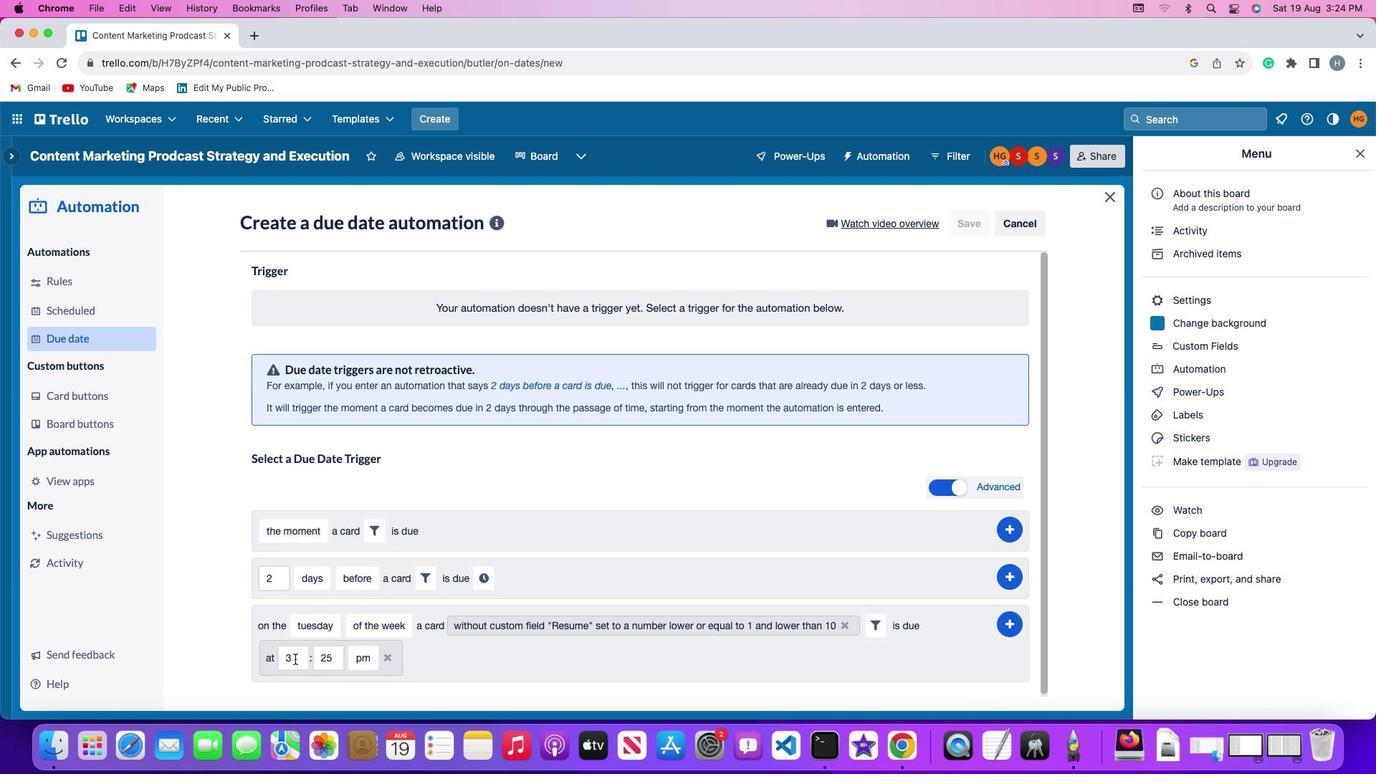 
Action: Mouse pressed left at (303, 652)
Screenshot: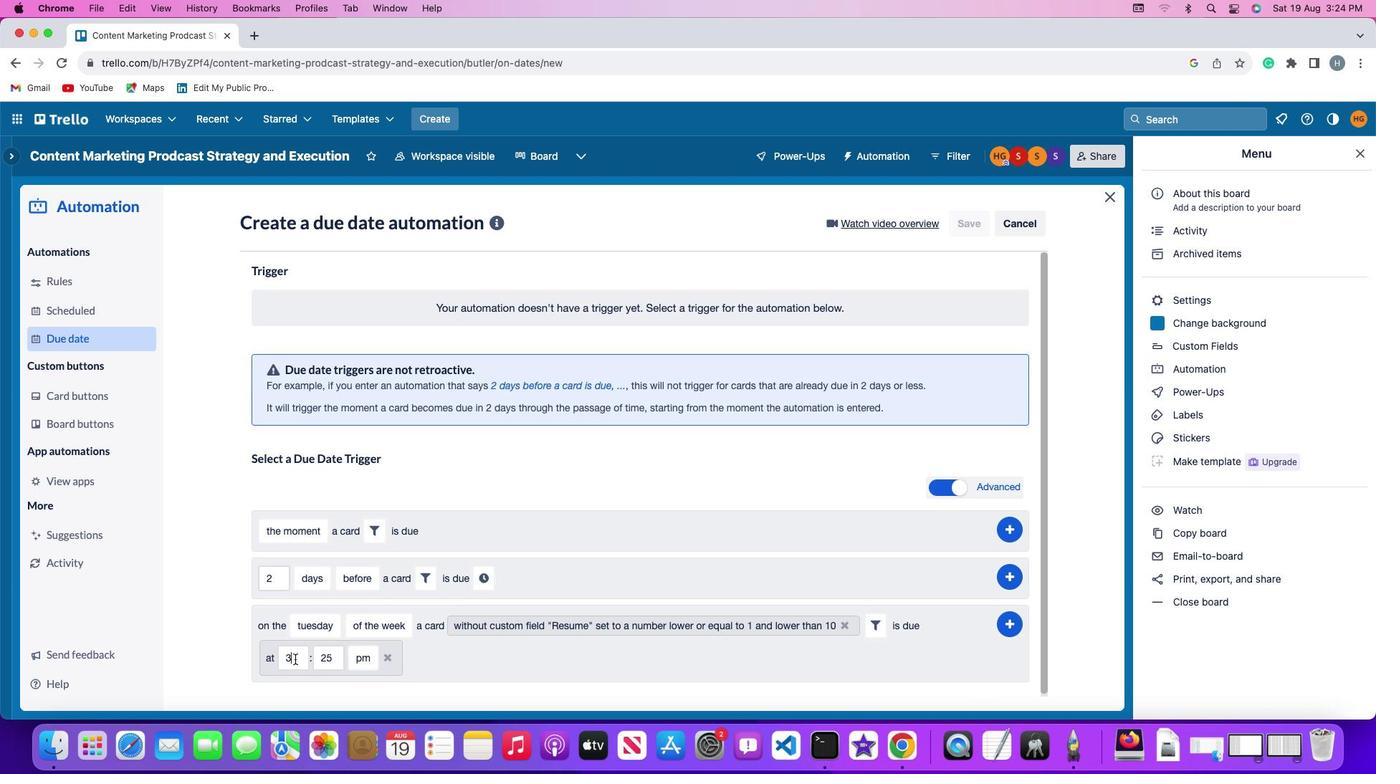 
Action: Mouse moved to (304, 652)
Screenshot: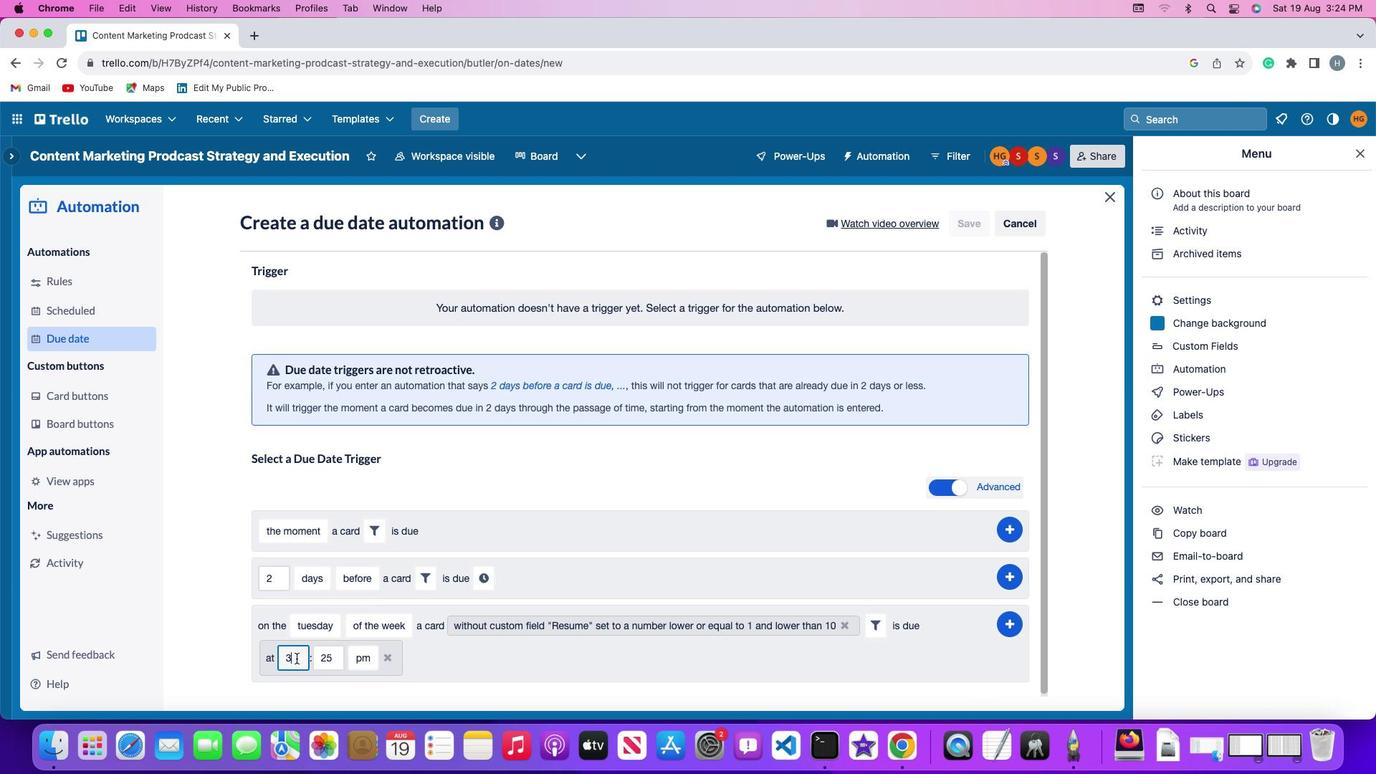 
Action: Key pressed Key.backspace
Screenshot: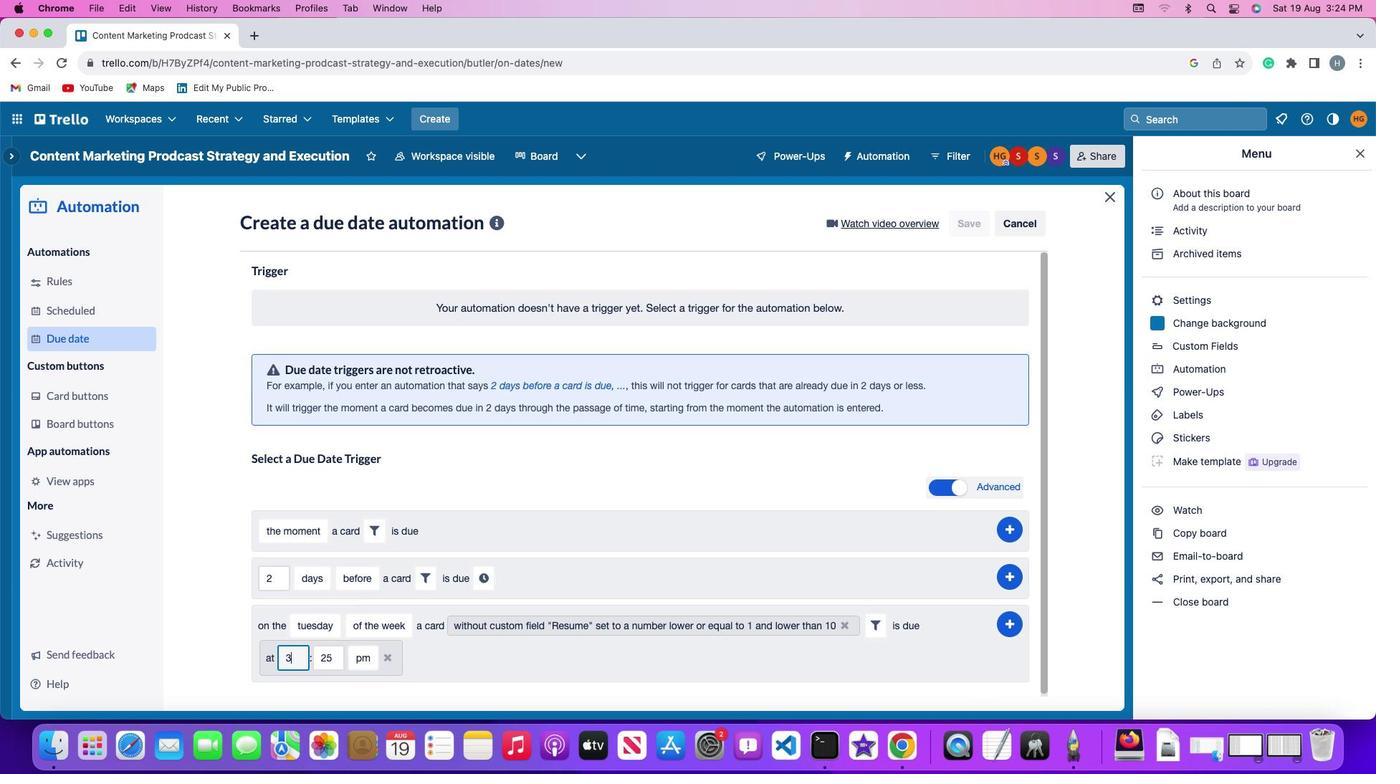 
Action: Mouse moved to (305, 652)
Screenshot: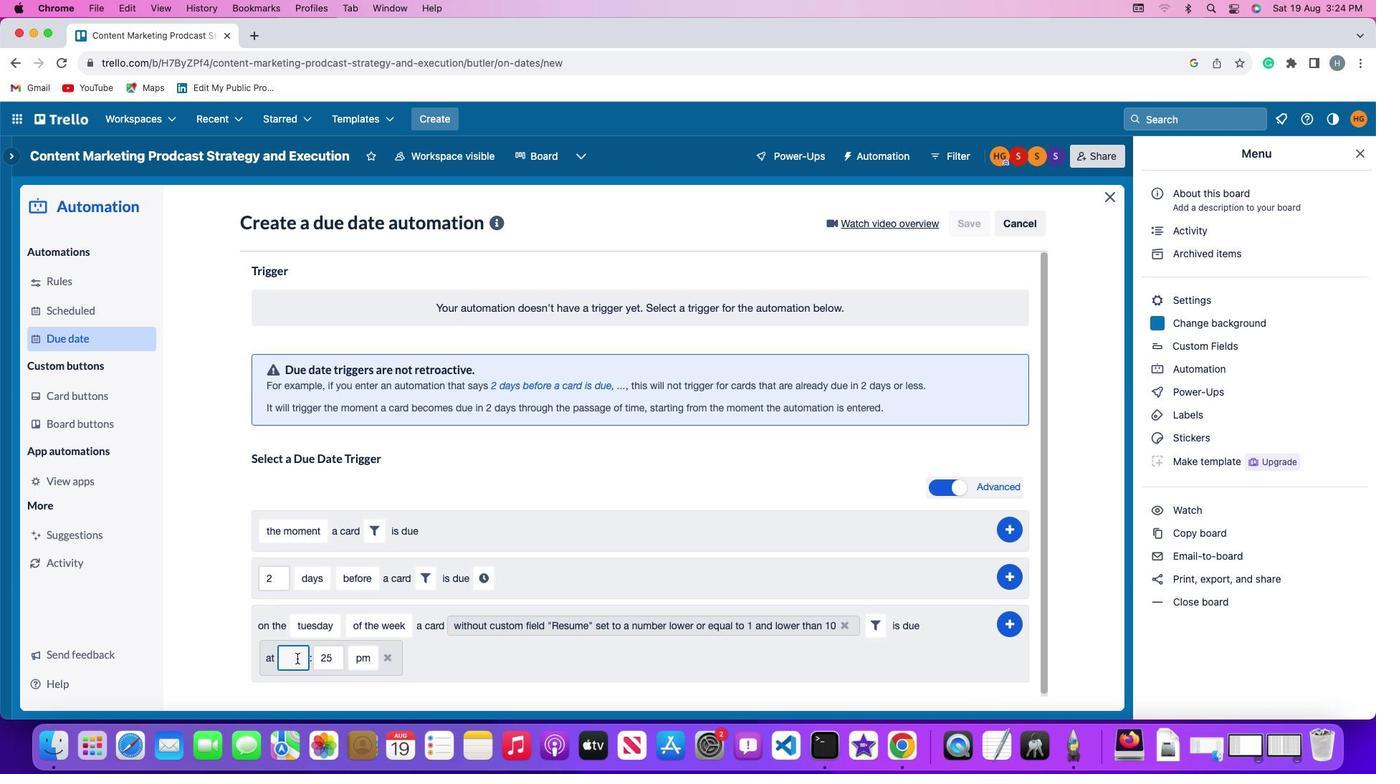 
Action: Key pressed '1'
Screenshot: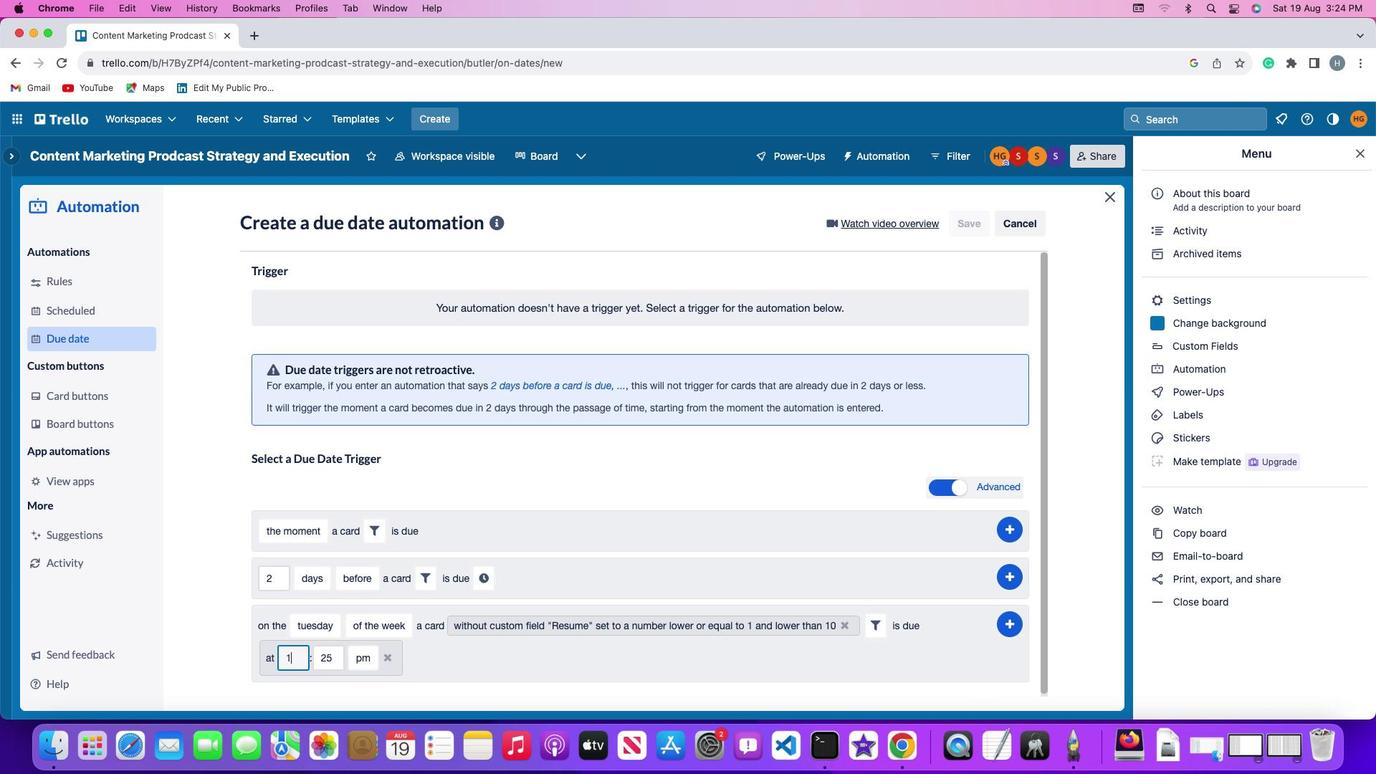 
Action: Mouse moved to (316, 651)
Screenshot: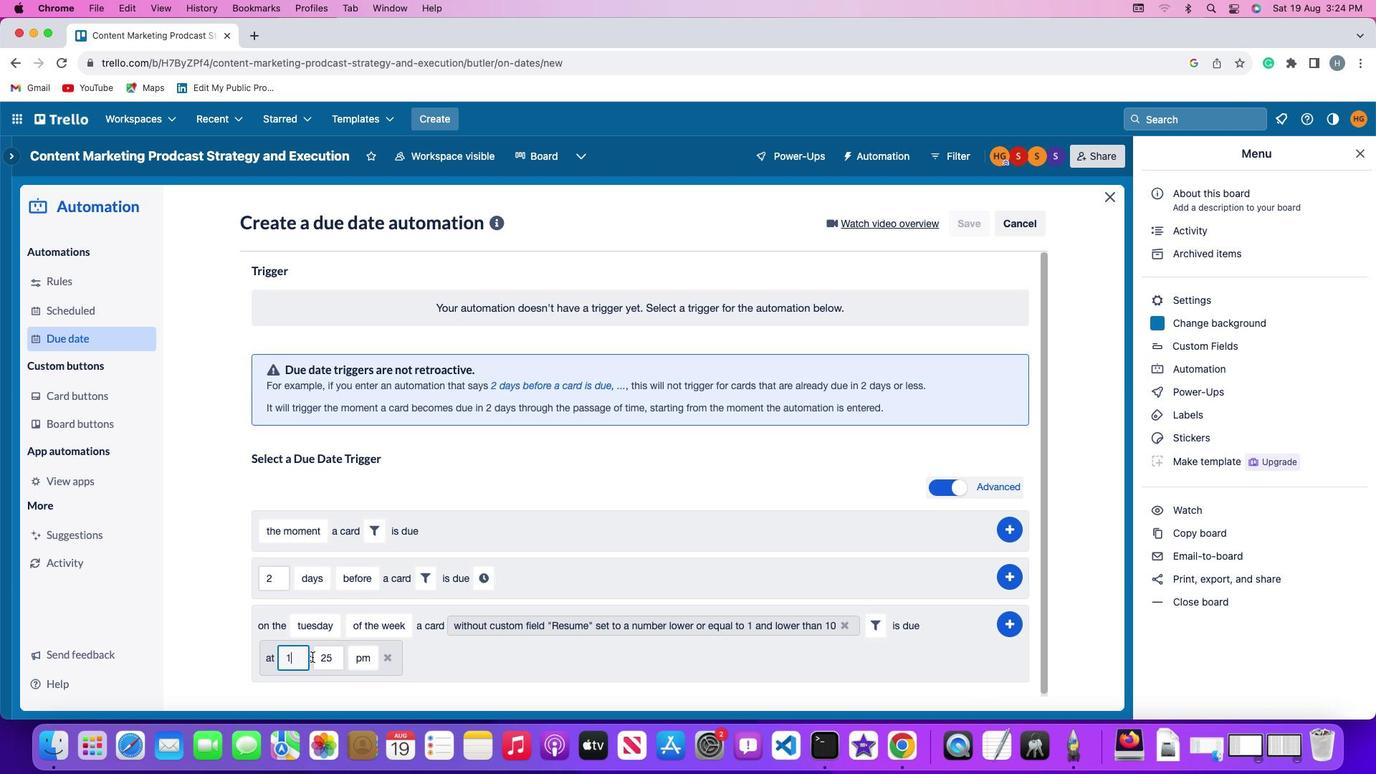 
Action: Key pressed '1'
Screenshot: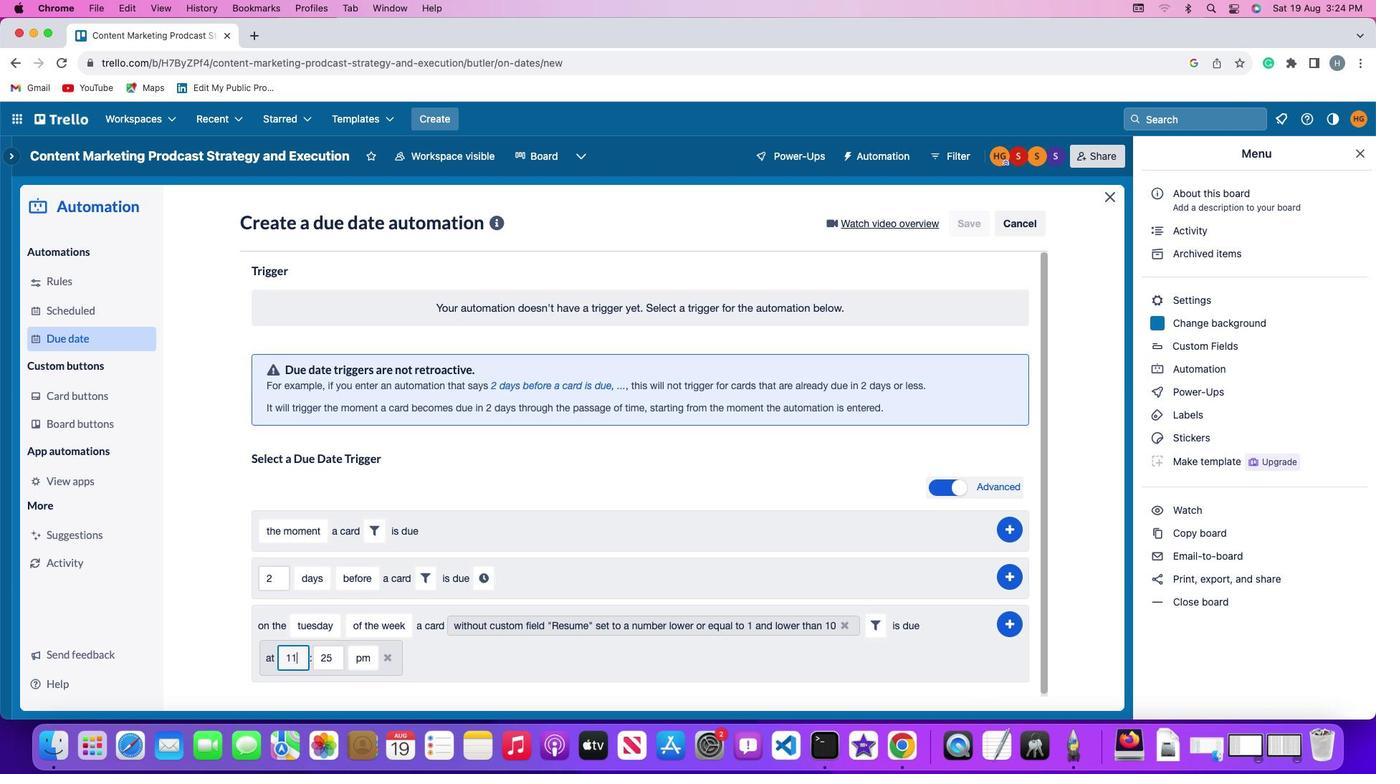 
Action: Mouse moved to (336, 650)
Screenshot: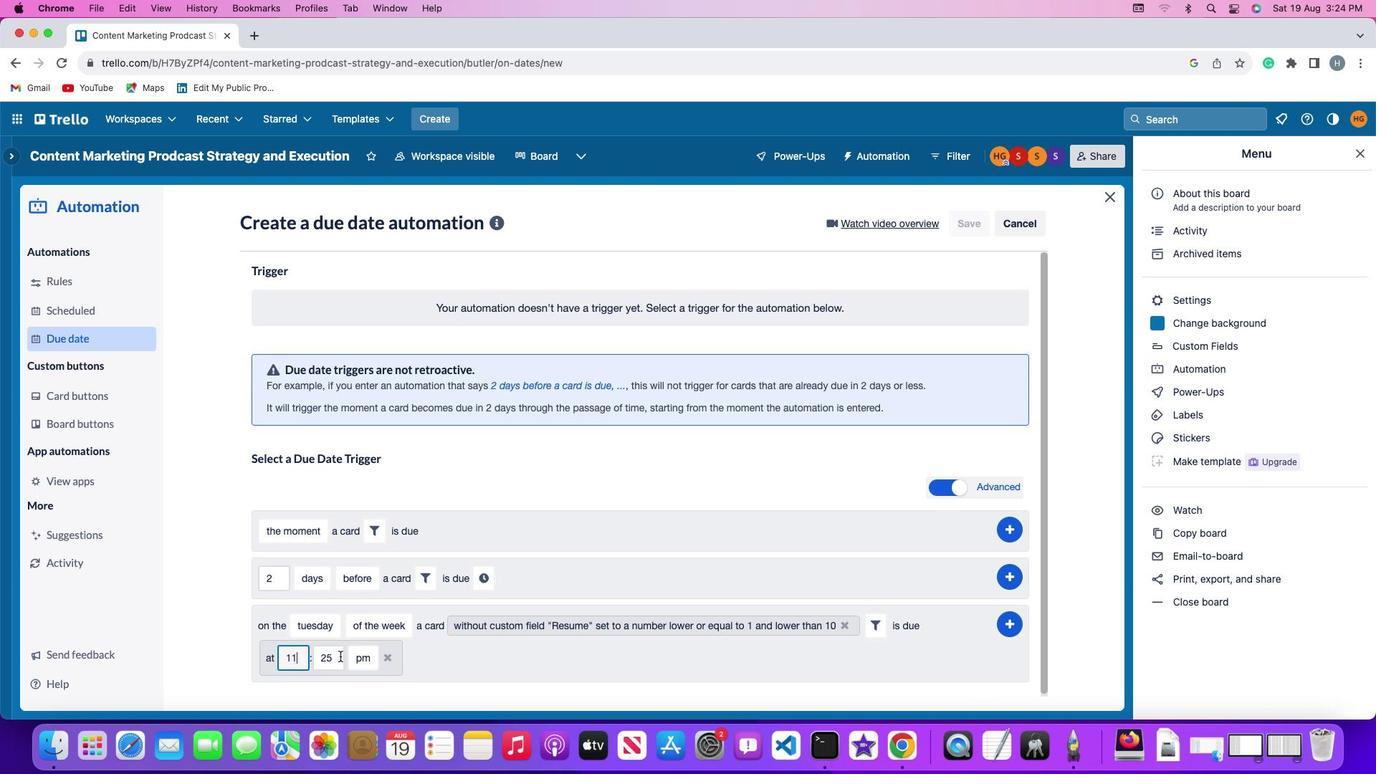 
Action: Mouse pressed left at (336, 650)
Screenshot: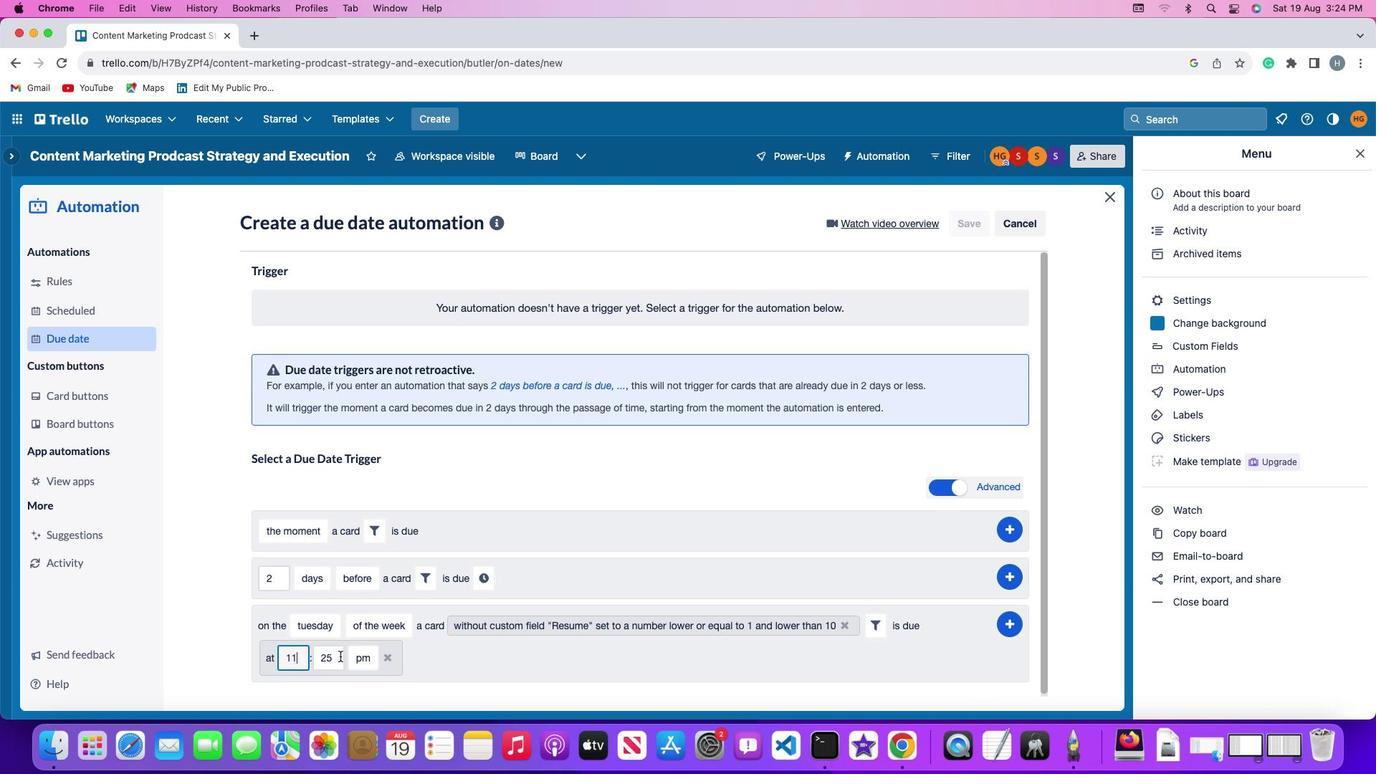 
Action: Key pressed Key.backspaceKey.backspace'0''0'
Screenshot: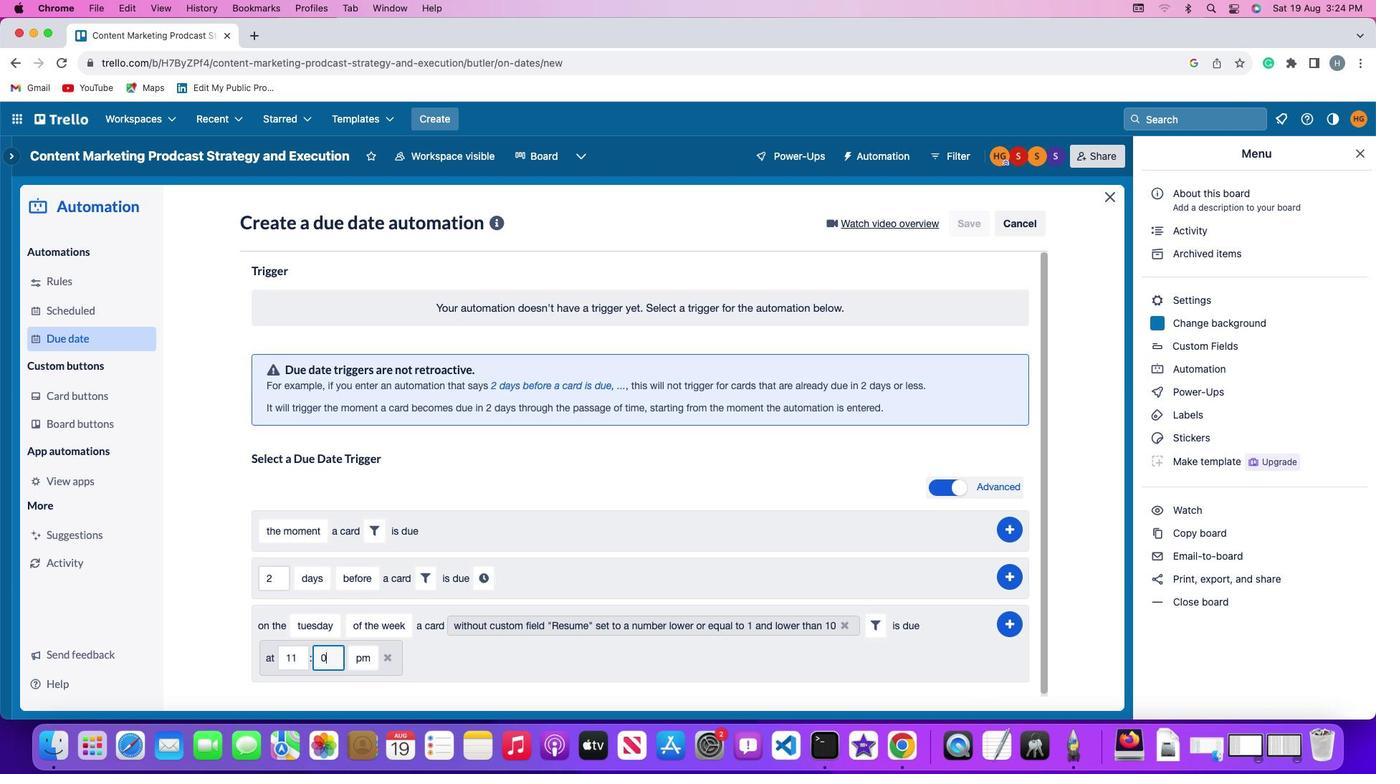 
Action: Mouse moved to (358, 649)
Screenshot: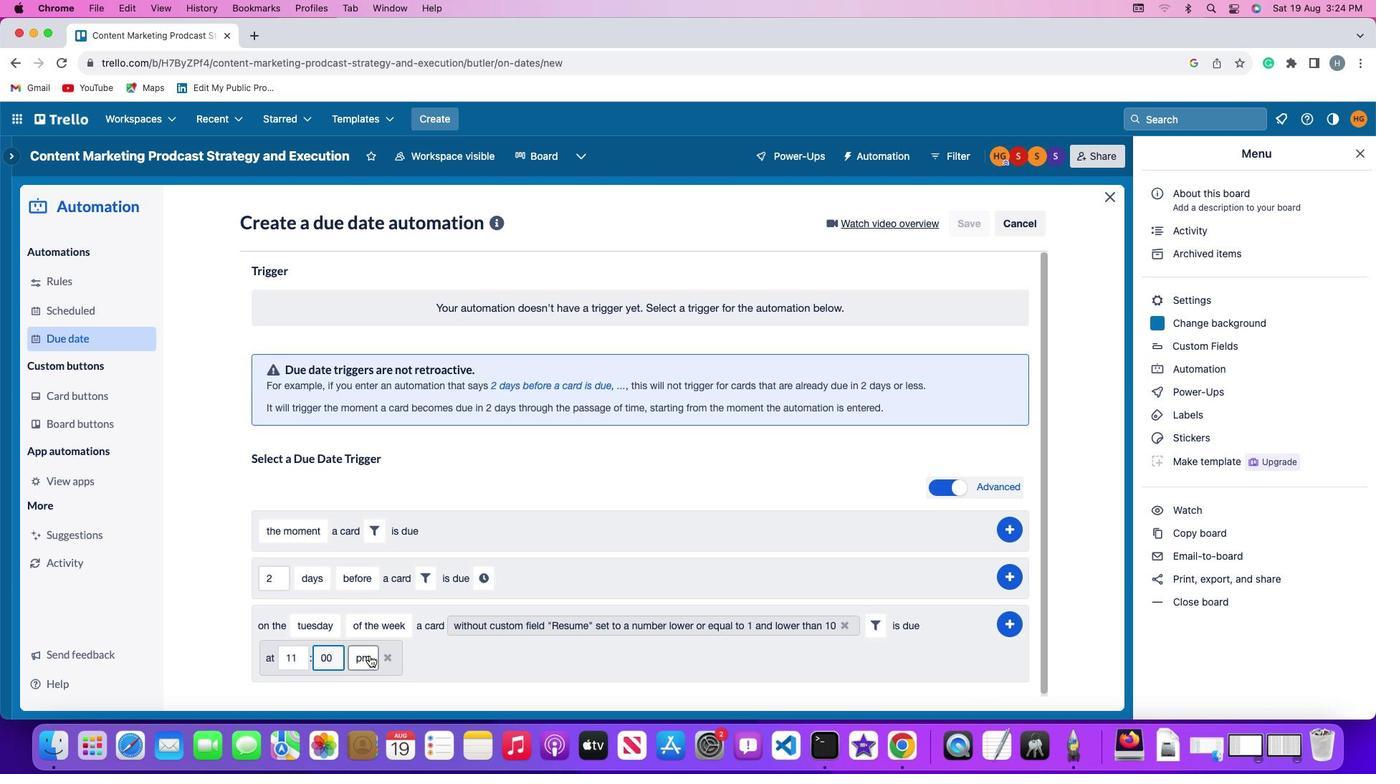 
Action: Mouse pressed left at (358, 649)
Screenshot: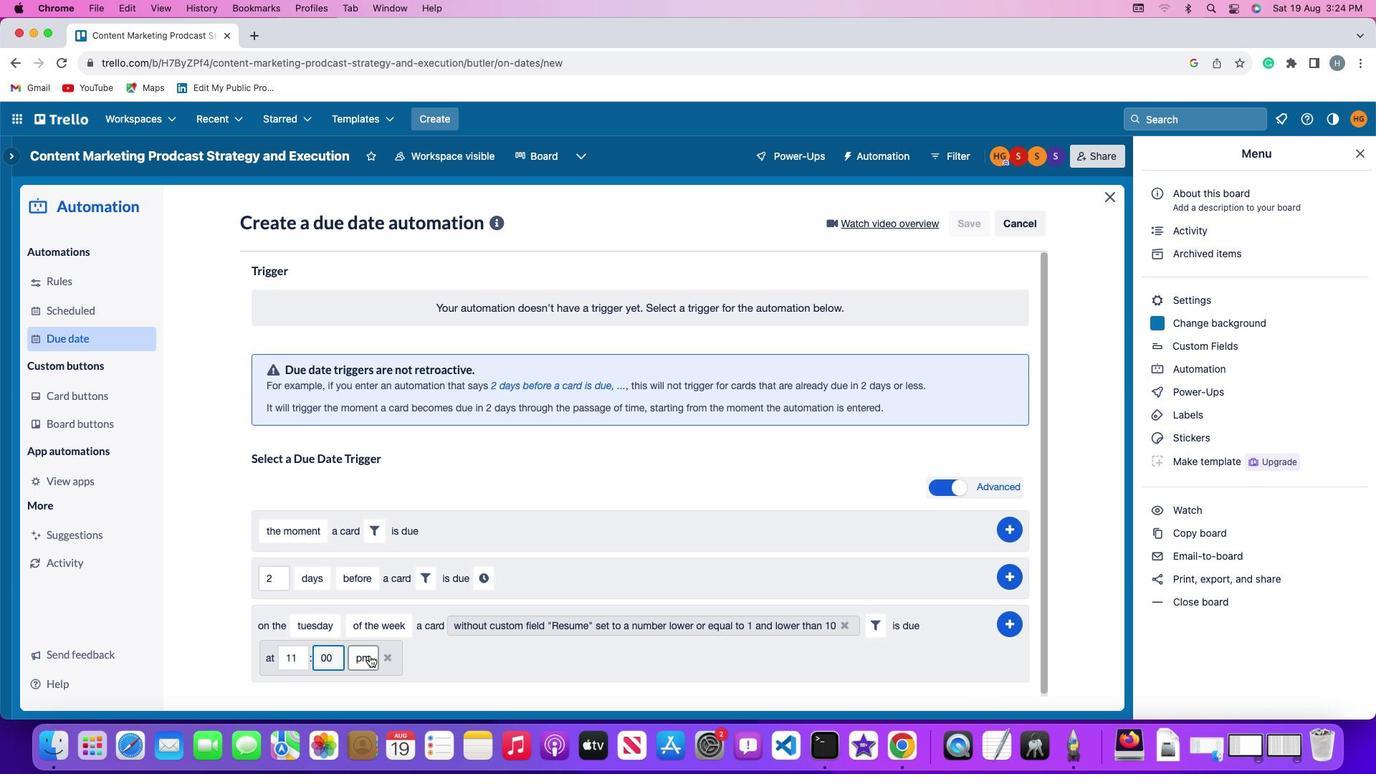 
Action: Mouse moved to (360, 607)
Screenshot: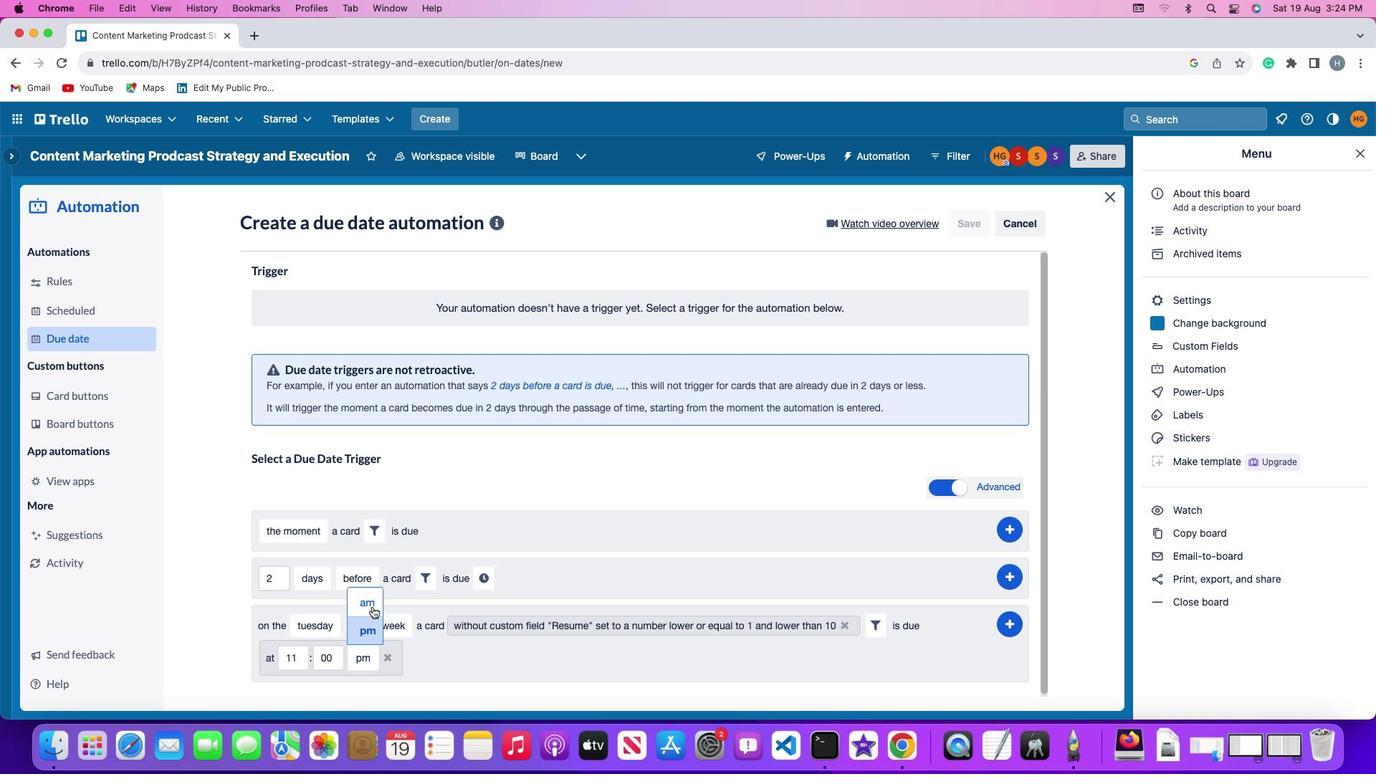 
Action: Mouse pressed left at (360, 607)
Screenshot: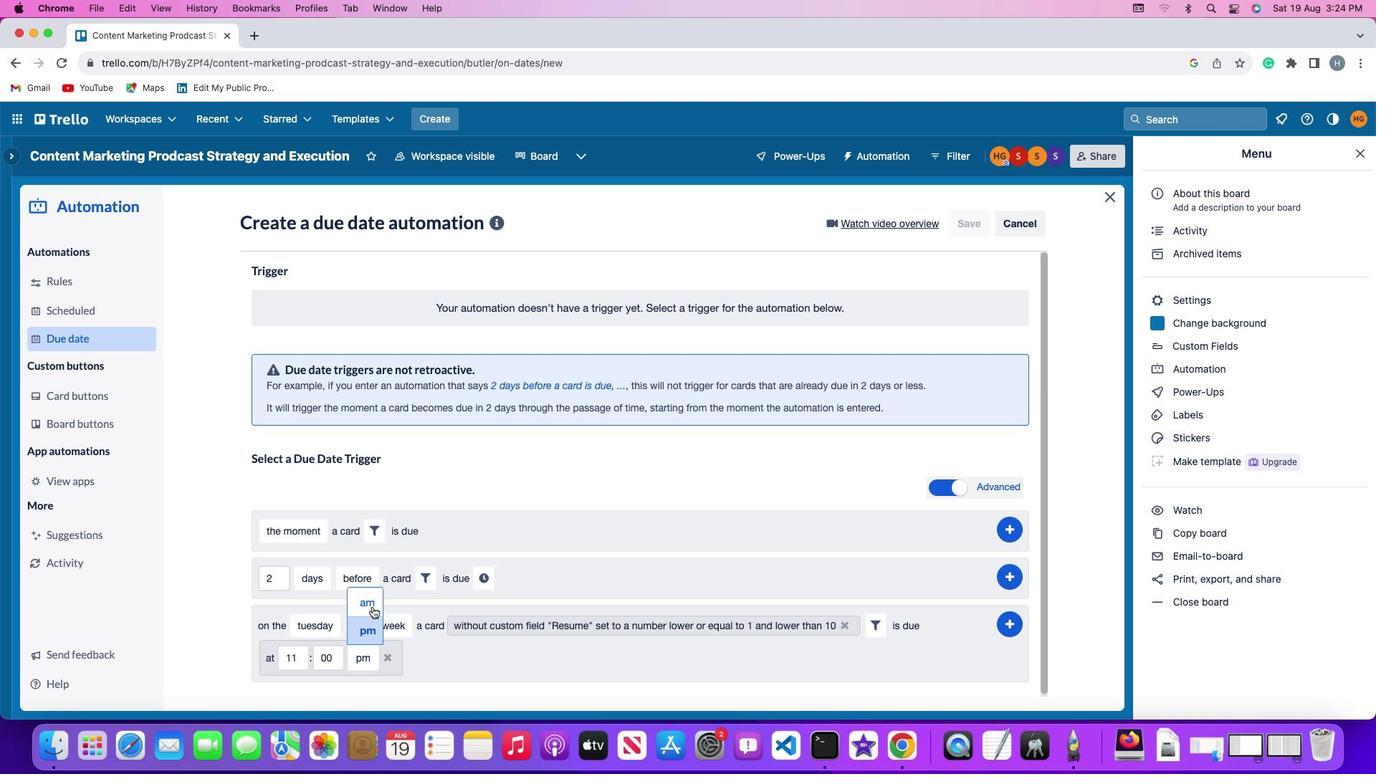 
Action: Mouse moved to (831, 623)
Screenshot: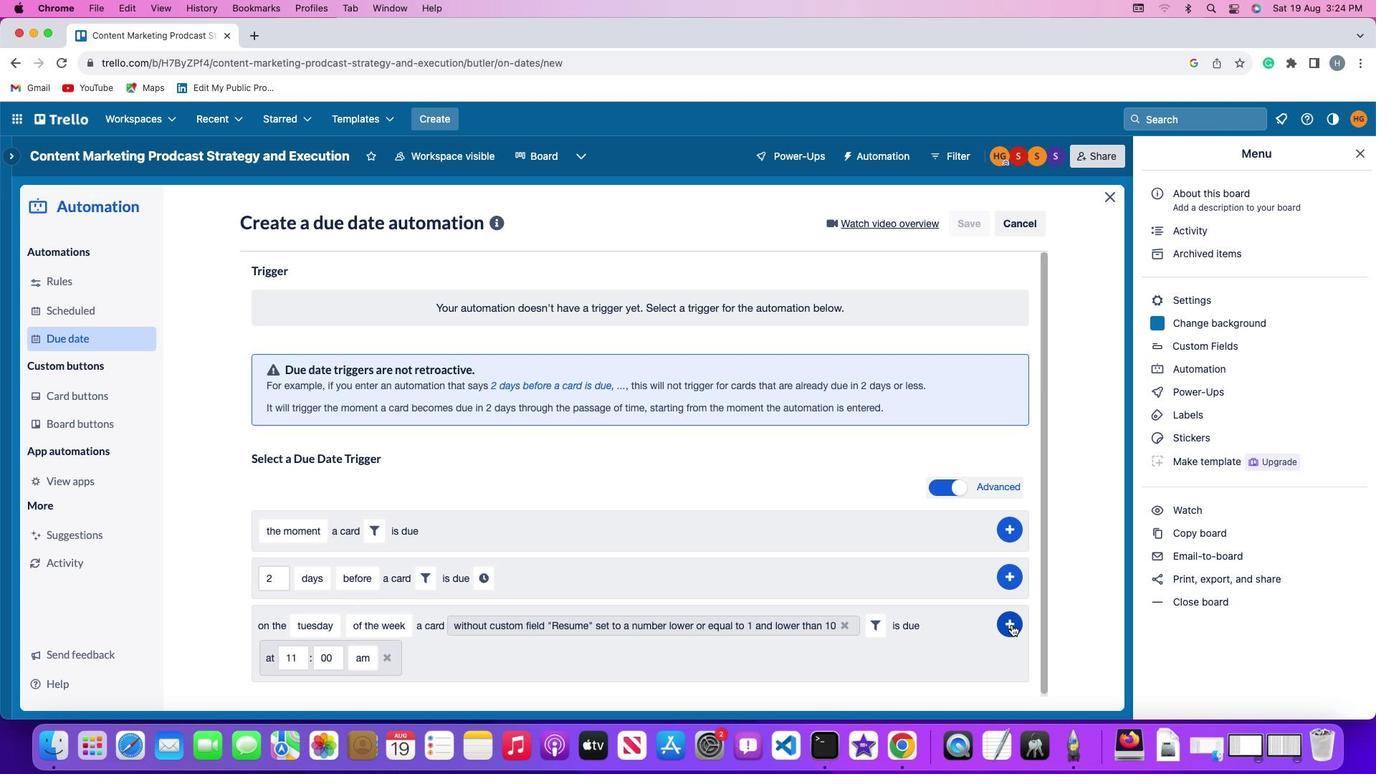 
Action: Mouse pressed left at (831, 623)
Screenshot: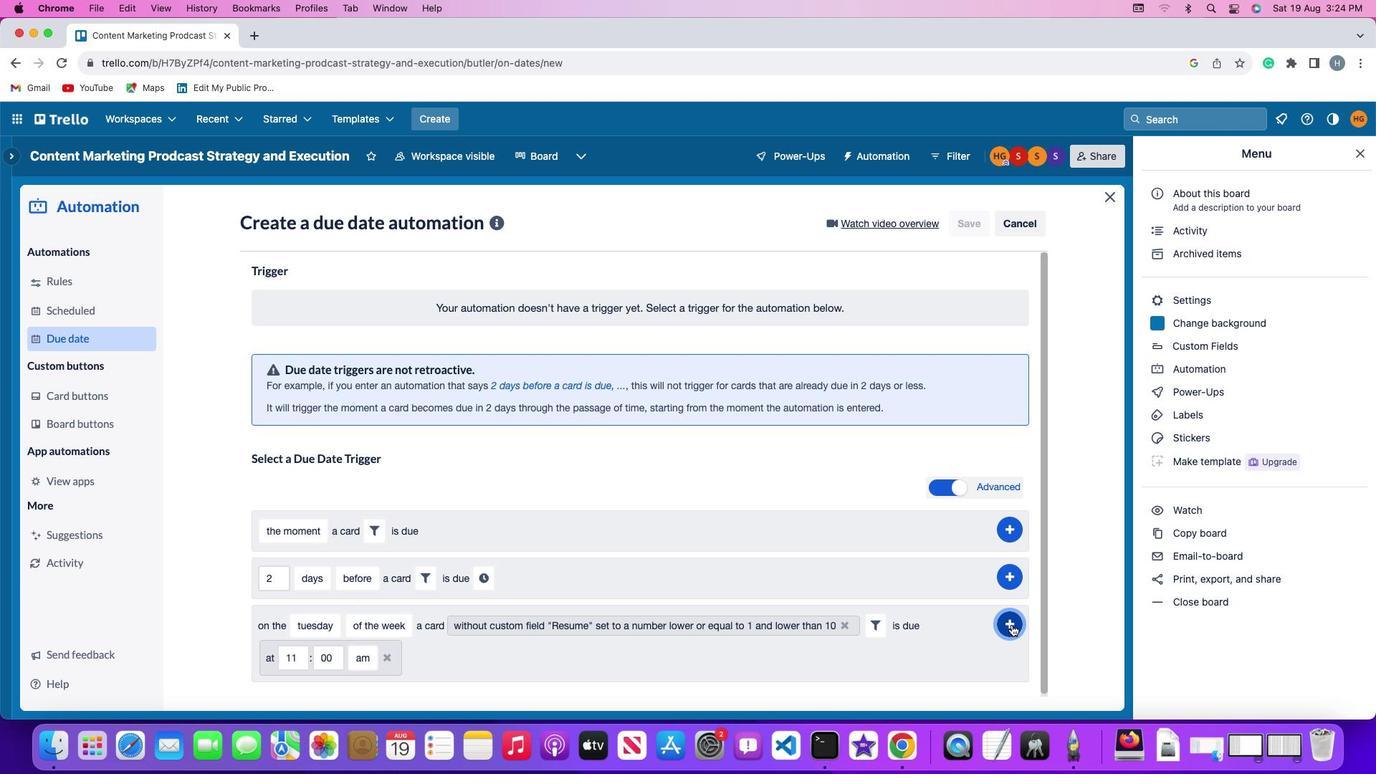 
Action: Mouse moved to (888, 531)
Screenshot: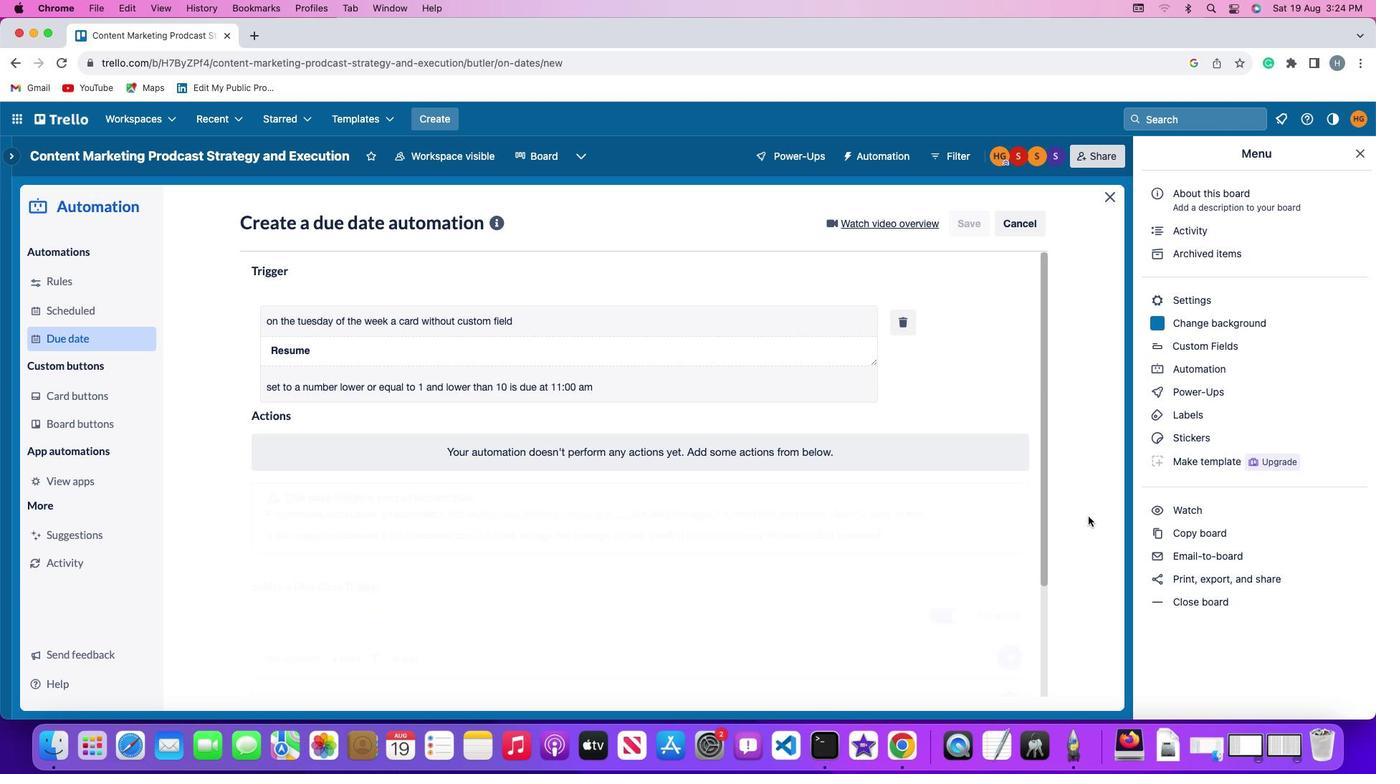 
